 Task: Research Airbnb options in St Austell, United Kingdom from 8th November, 2023 to 12th November, 2023 for 2 adults. Place can be private room with 1  bedroom having 1 bed and 1 bathroom. Property type can be flathotel.
Action: Mouse moved to (416, 56)
Screenshot: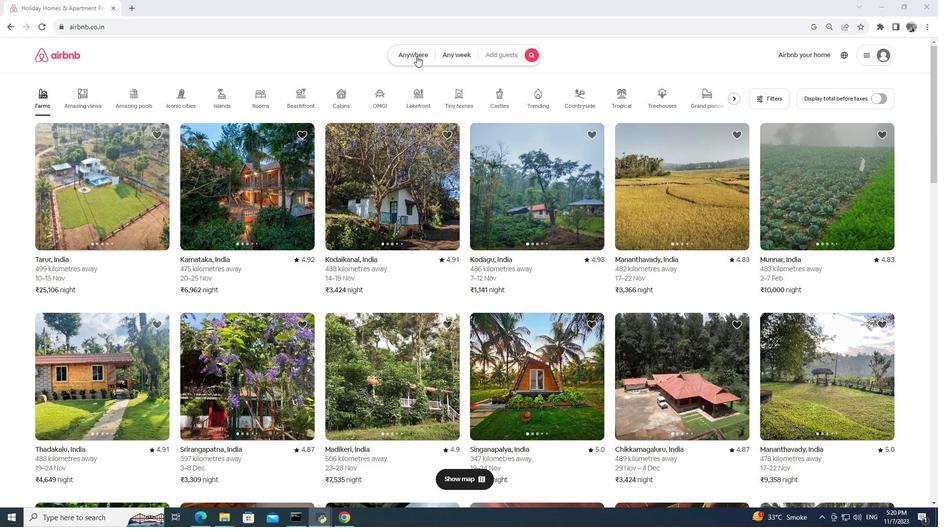 
Action: Mouse pressed left at (416, 56)
Screenshot: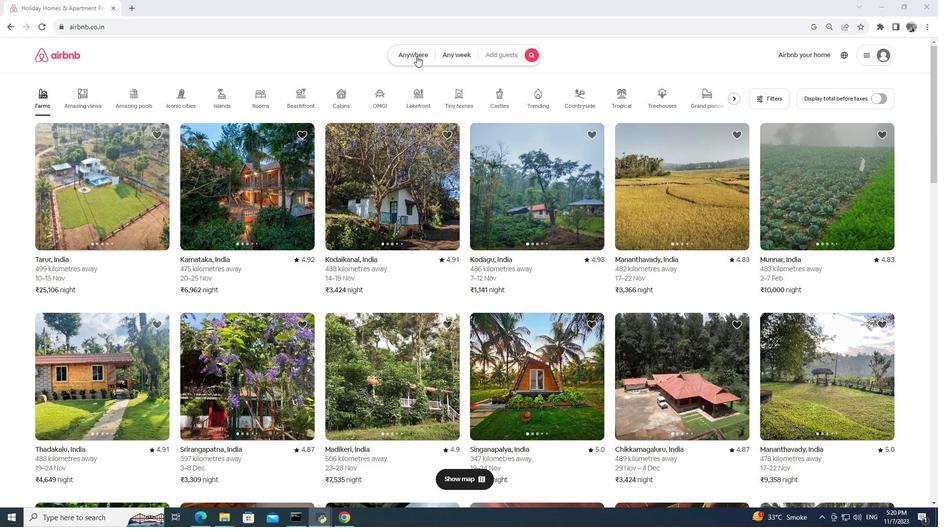 
Action: Mouse moved to (346, 88)
Screenshot: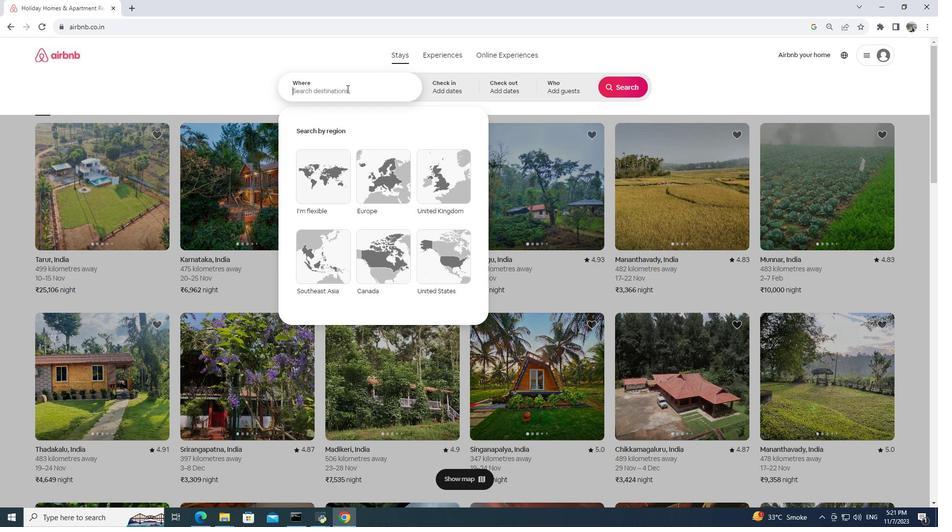 
Action: Mouse pressed left at (346, 88)
Screenshot: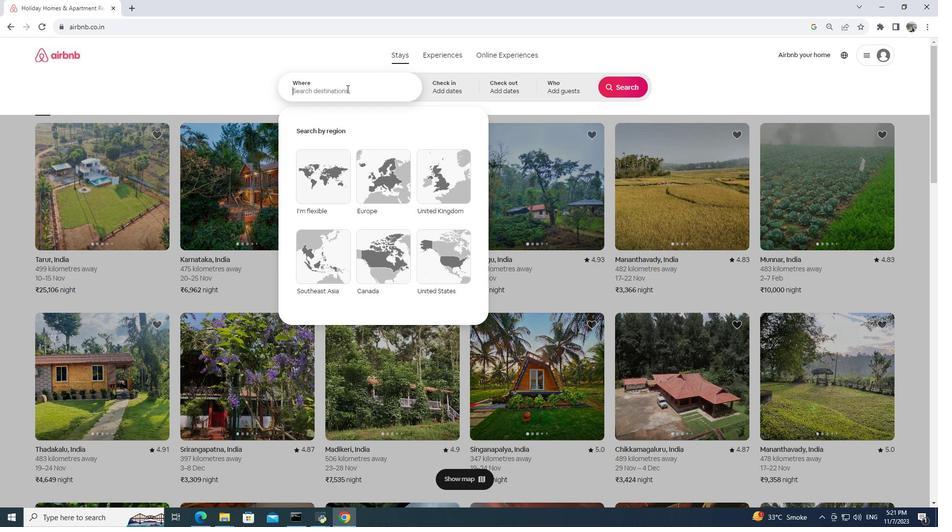 
Action: Key pressed a<Key.backspace>st<Key.space>austell,<Key.space>united<Key.space>kingdom
Screenshot: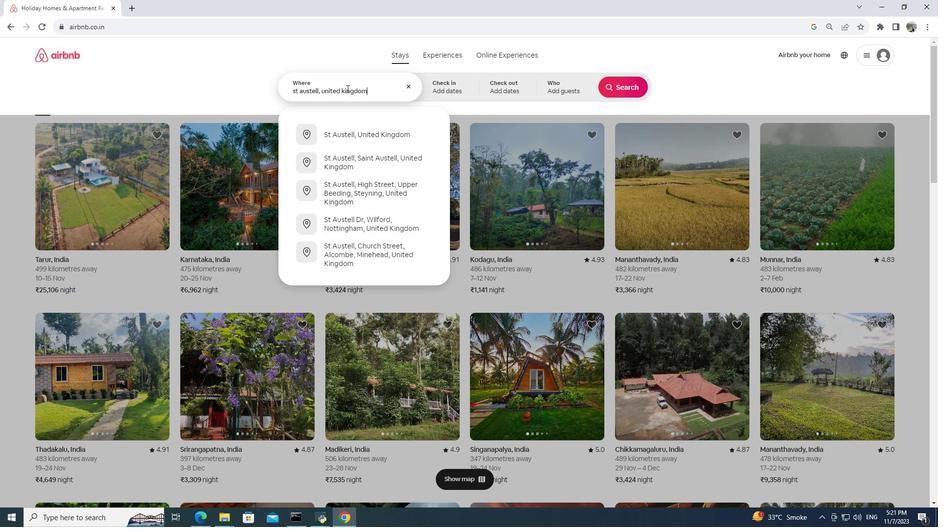 
Action: Mouse moved to (414, 129)
Screenshot: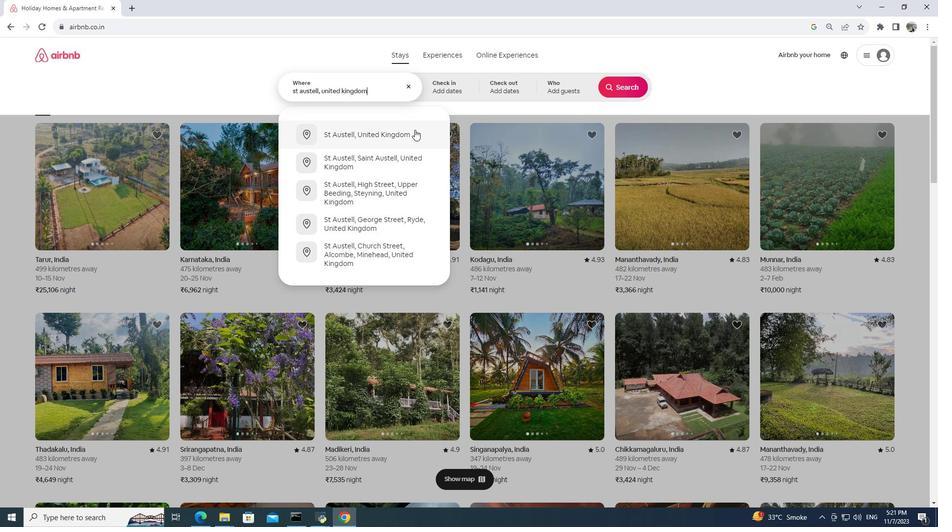 
Action: Mouse pressed left at (414, 129)
Screenshot: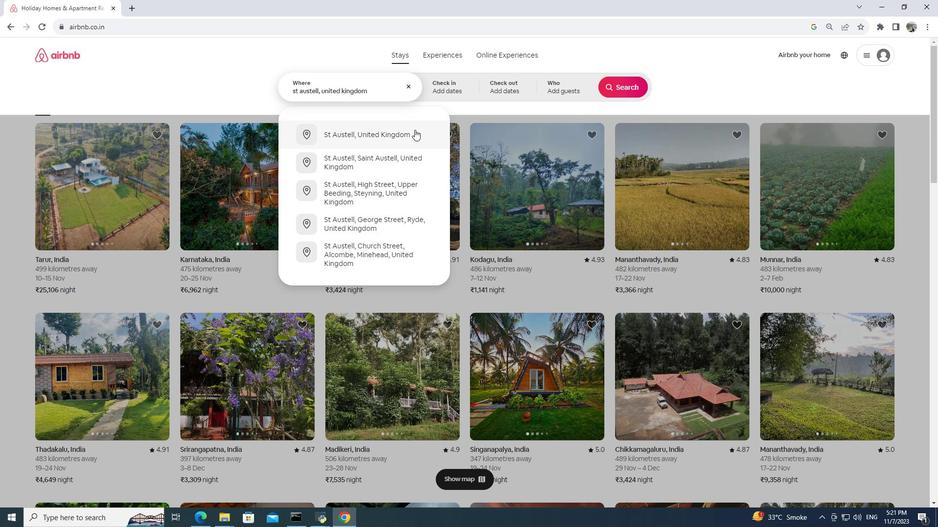
Action: Mouse moved to (381, 215)
Screenshot: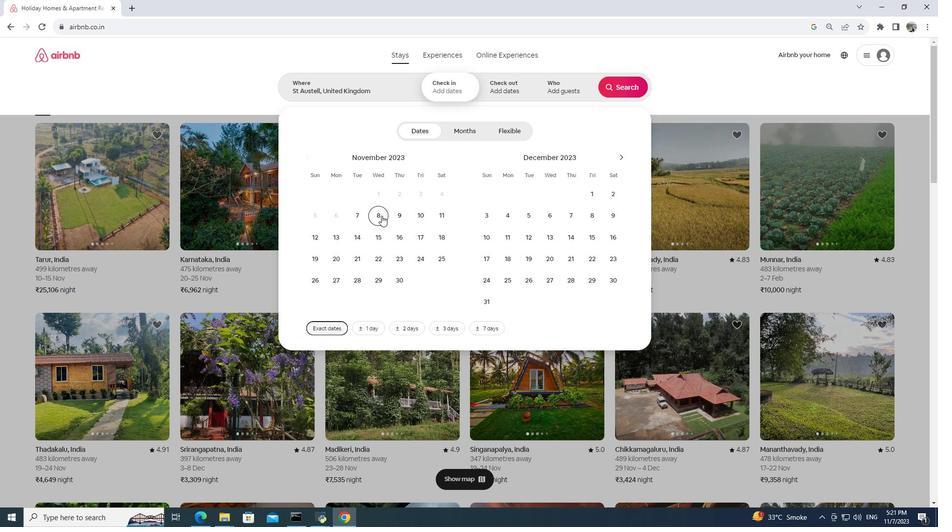 
Action: Mouse pressed left at (381, 215)
Screenshot: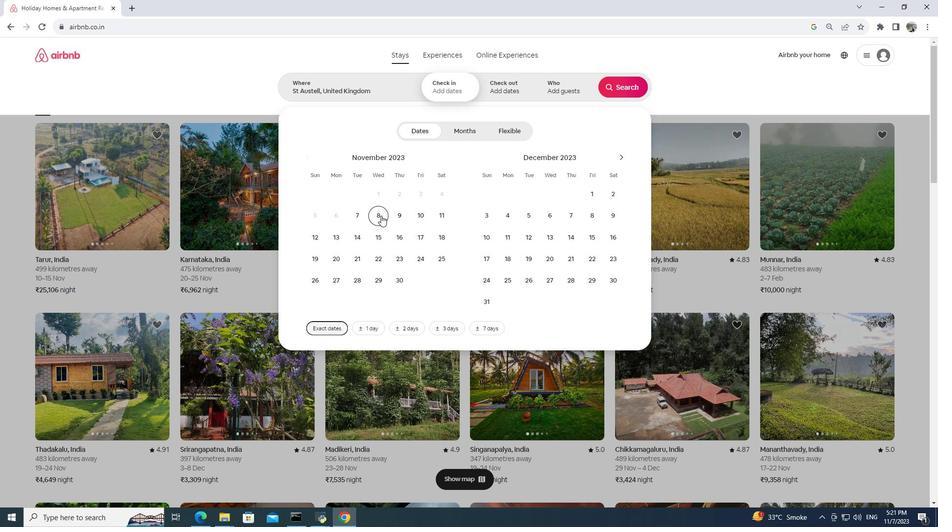 
Action: Mouse moved to (315, 235)
Screenshot: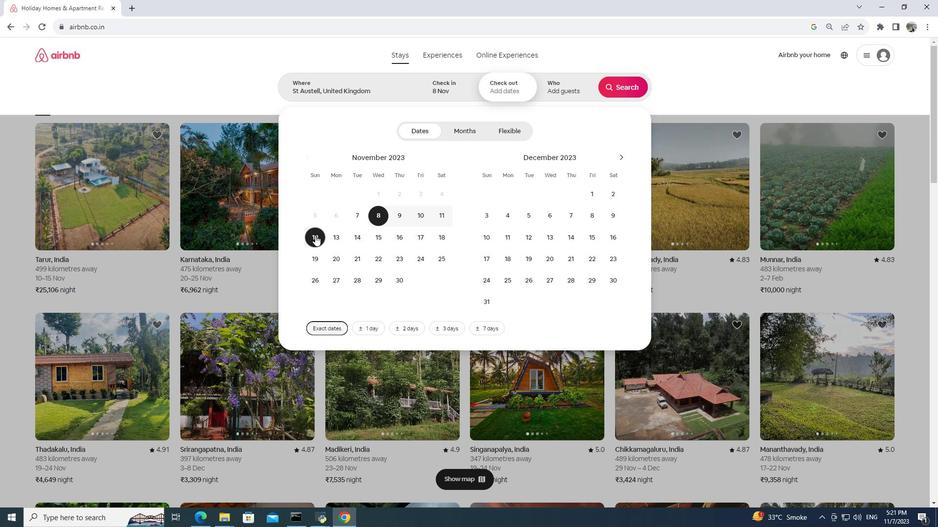 
Action: Mouse pressed left at (315, 235)
Screenshot: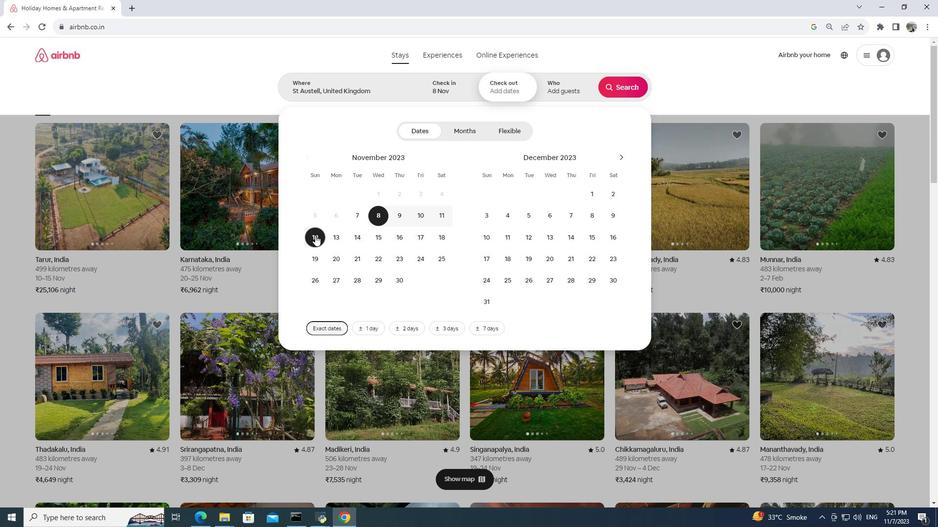 
Action: Mouse moved to (563, 85)
Screenshot: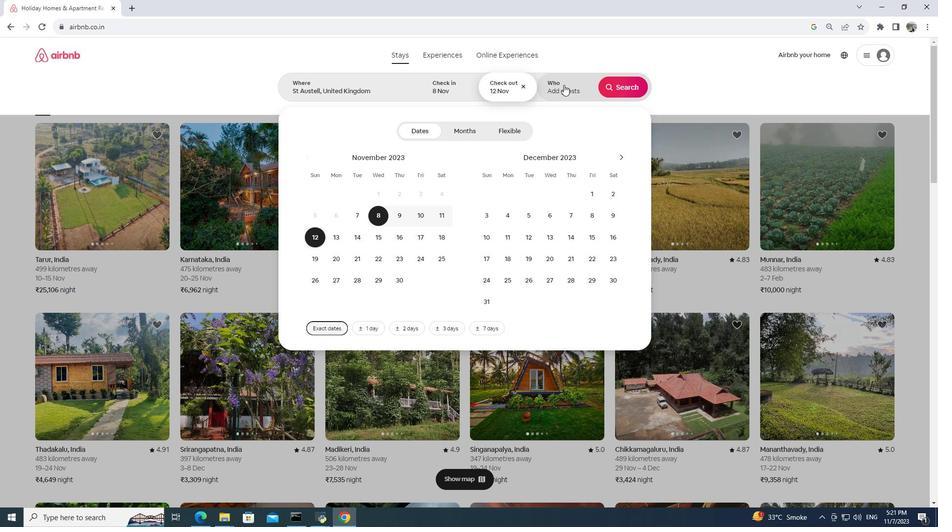 
Action: Mouse pressed left at (563, 85)
Screenshot: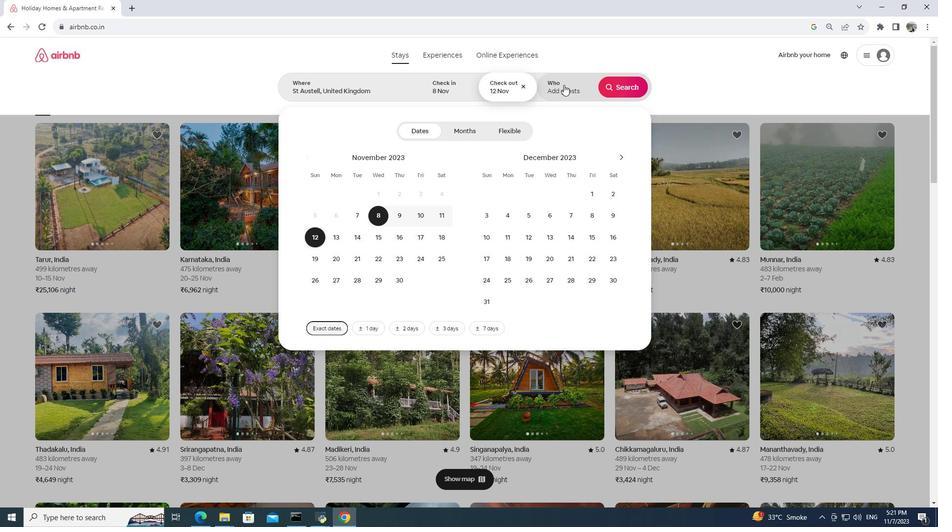 
Action: Mouse moved to (629, 135)
Screenshot: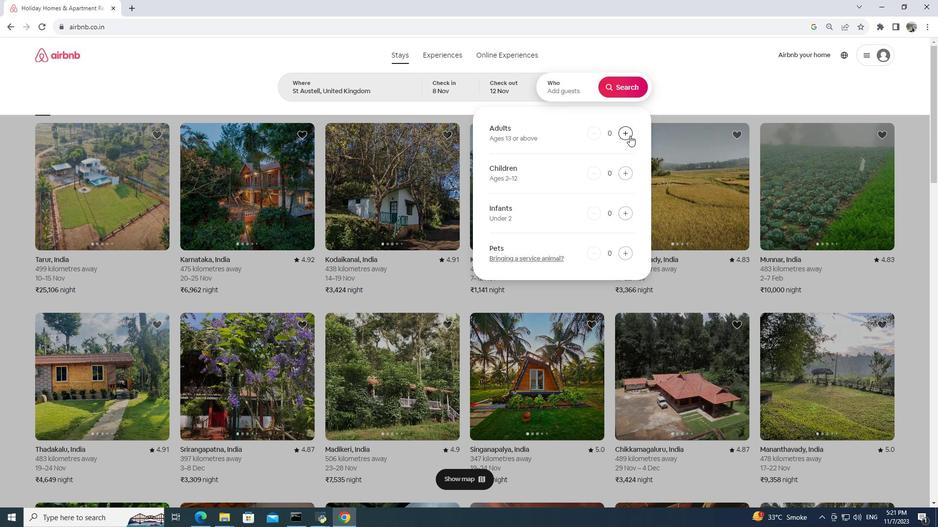 
Action: Mouse pressed left at (629, 135)
Screenshot: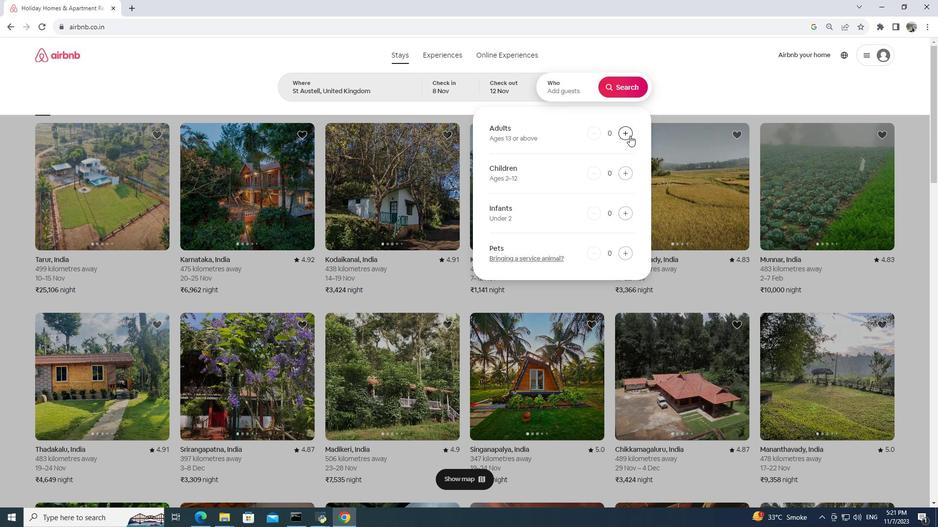 
Action: Mouse moved to (625, 135)
Screenshot: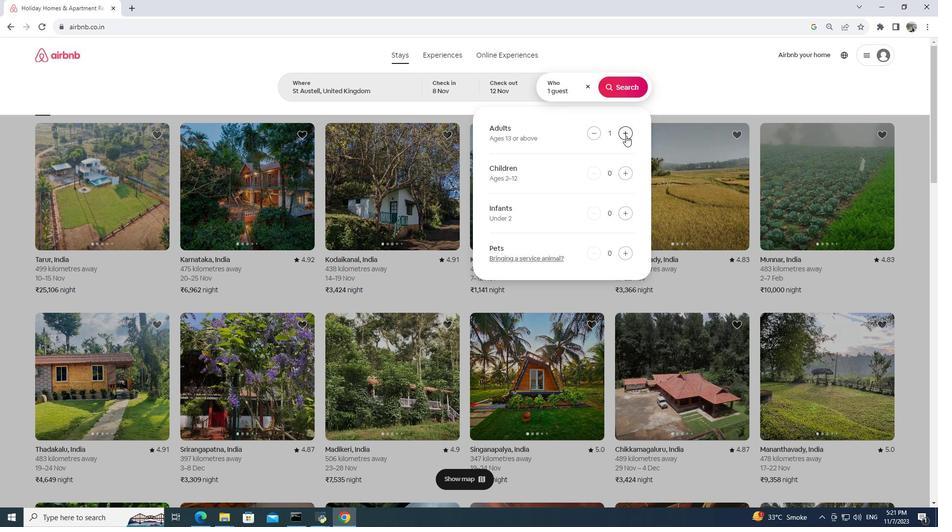 
Action: Mouse pressed left at (625, 135)
Screenshot: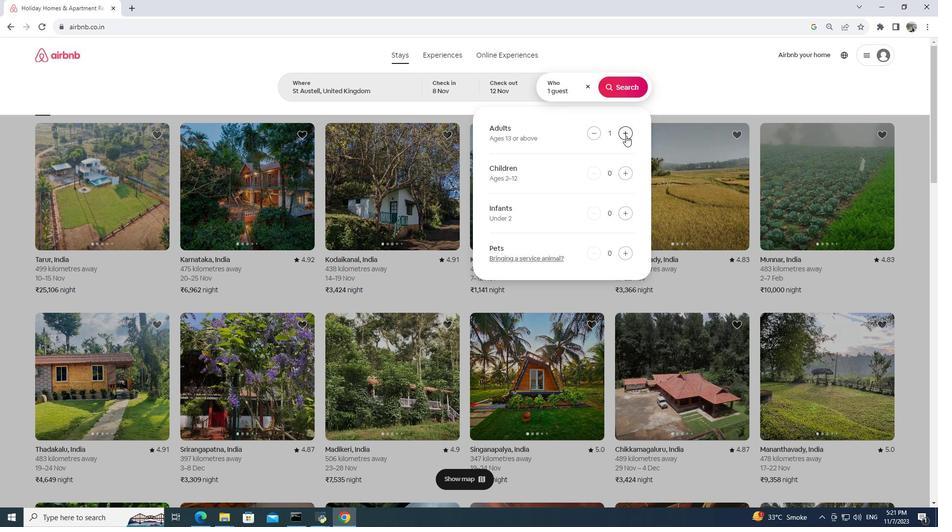 
Action: Mouse moved to (617, 78)
Screenshot: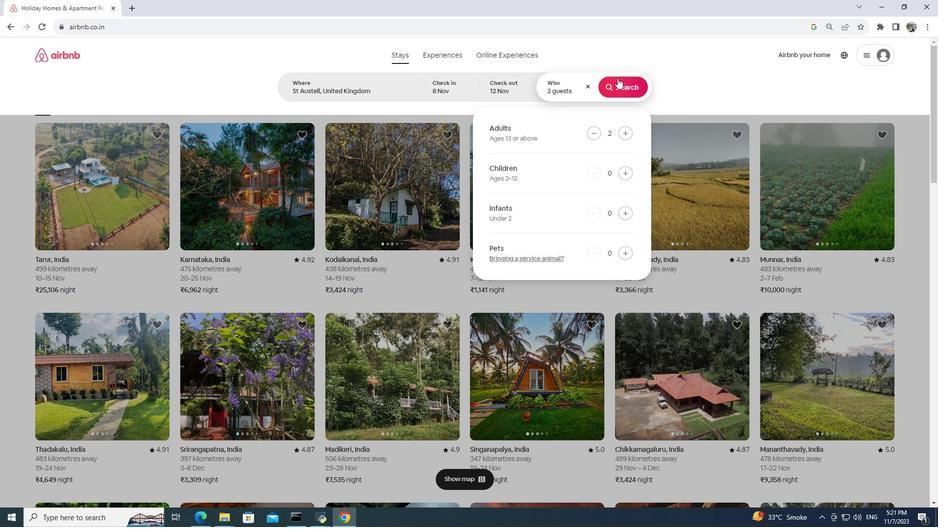 
Action: Mouse pressed left at (617, 78)
Screenshot: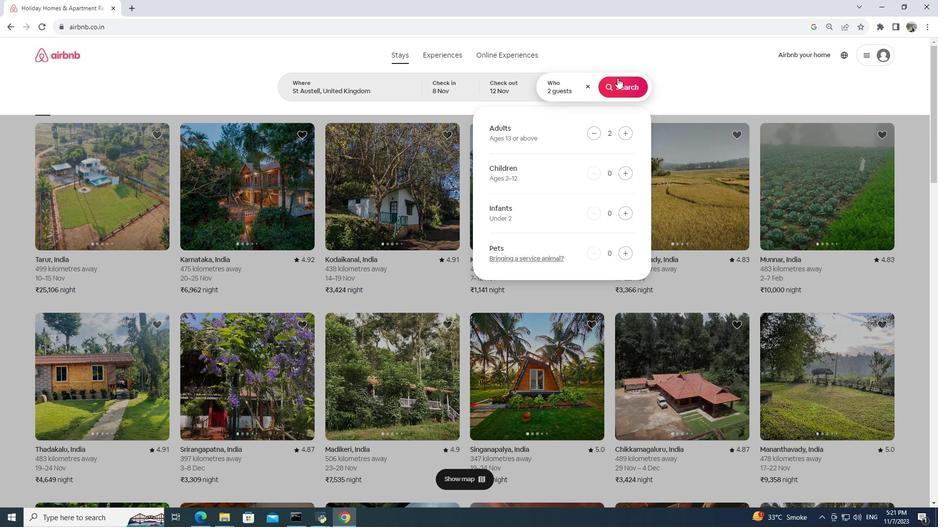 
Action: Mouse moved to (786, 98)
Screenshot: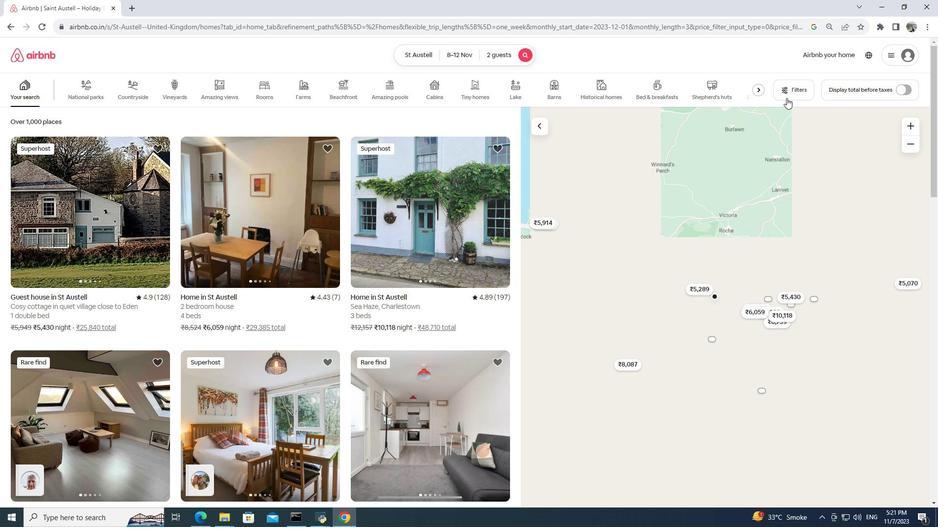 
Action: Mouse pressed left at (786, 98)
Screenshot: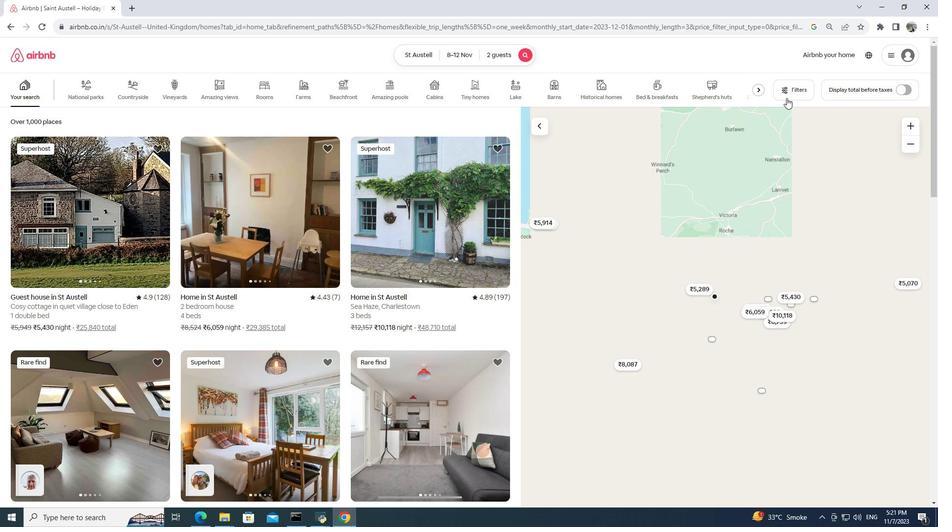 
Action: Mouse moved to (534, 284)
Screenshot: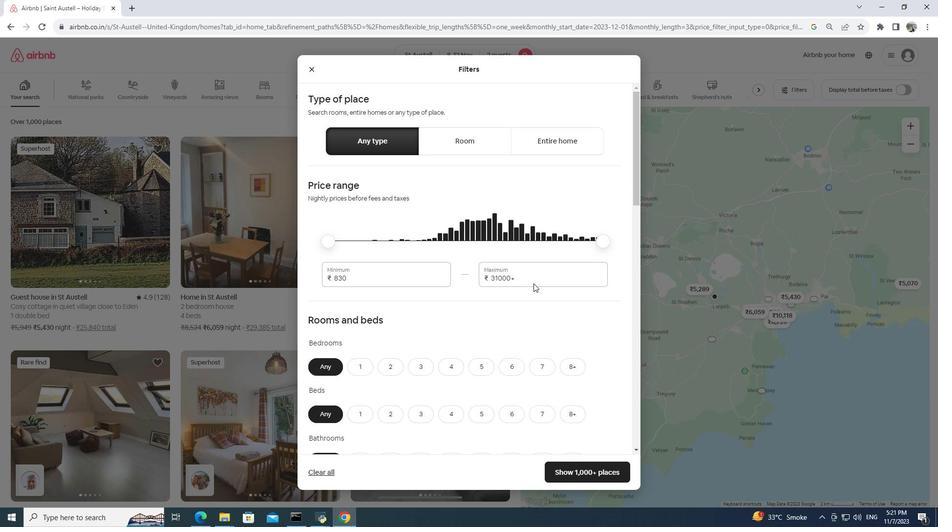 
Action: Mouse scrolled (534, 283) with delta (0, 0)
Screenshot: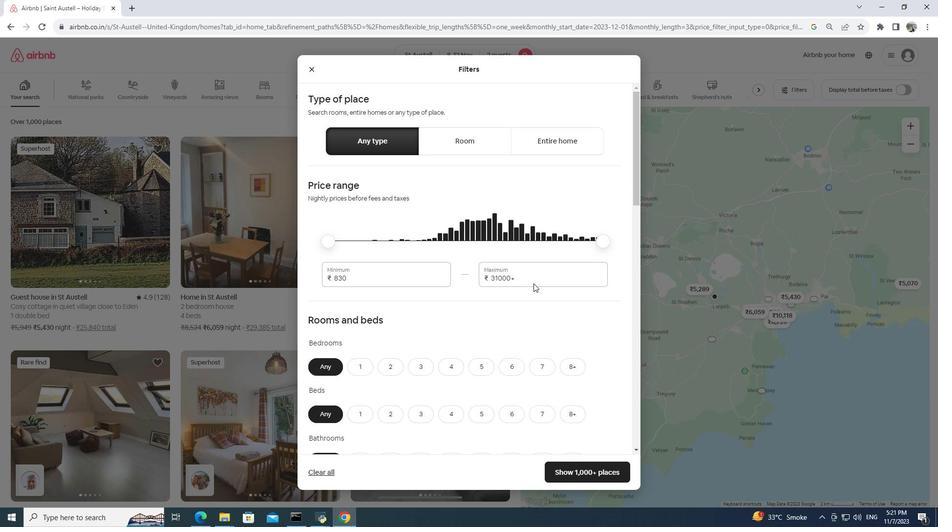 
Action: Mouse moved to (533, 283)
Screenshot: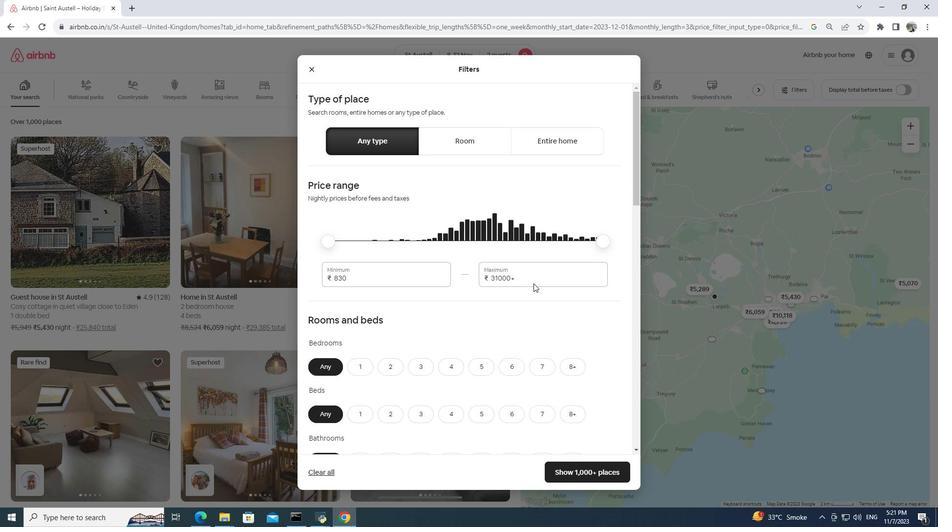
Action: Mouse scrolled (533, 283) with delta (0, 0)
Screenshot: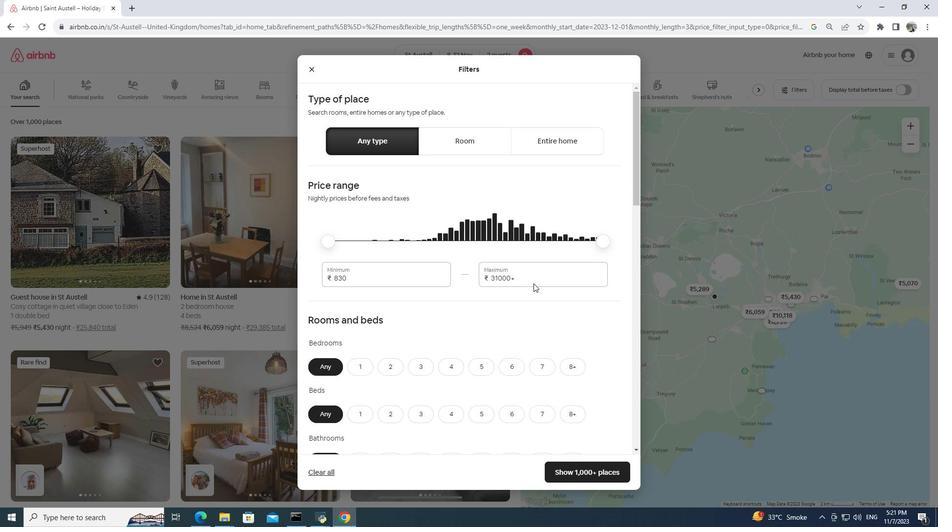 
Action: Mouse moved to (533, 282)
Screenshot: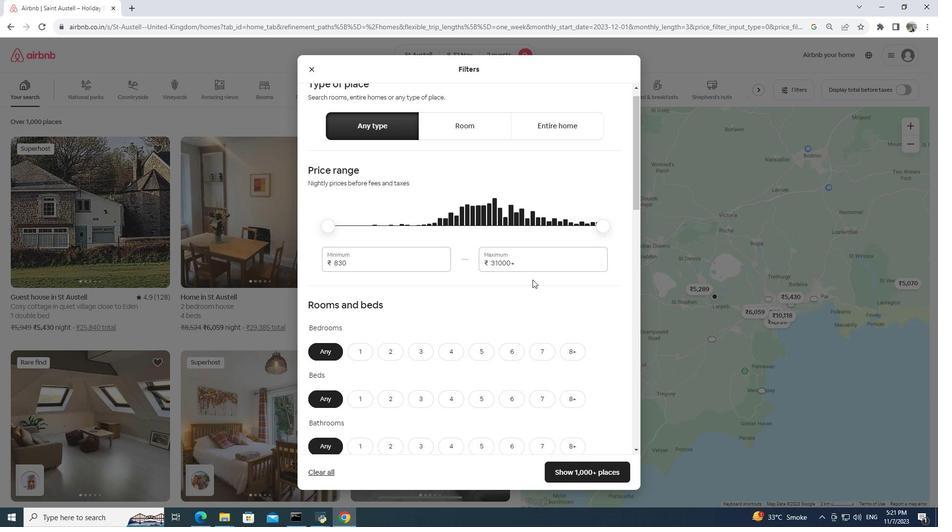 
Action: Mouse scrolled (533, 282) with delta (0, 0)
Screenshot: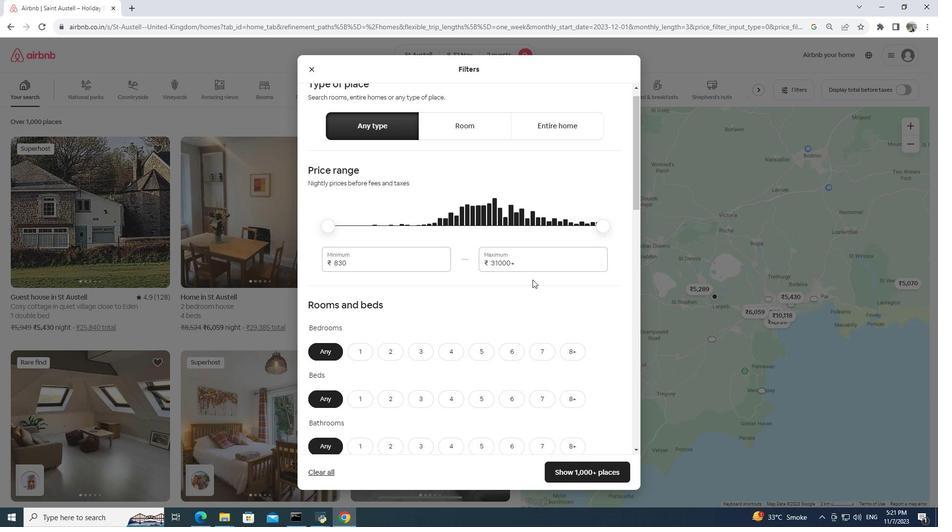 
Action: Mouse moved to (368, 215)
Screenshot: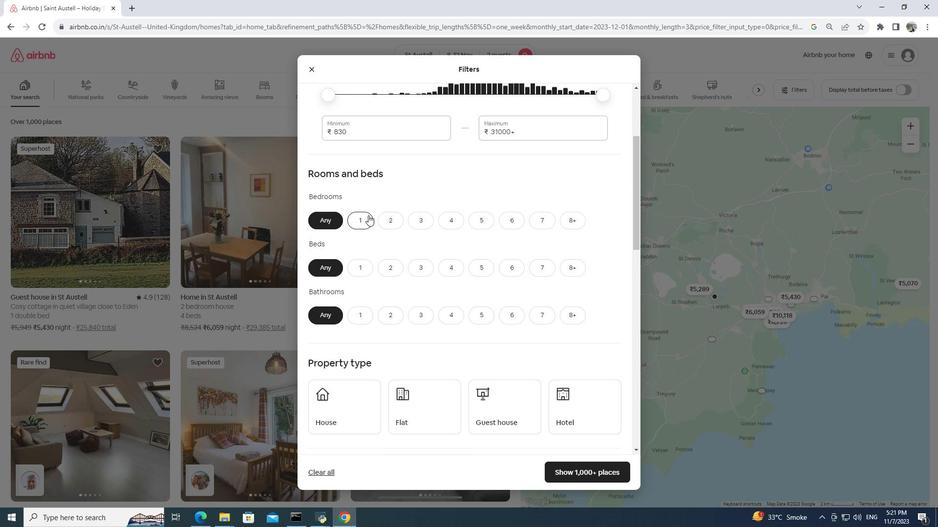 
Action: Mouse pressed left at (368, 215)
Screenshot: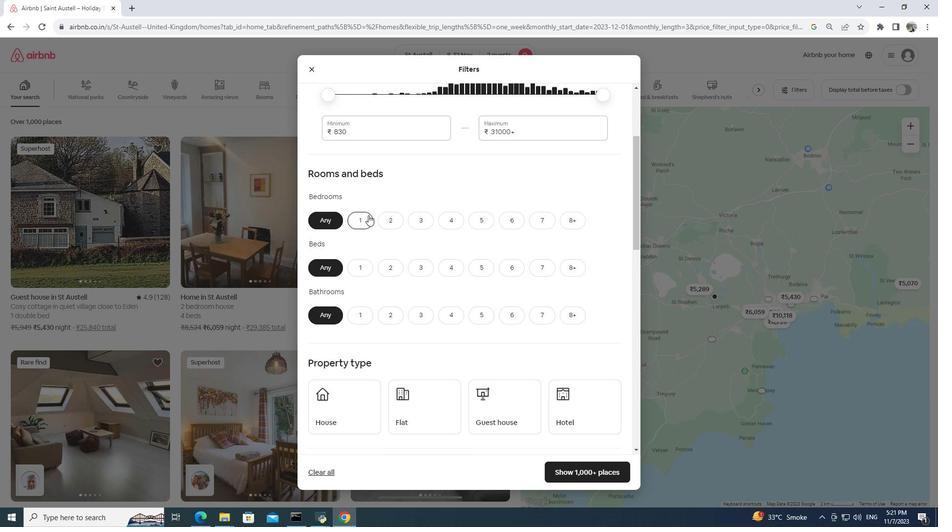 
Action: Mouse moved to (363, 269)
Screenshot: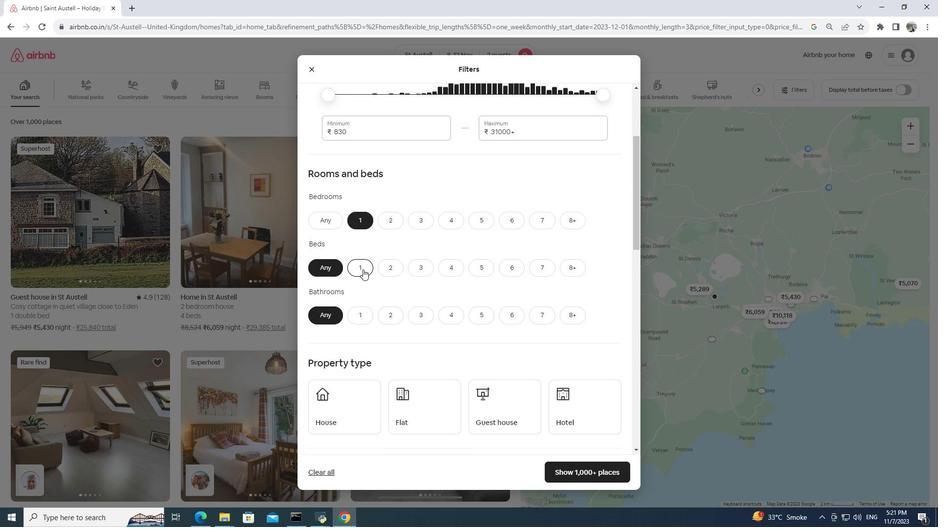 
Action: Mouse pressed left at (363, 269)
Screenshot: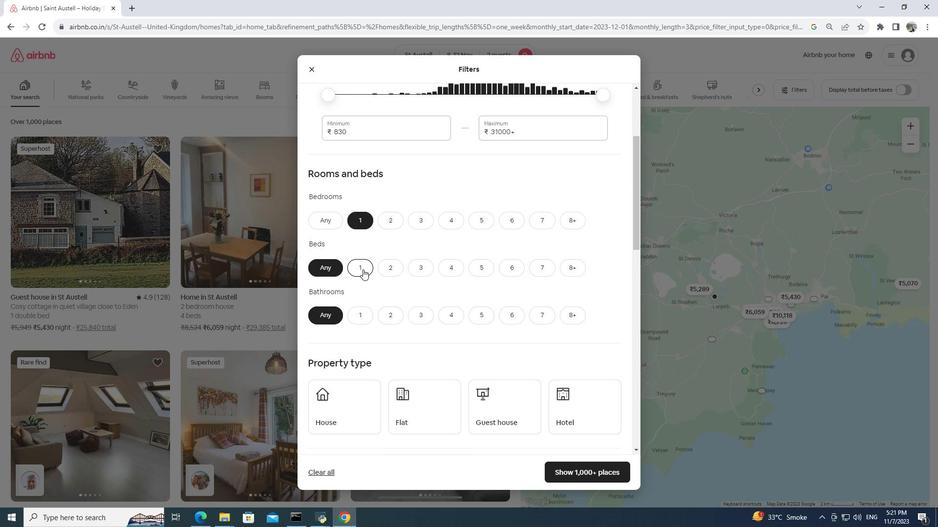 
Action: Mouse moved to (356, 307)
Screenshot: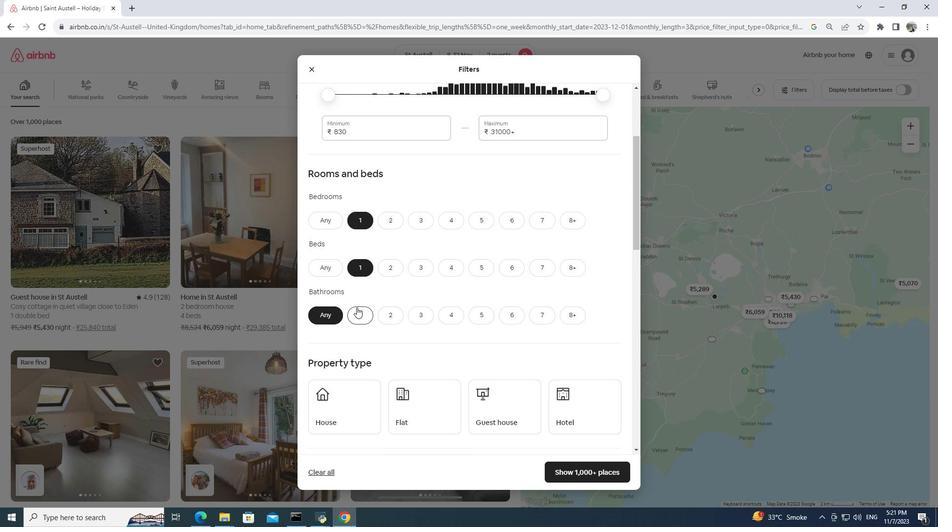 
Action: Mouse pressed left at (356, 307)
Screenshot: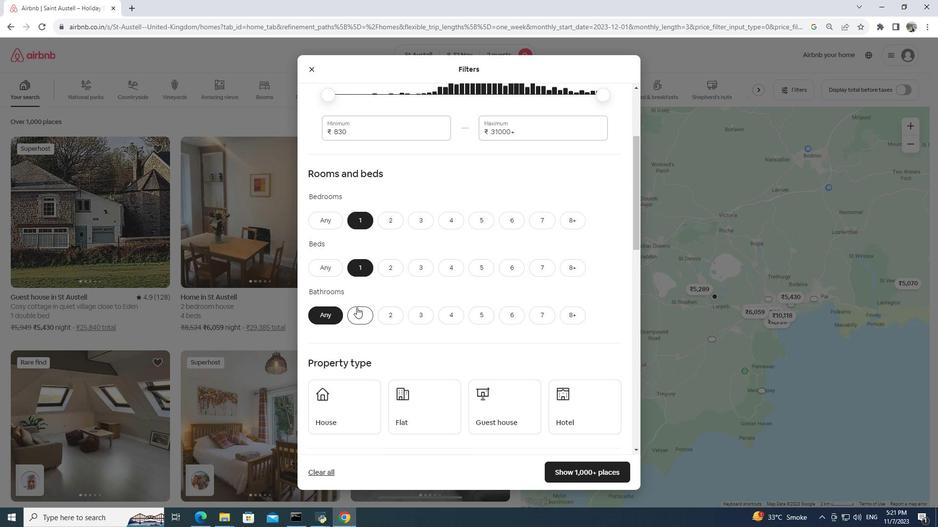 
Action: Mouse moved to (358, 292)
Screenshot: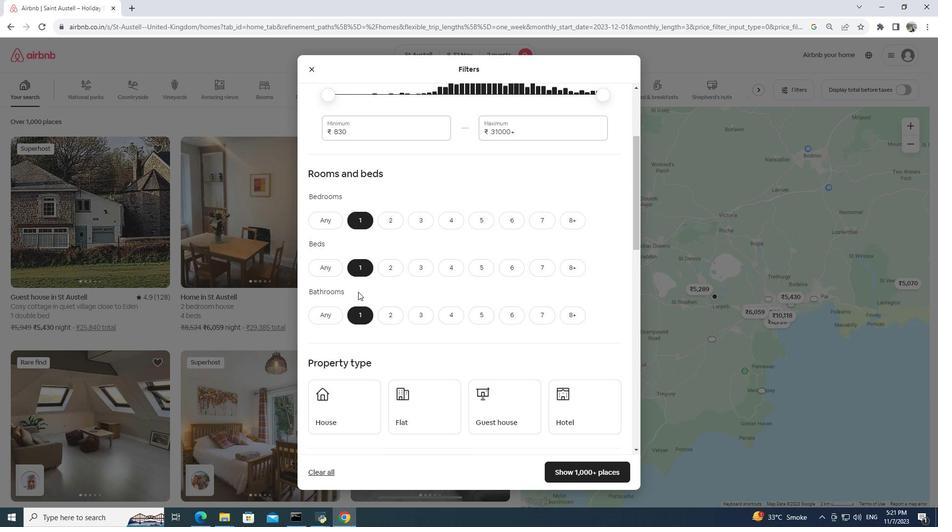 
Action: Mouse scrolled (358, 291) with delta (0, 0)
Screenshot: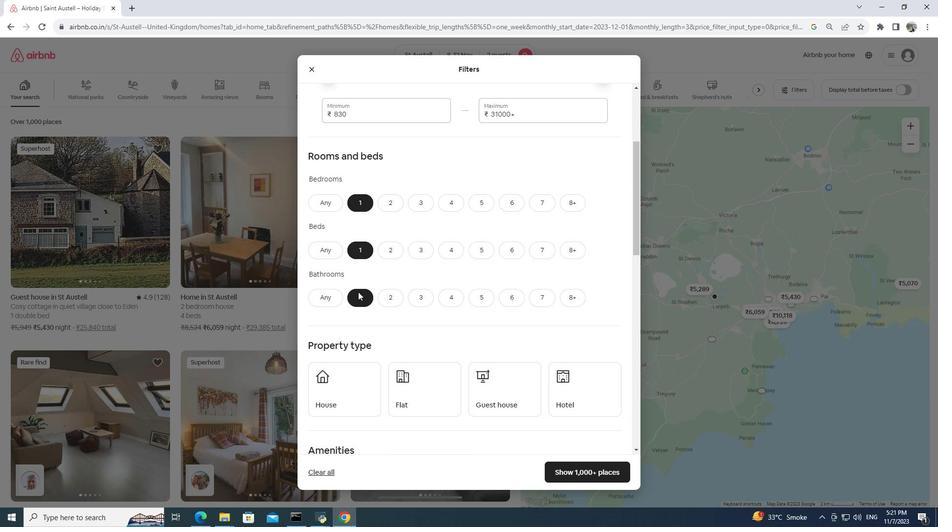
Action: Mouse scrolled (358, 291) with delta (0, 0)
Screenshot: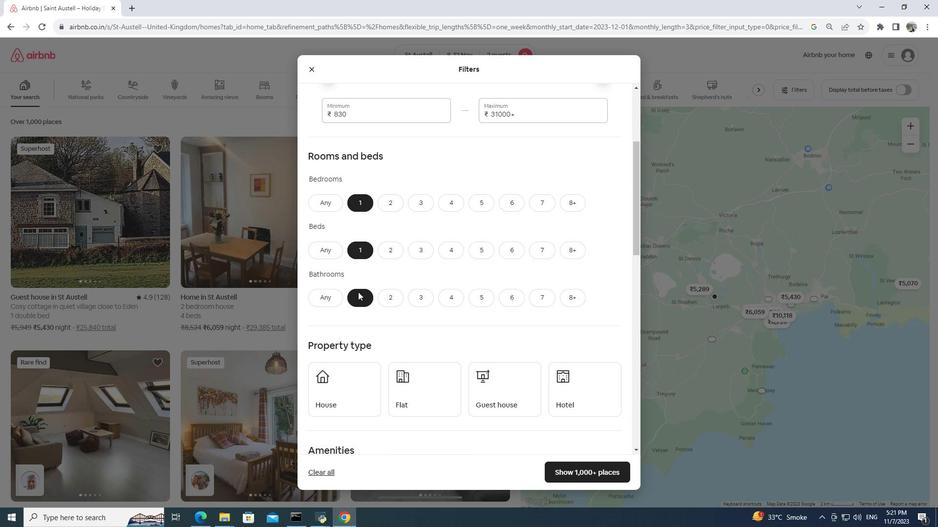 
Action: Mouse moved to (482, 240)
Screenshot: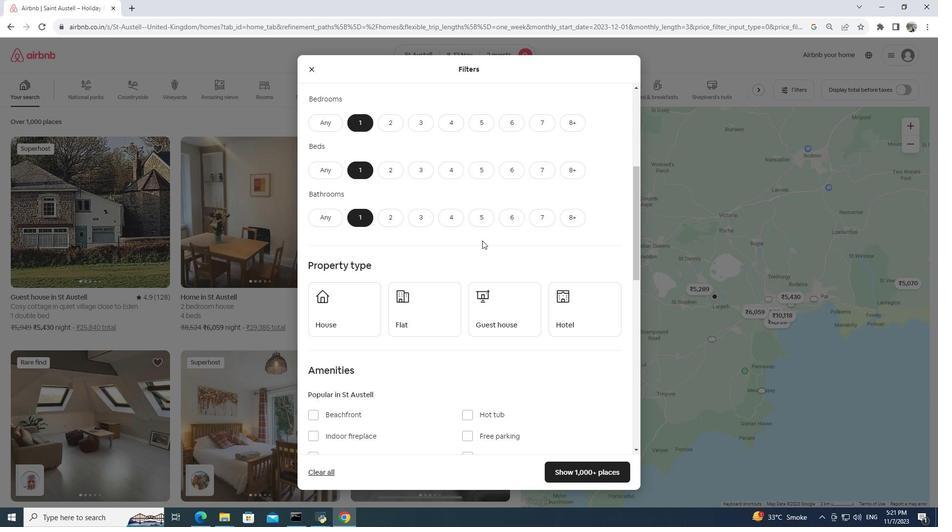 
Action: Mouse scrolled (482, 240) with delta (0, 0)
Screenshot: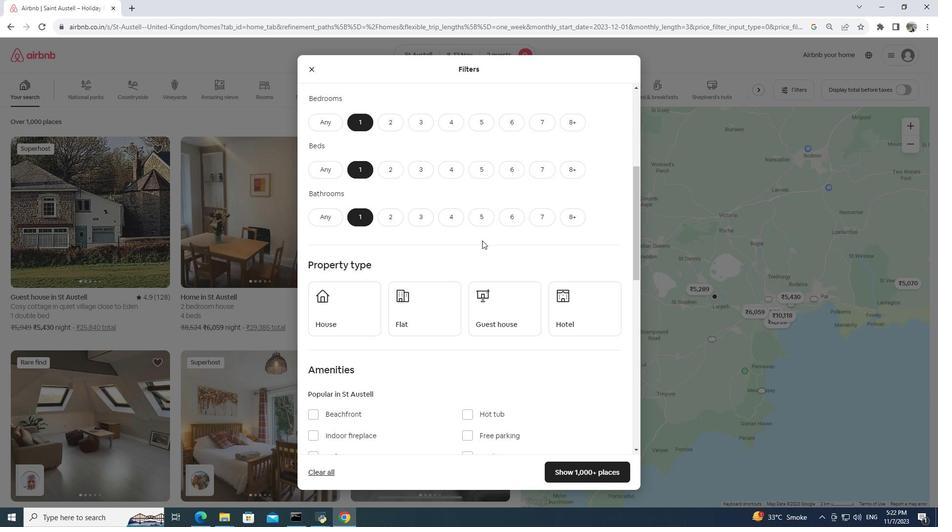 
Action: Mouse moved to (403, 247)
Screenshot: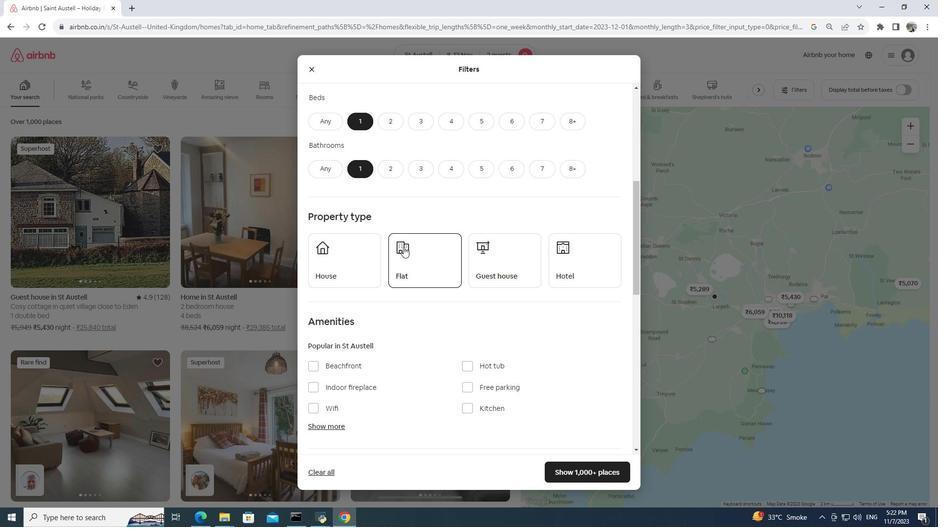 
Action: Mouse pressed left at (403, 247)
Screenshot: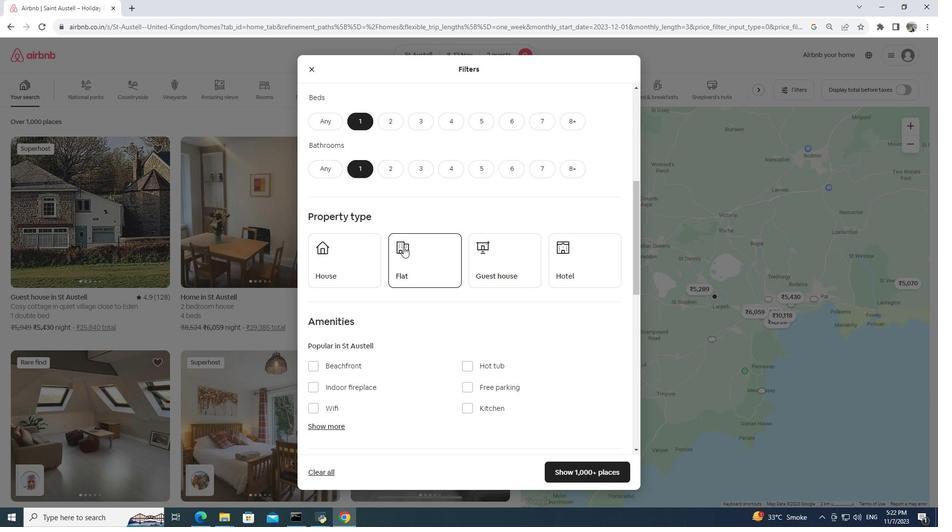 
Action: Mouse moved to (570, 272)
Screenshot: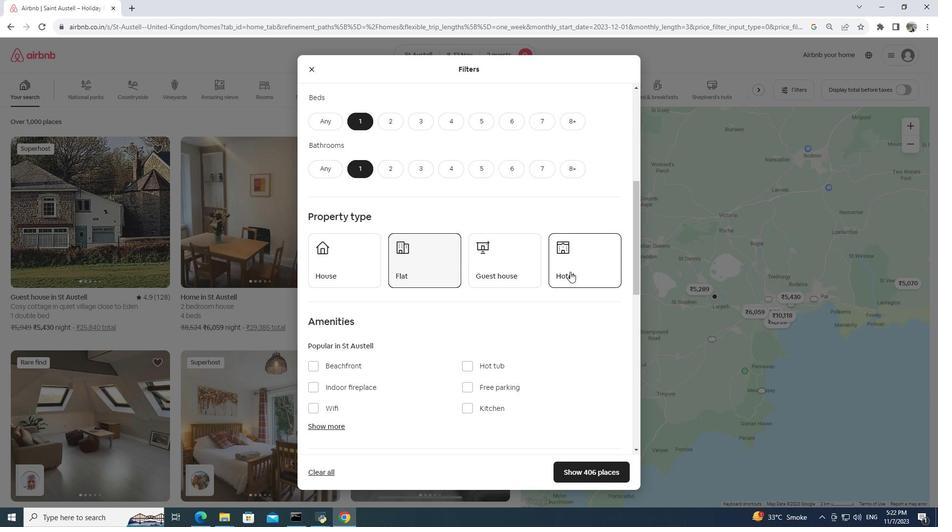 
Action: Mouse pressed left at (570, 272)
Screenshot: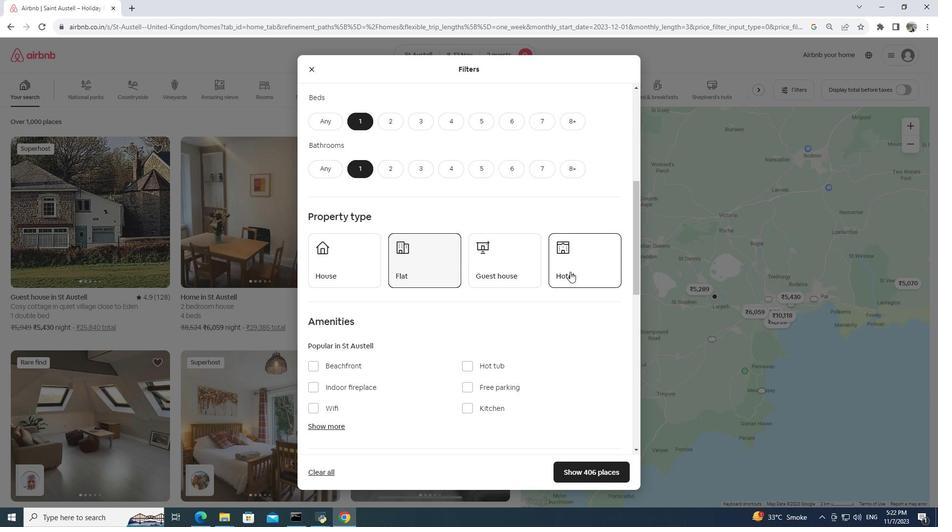 
Action: Mouse moved to (607, 469)
Screenshot: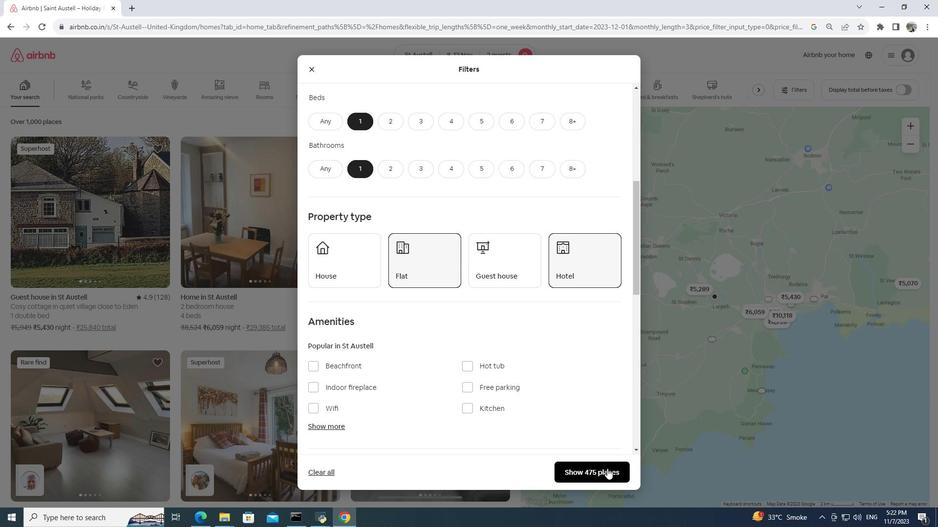 
Action: Mouse pressed left at (607, 469)
Screenshot: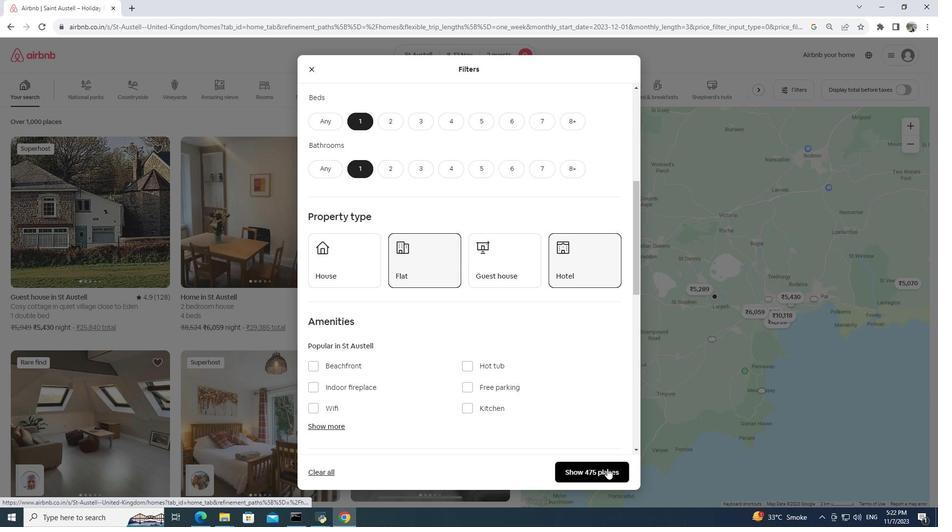 
Action: Mouse moved to (87, 267)
Screenshot: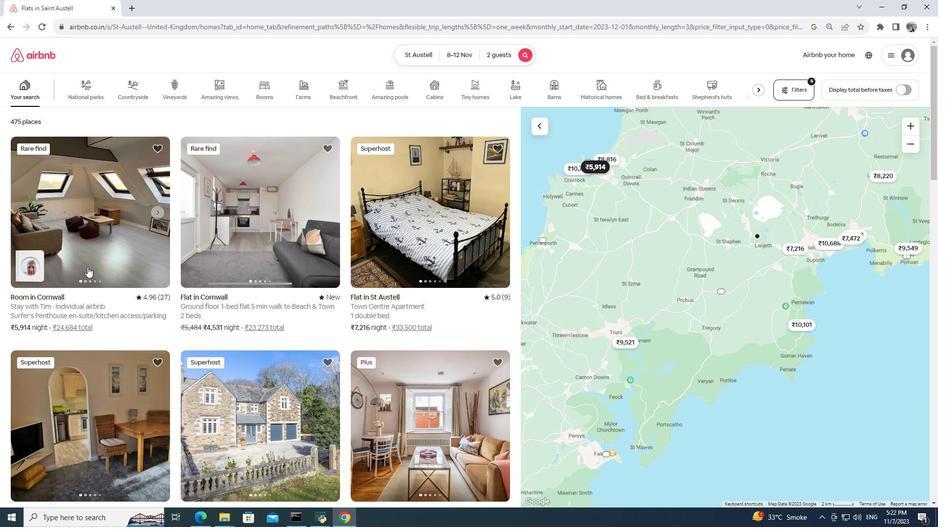 
Action: Mouse pressed left at (87, 267)
Screenshot: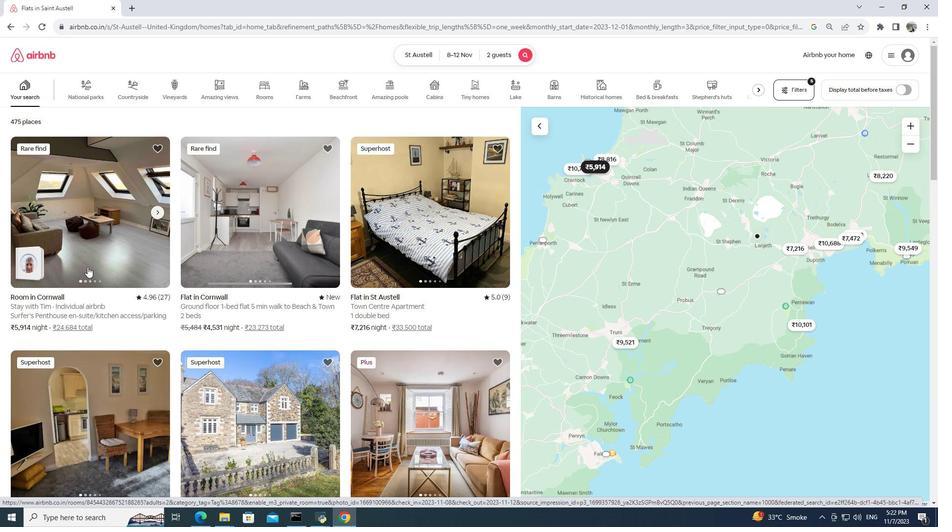 
Action: Mouse moved to (225, 8)
Screenshot: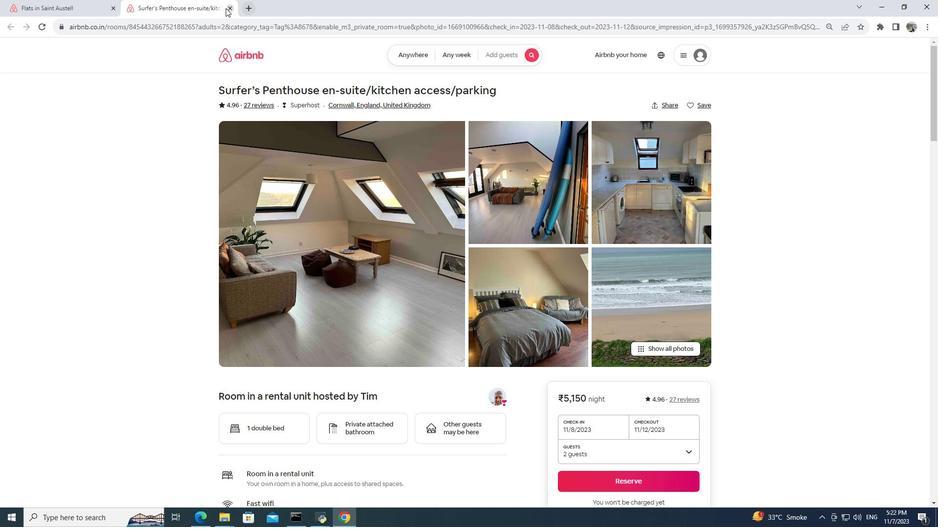 
Action: Mouse pressed left at (225, 8)
Screenshot: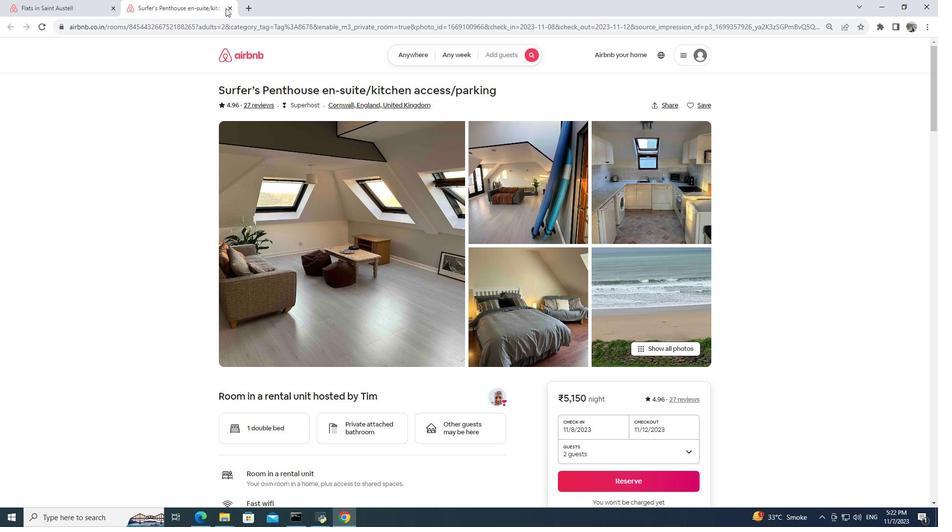 
Action: Mouse moved to (229, 8)
Screenshot: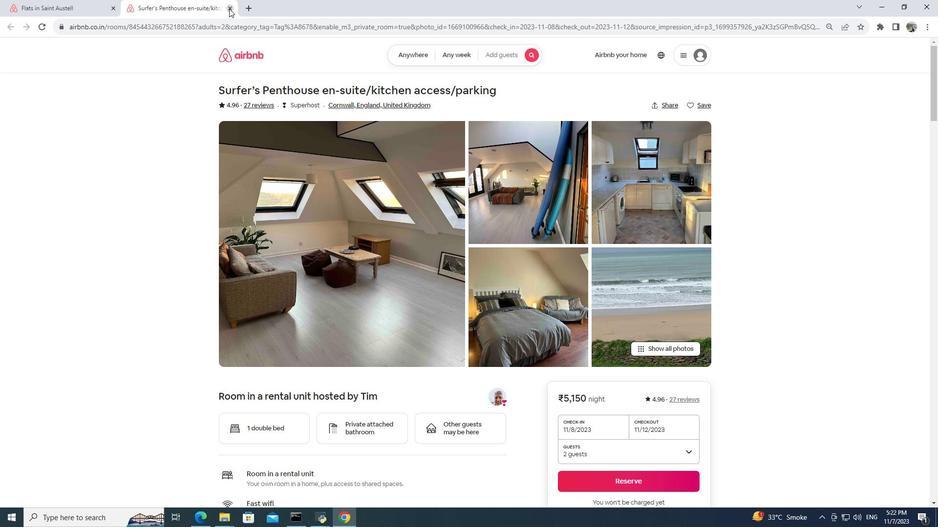 
Action: Mouse pressed left at (229, 8)
Screenshot: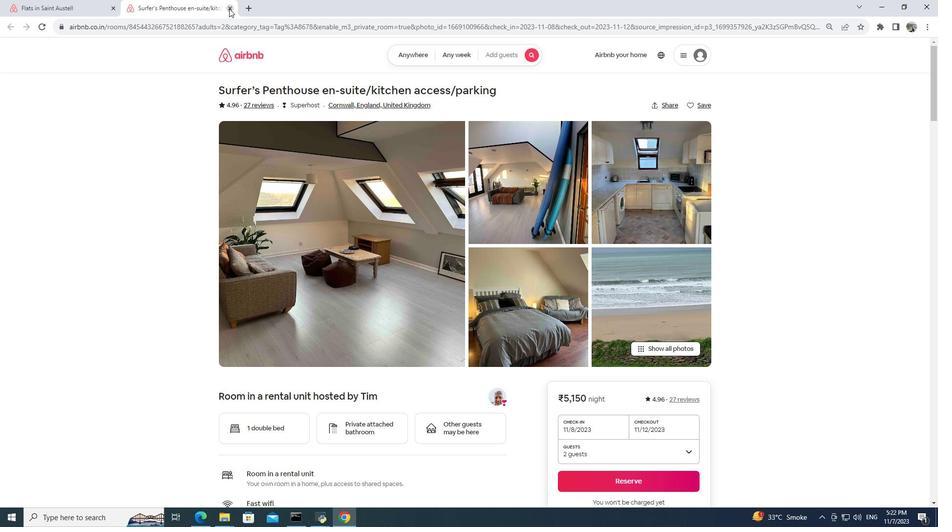 
Action: Mouse moved to (287, 213)
Screenshot: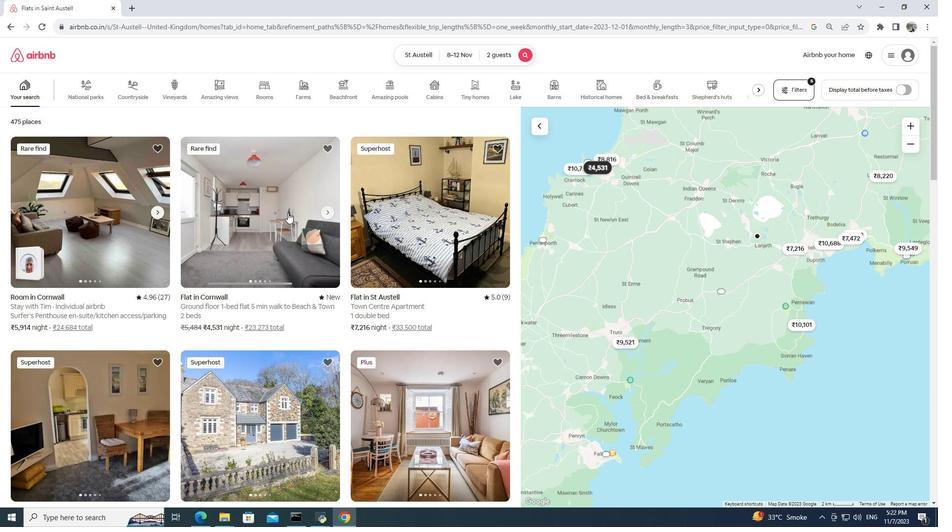 
Action: Mouse pressed left at (287, 213)
Screenshot: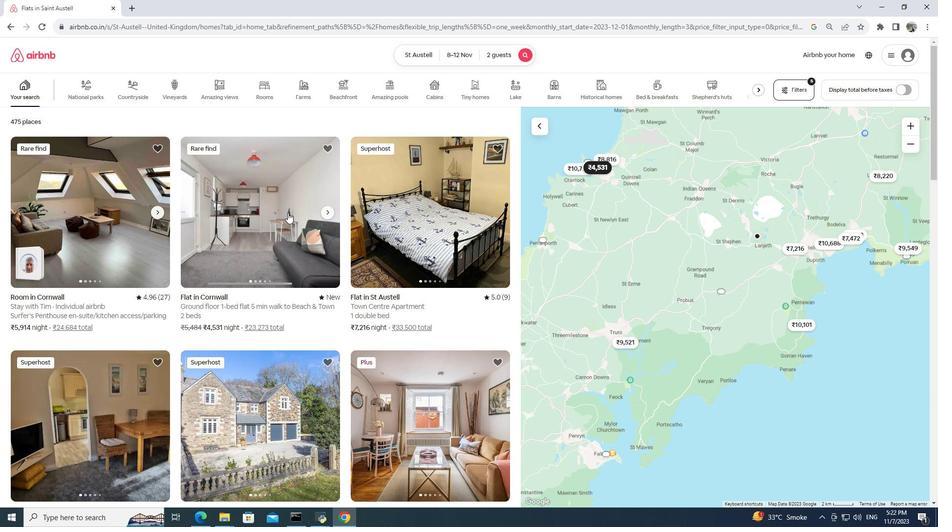 
Action: Mouse pressed left at (287, 213)
Screenshot: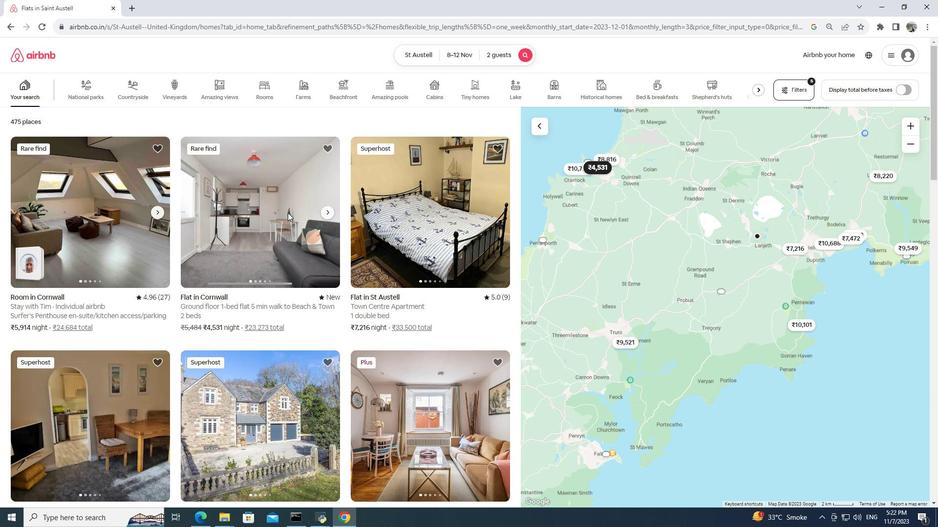 
Action: Mouse moved to (230, 9)
Screenshot: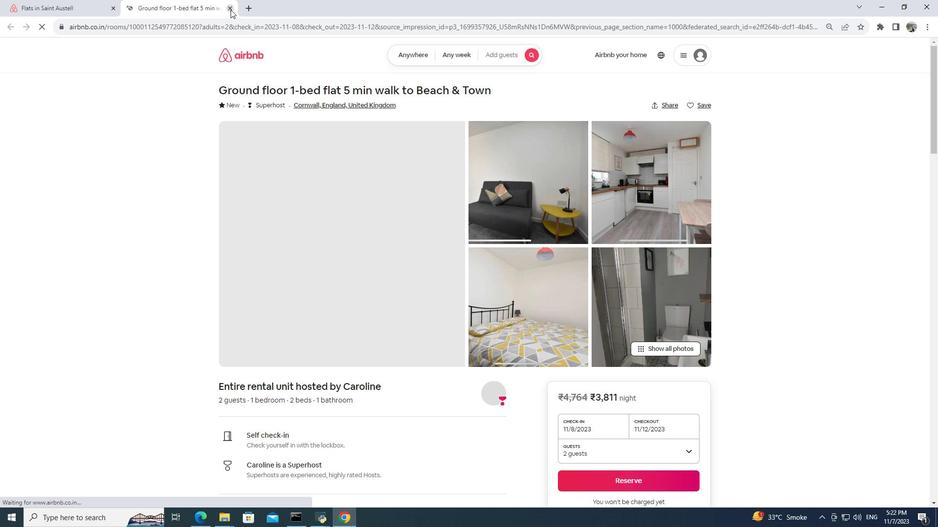 
Action: Mouse pressed left at (230, 9)
Screenshot: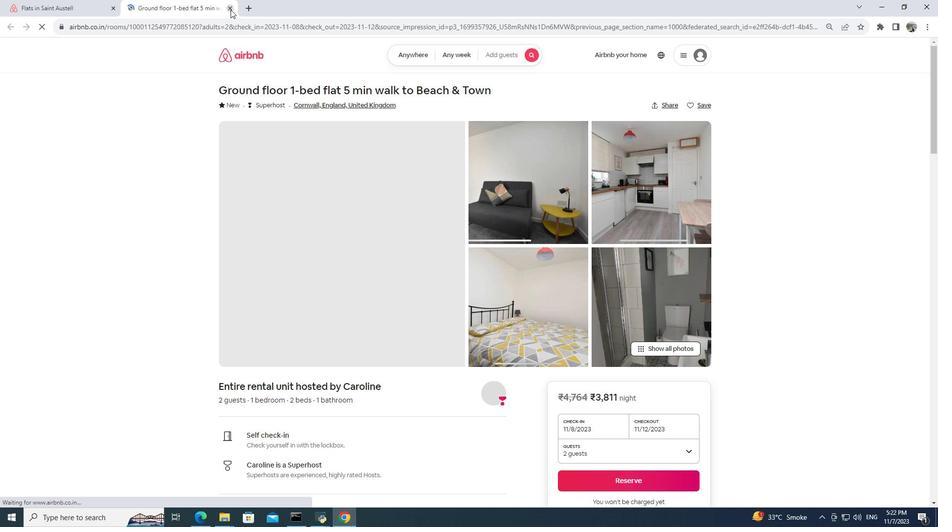 
Action: Mouse moved to (452, 218)
Screenshot: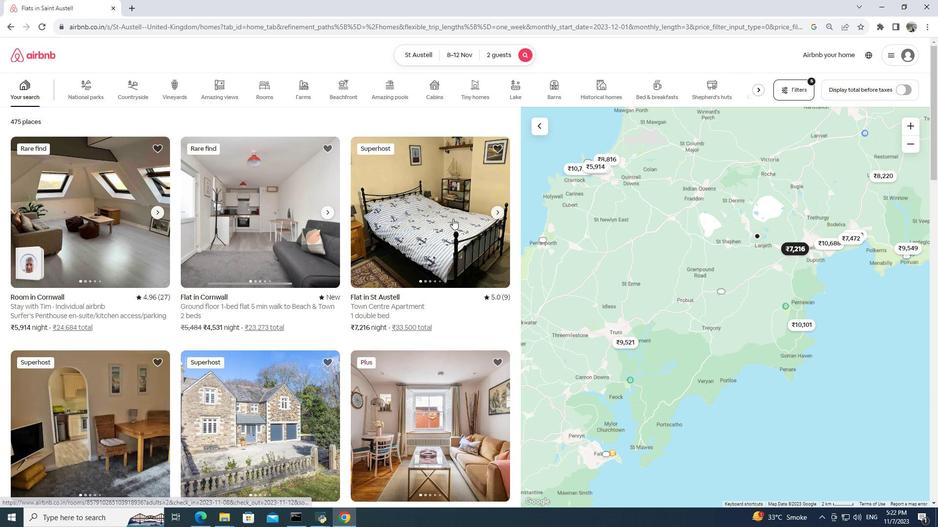 
Action: Mouse pressed left at (452, 218)
Screenshot: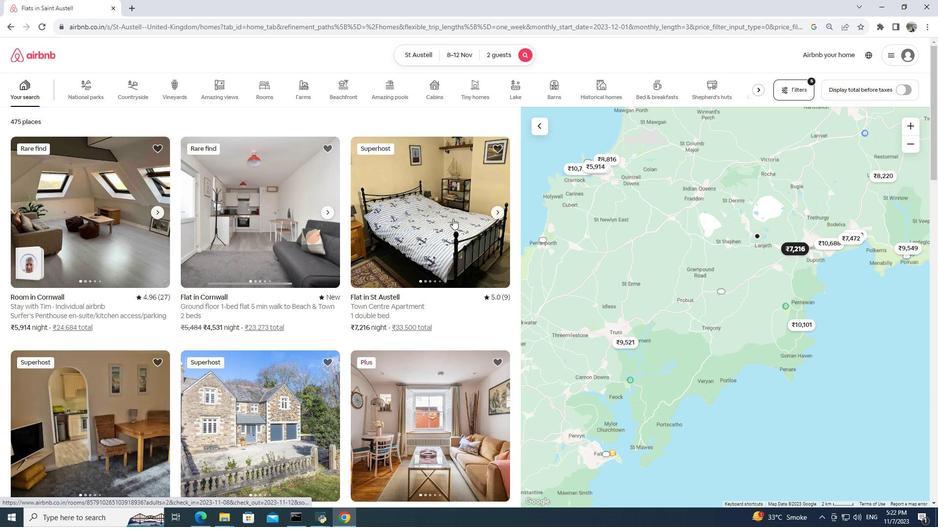 
Action: Mouse pressed left at (452, 218)
Screenshot: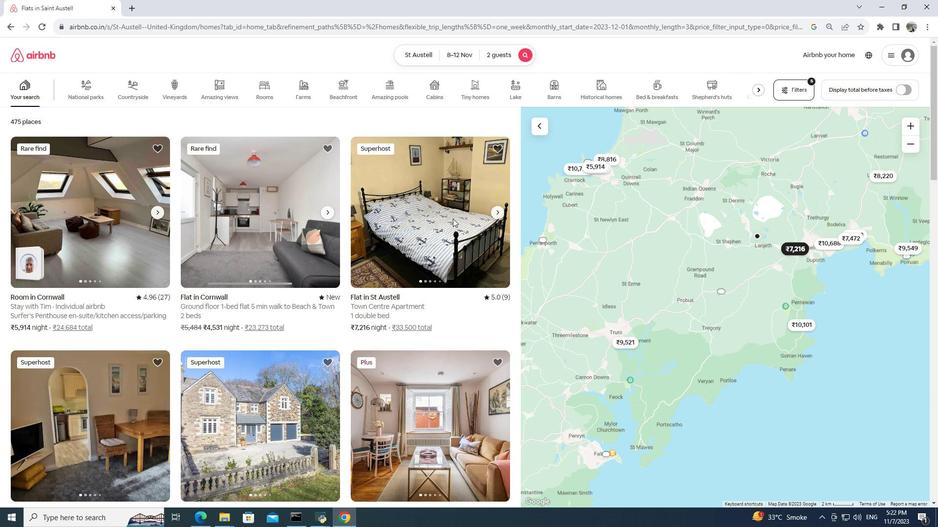 
Action: Mouse moved to (662, 345)
Screenshot: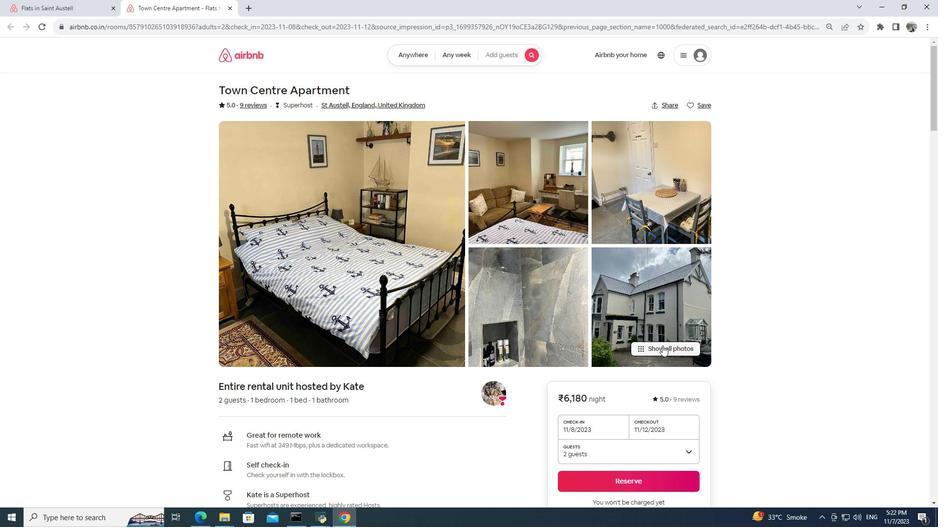 
Action: Mouse pressed left at (662, 345)
Screenshot: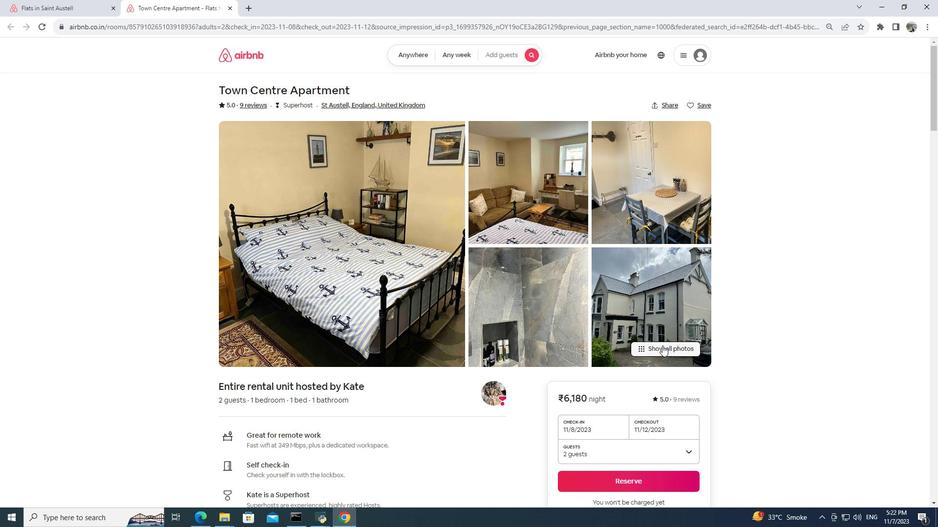 
Action: Mouse moved to (536, 324)
Screenshot: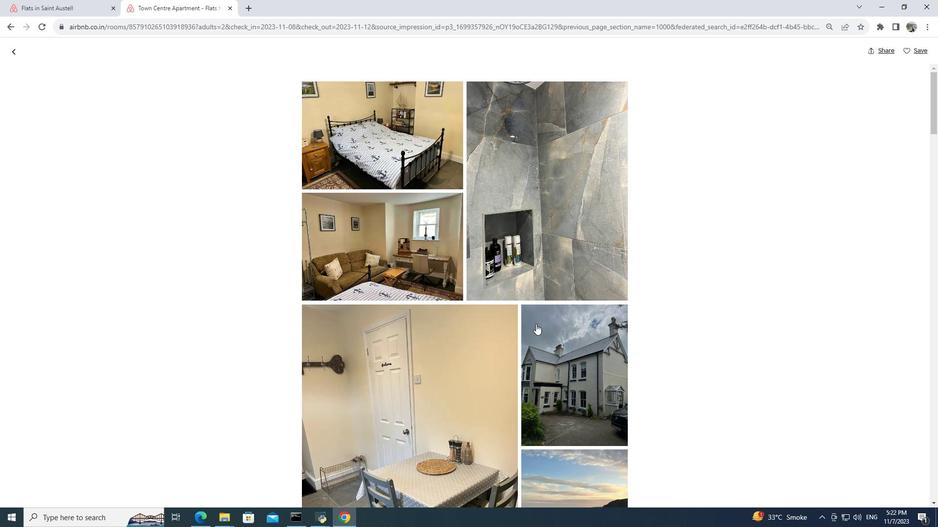 
Action: Mouse scrolled (536, 323) with delta (0, 0)
Screenshot: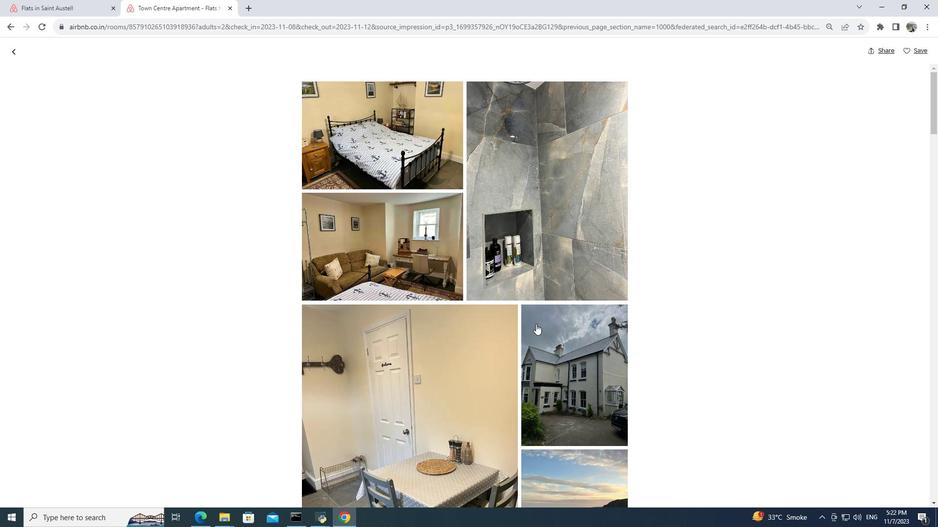 
Action: Mouse scrolled (536, 323) with delta (0, 0)
Screenshot: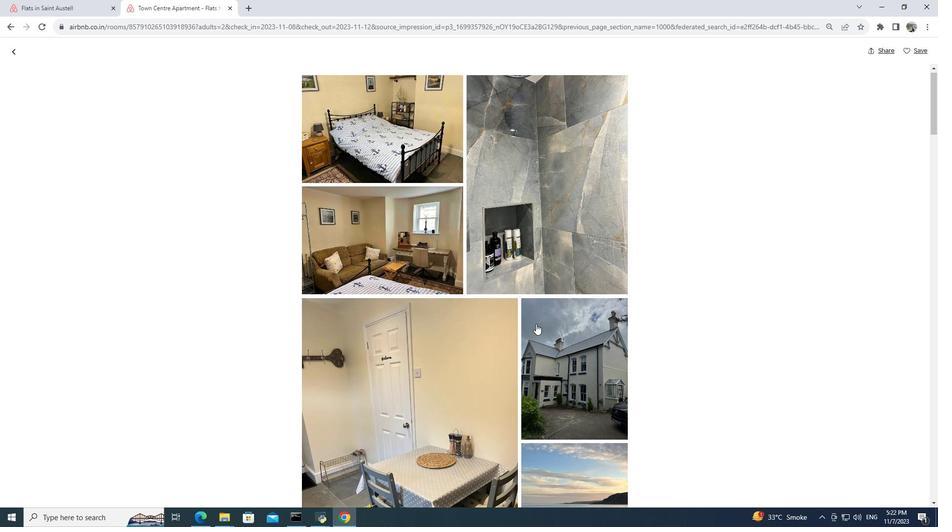 
Action: Mouse moved to (534, 323)
Screenshot: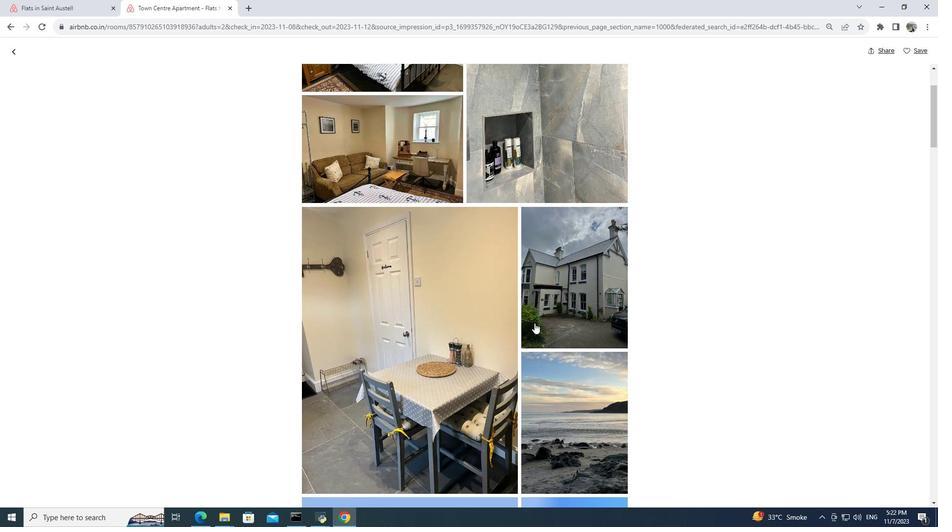 
Action: Mouse scrolled (534, 323) with delta (0, 0)
Screenshot: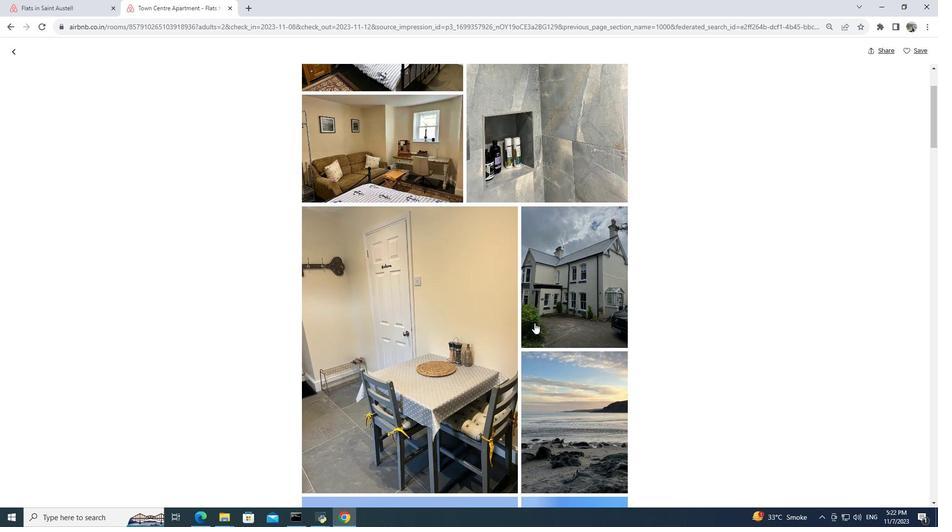 
Action: Mouse moved to (533, 323)
Screenshot: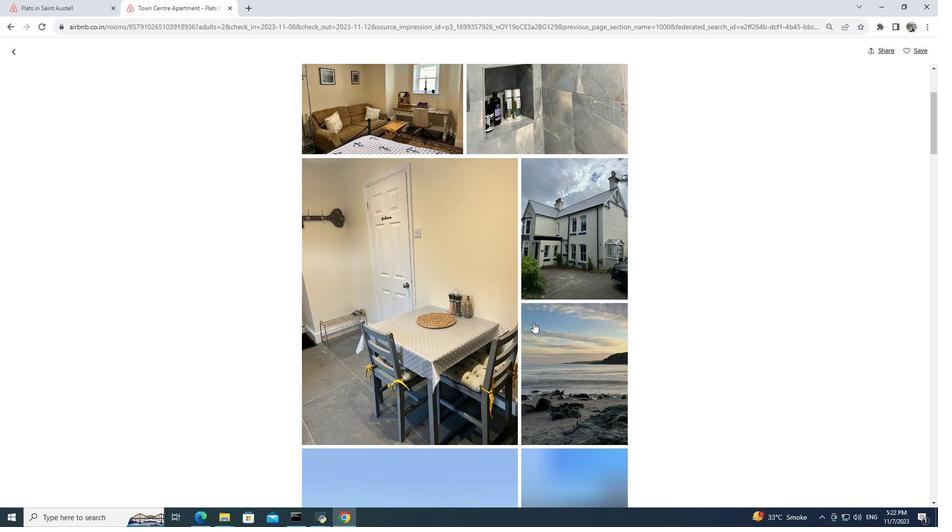 
Action: Mouse scrolled (533, 322) with delta (0, 0)
Screenshot: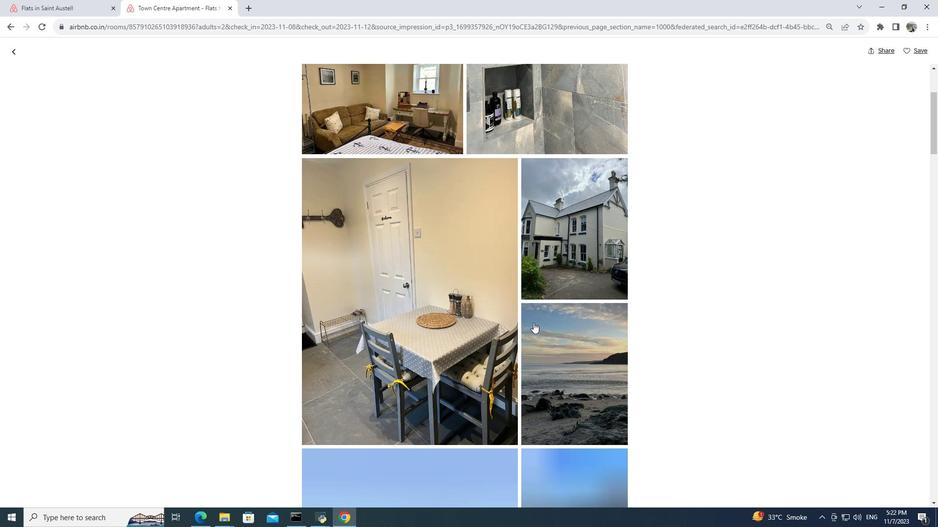 
Action: Mouse scrolled (533, 322) with delta (0, 0)
Screenshot: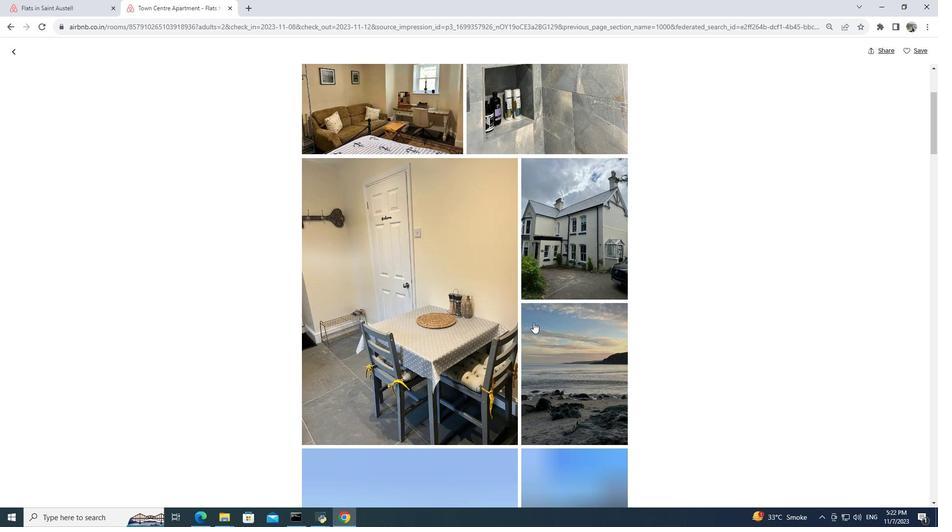 
Action: Mouse scrolled (533, 322) with delta (0, 0)
Screenshot: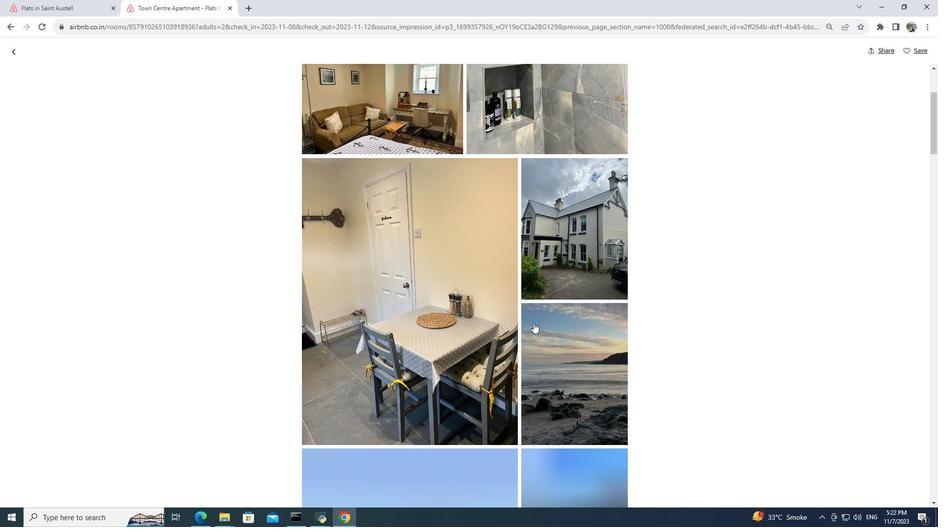 
Action: Mouse moved to (529, 320)
Screenshot: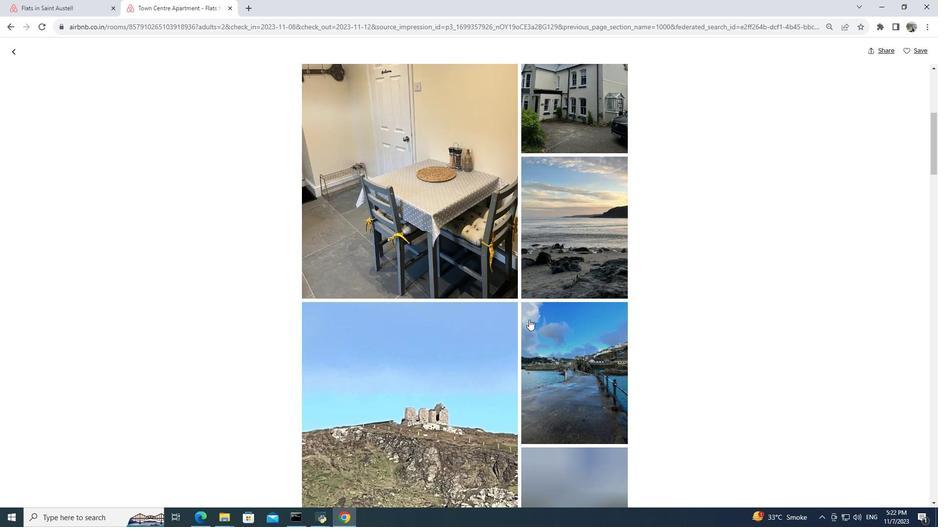 
Action: Mouse scrolled (529, 319) with delta (0, 0)
Screenshot: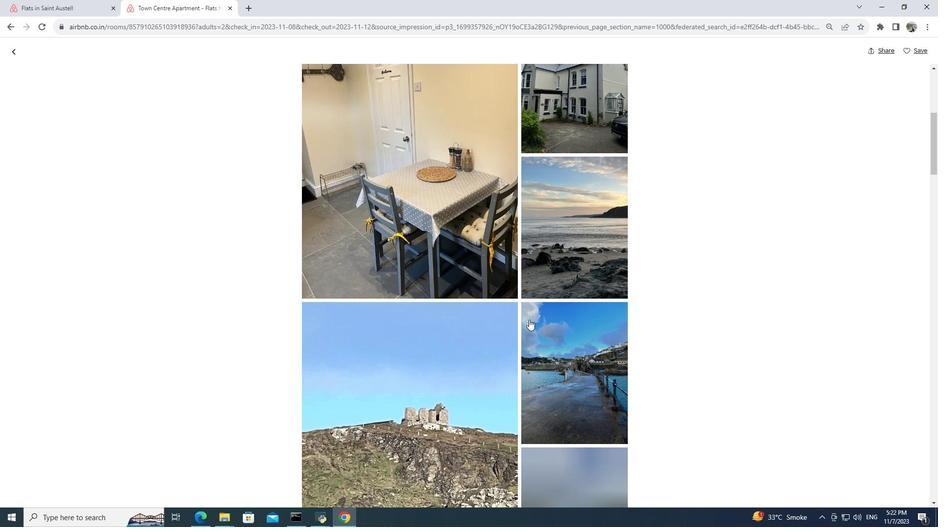 
Action: Mouse scrolled (529, 319) with delta (0, 0)
Screenshot: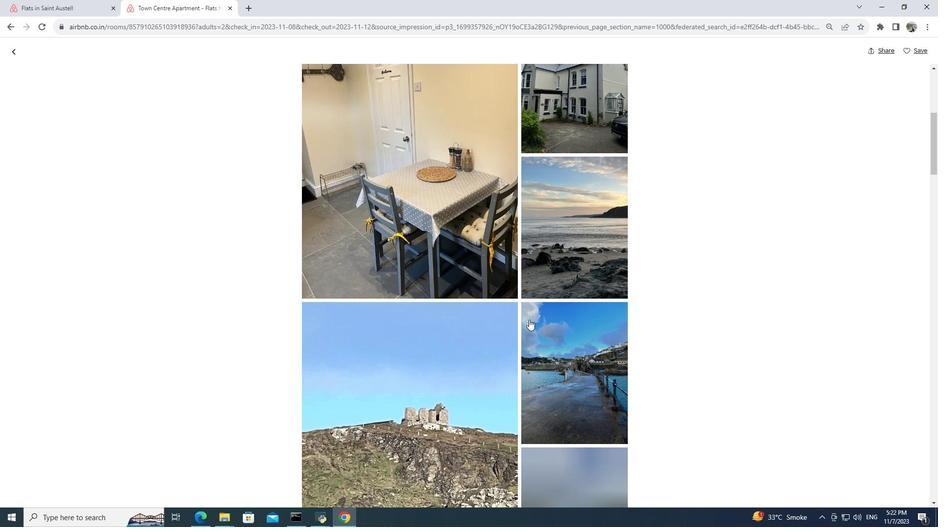 
Action: Mouse scrolled (529, 319) with delta (0, 0)
Screenshot: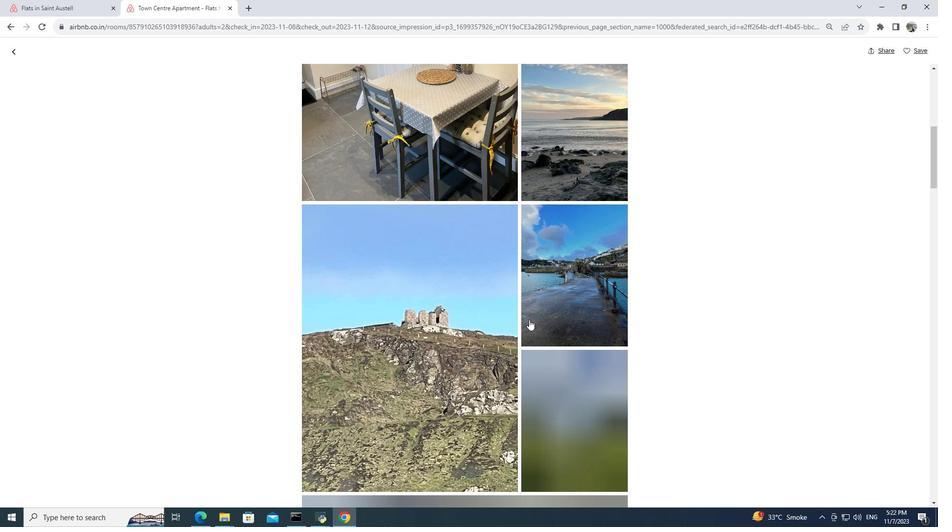 
Action: Mouse scrolled (529, 319) with delta (0, 0)
Screenshot: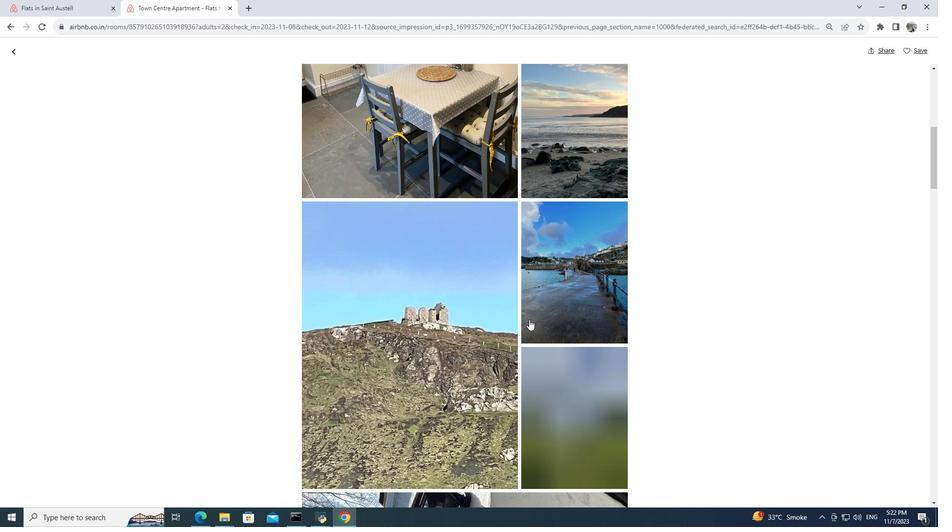 
Action: Mouse scrolled (529, 319) with delta (0, 0)
Screenshot: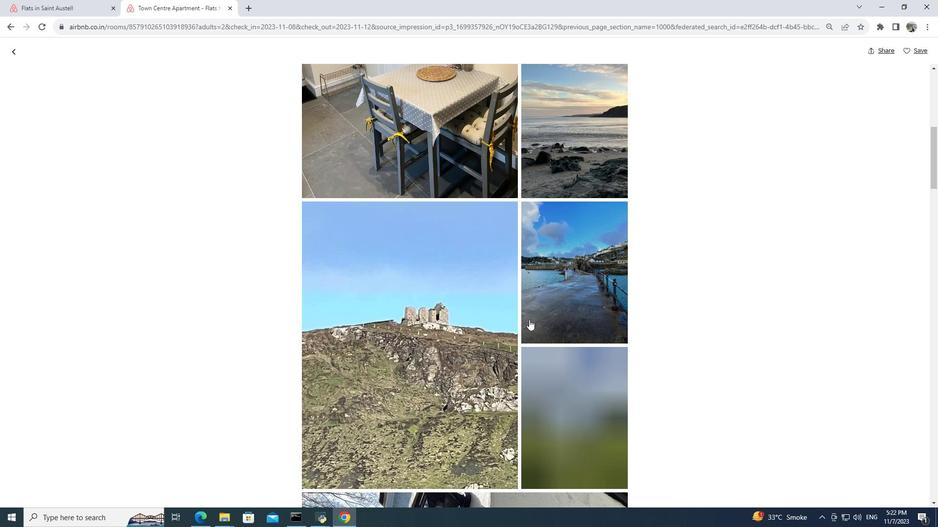 
Action: Mouse moved to (529, 320)
Screenshot: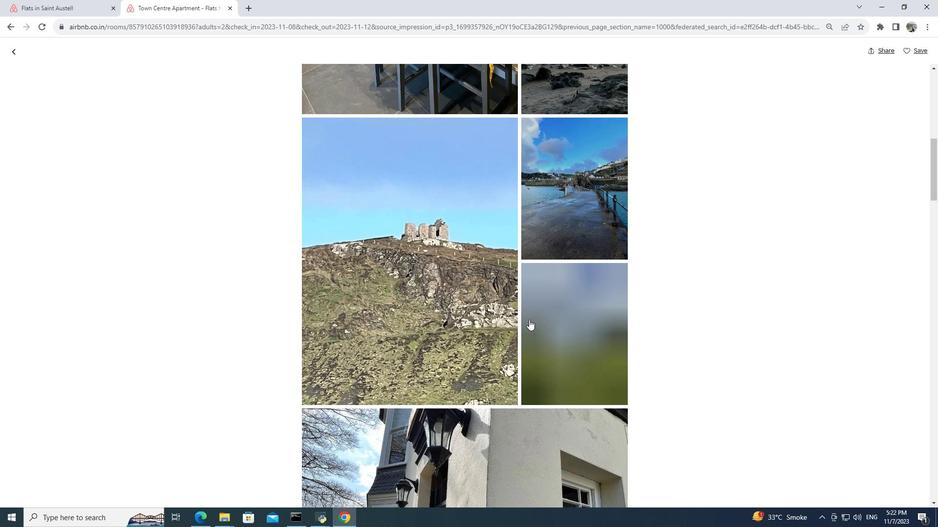 
Action: Mouse scrolled (529, 319) with delta (0, 0)
Screenshot: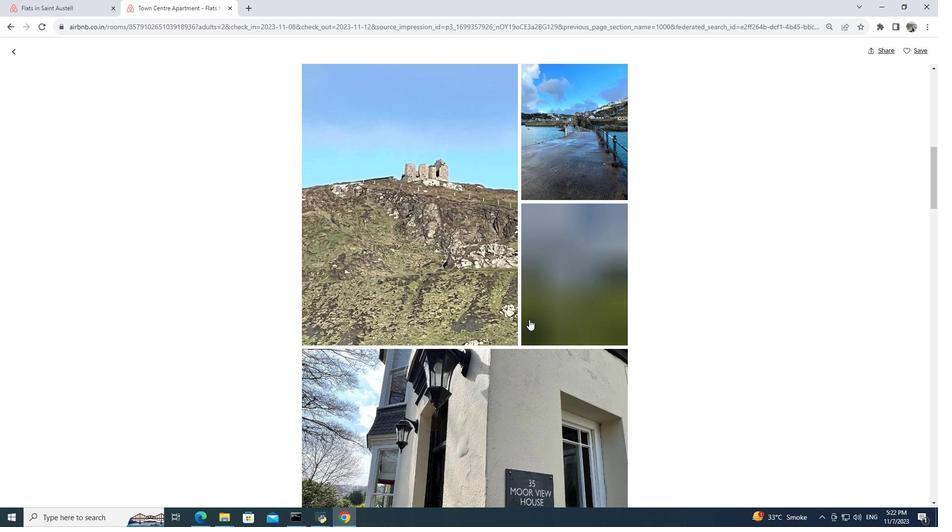 
Action: Mouse scrolled (529, 319) with delta (0, 0)
Screenshot: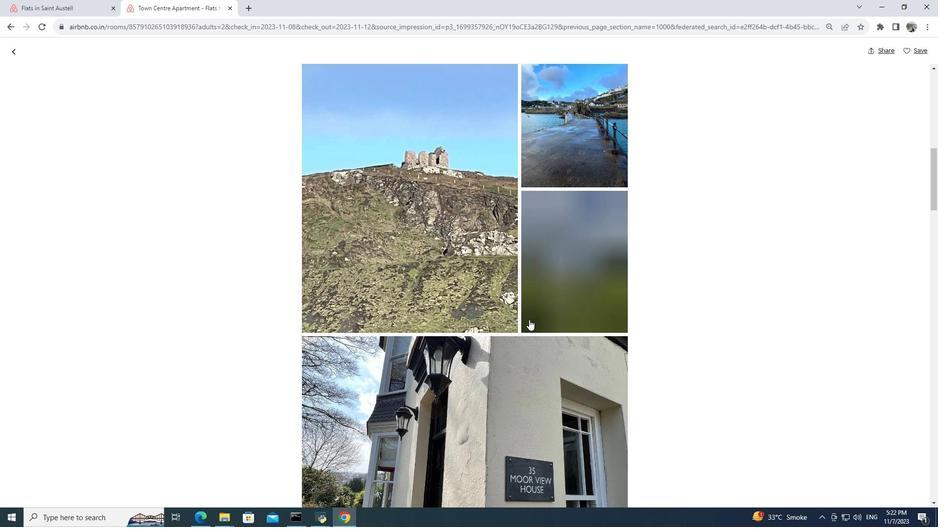 
Action: Mouse moved to (477, 260)
Screenshot: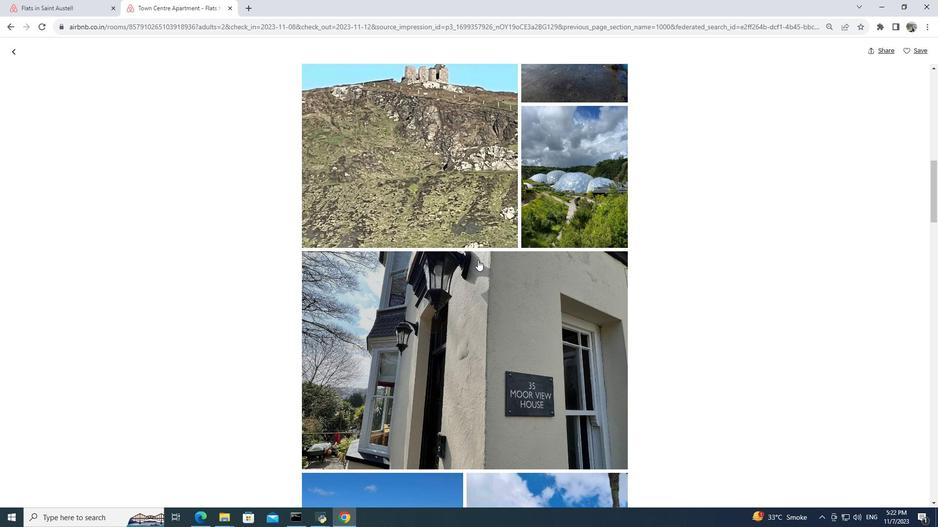 
Action: Mouse scrolled (477, 259) with delta (0, 0)
Screenshot: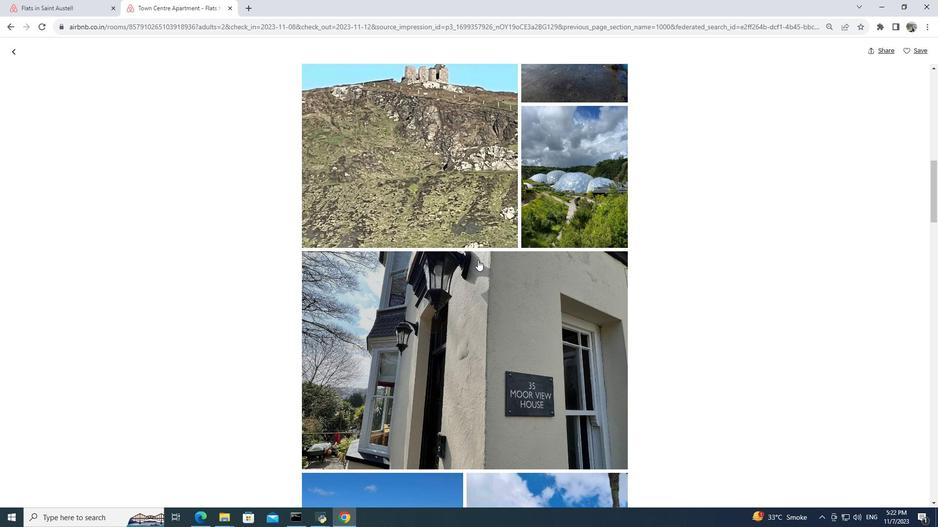 
Action: Mouse scrolled (477, 259) with delta (0, 0)
Screenshot: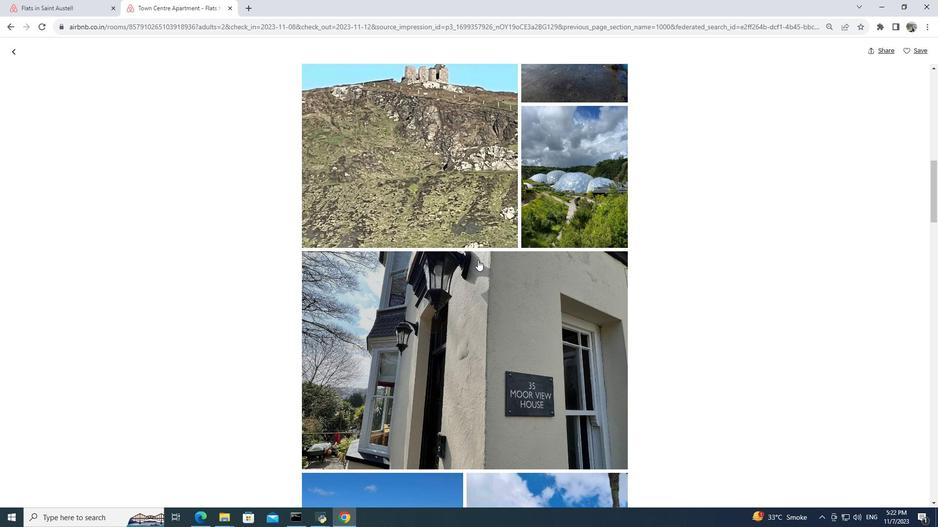 
Action: Mouse scrolled (477, 259) with delta (0, 0)
Screenshot: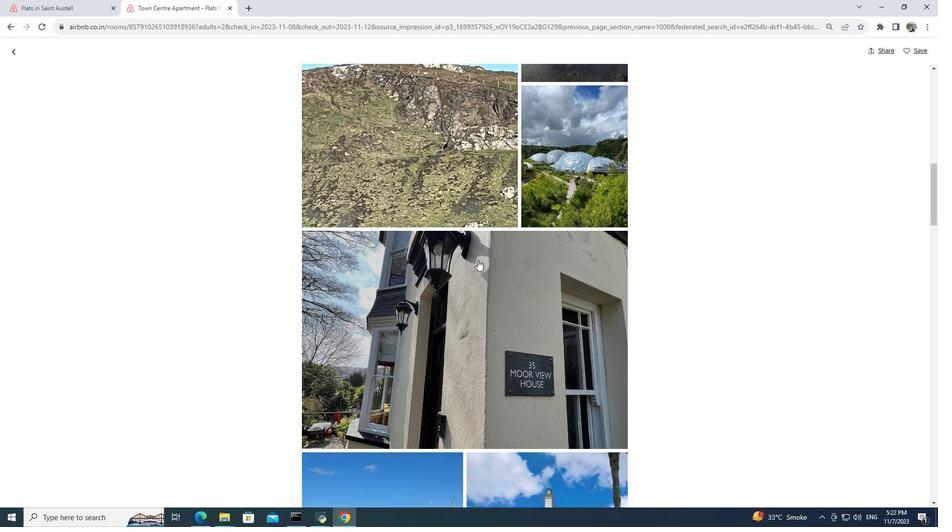 
Action: Mouse scrolled (477, 259) with delta (0, 0)
Screenshot: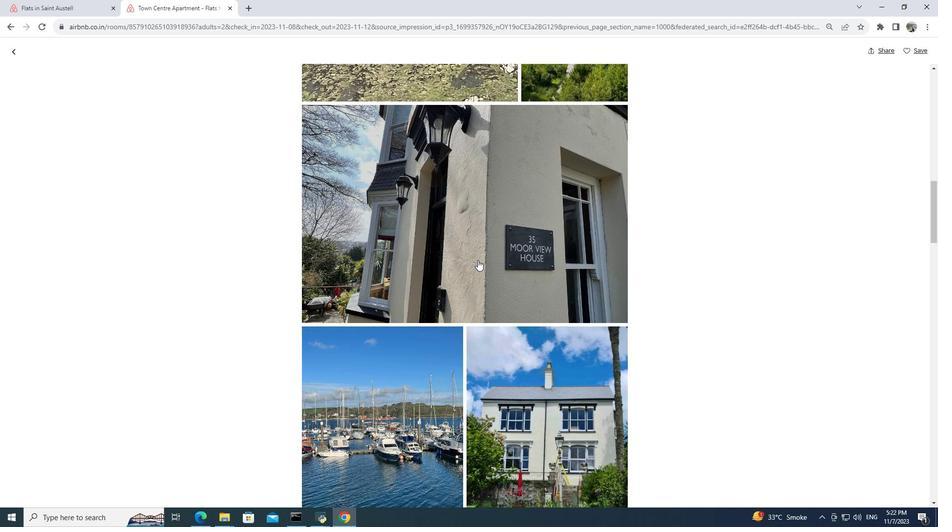 
Action: Mouse scrolled (477, 259) with delta (0, 0)
Screenshot: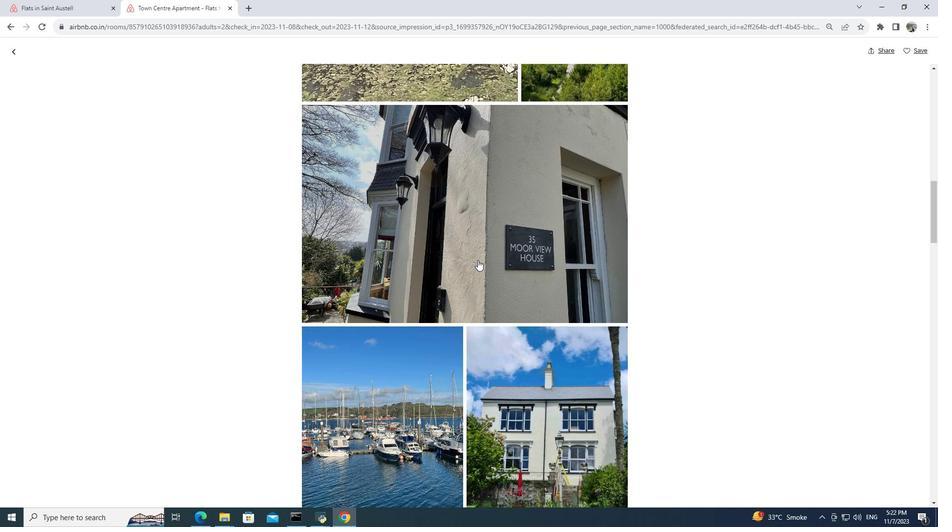
Action: Mouse scrolled (477, 259) with delta (0, 0)
Screenshot: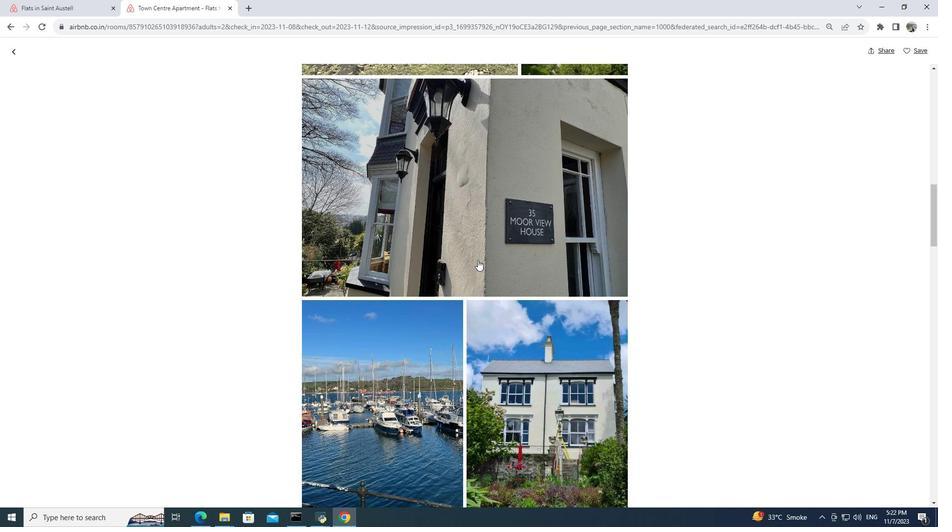 
Action: Mouse scrolled (477, 259) with delta (0, 0)
Screenshot: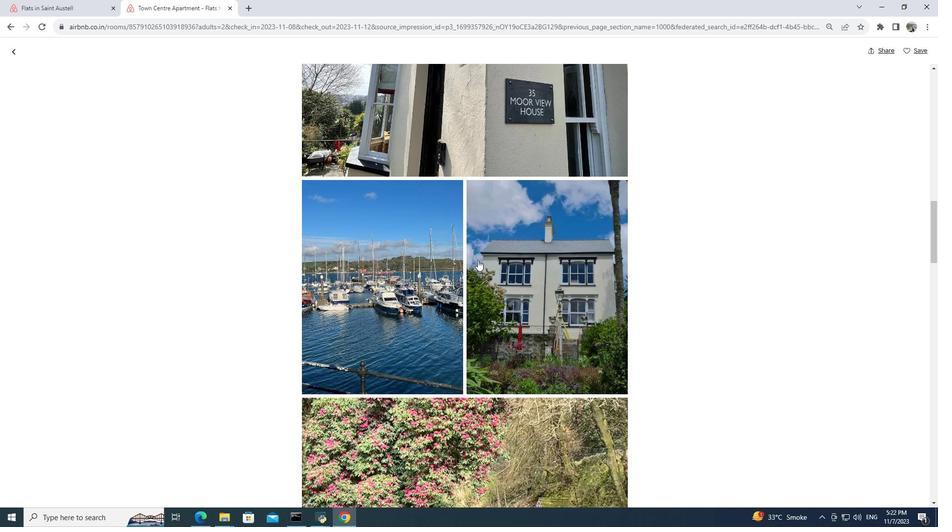 
Action: Mouse scrolled (477, 259) with delta (0, 0)
Screenshot: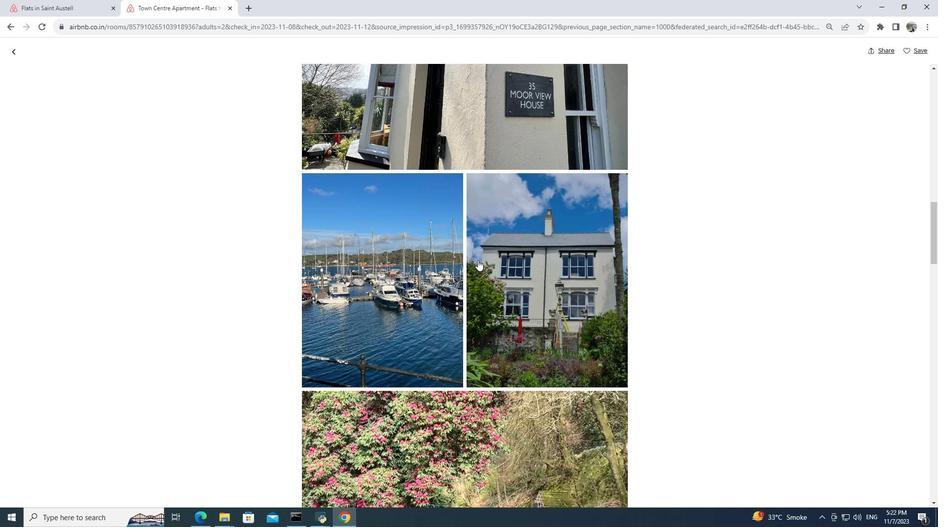 
Action: Mouse scrolled (477, 259) with delta (0, 0)
Screenshot: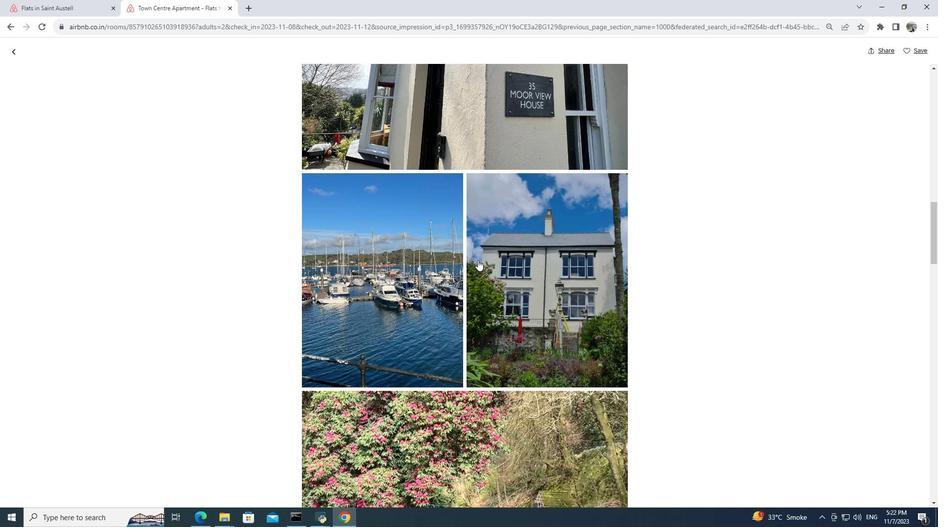 
Action: Mouse scrolled (477, 259) with delta (0, 0)
Screenshot: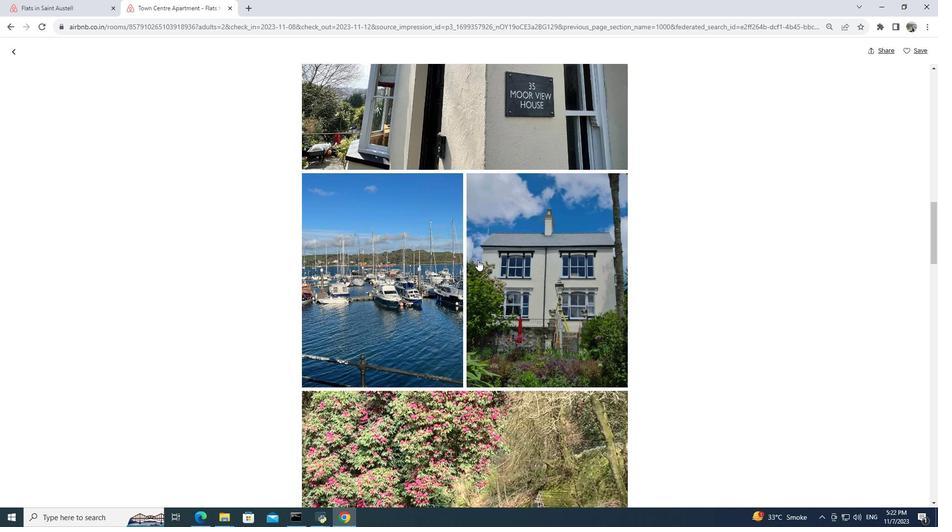 
Action: Mouse scrolled (477, 259) with delta (0, 0)
Screenshot: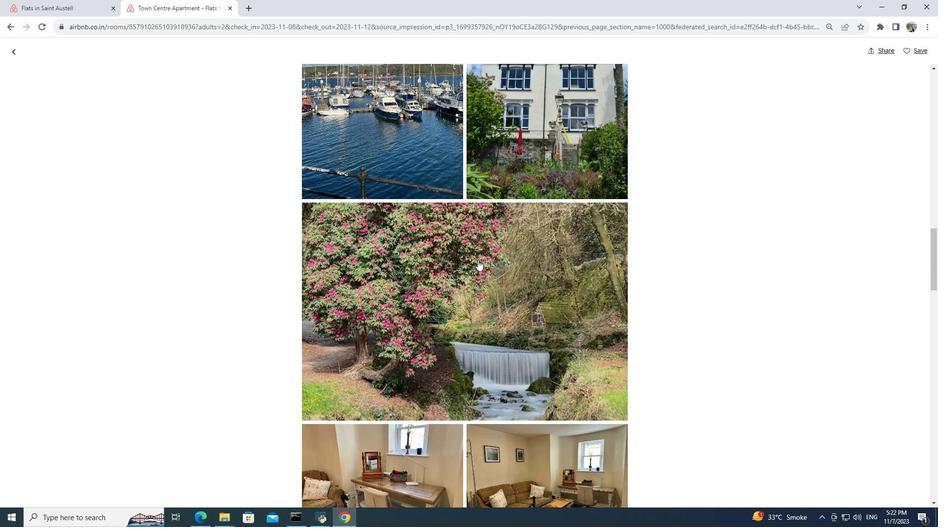 
Action: Mouse scrolled (477, 259) with delta (0, 0)
Screenshot: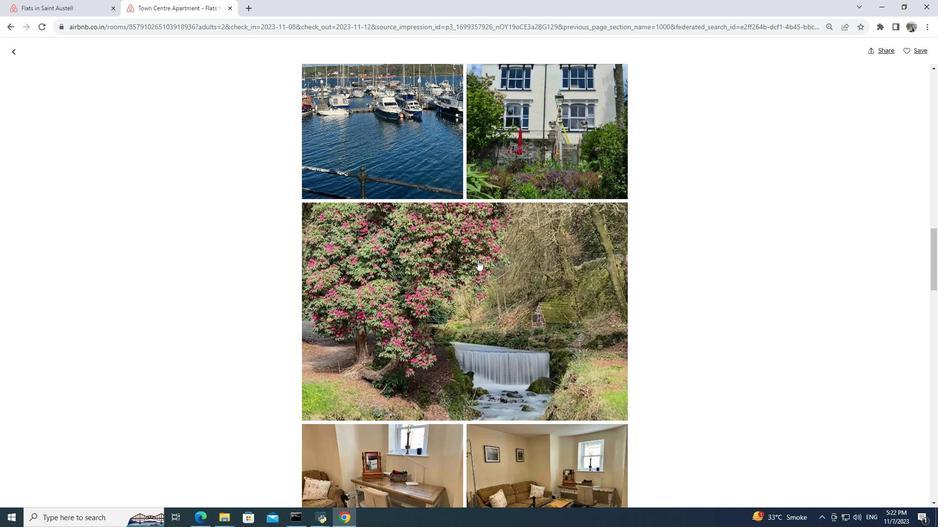 
Action: Mouse scrolled (477, 259) with delta (0, 0)
Screenshot: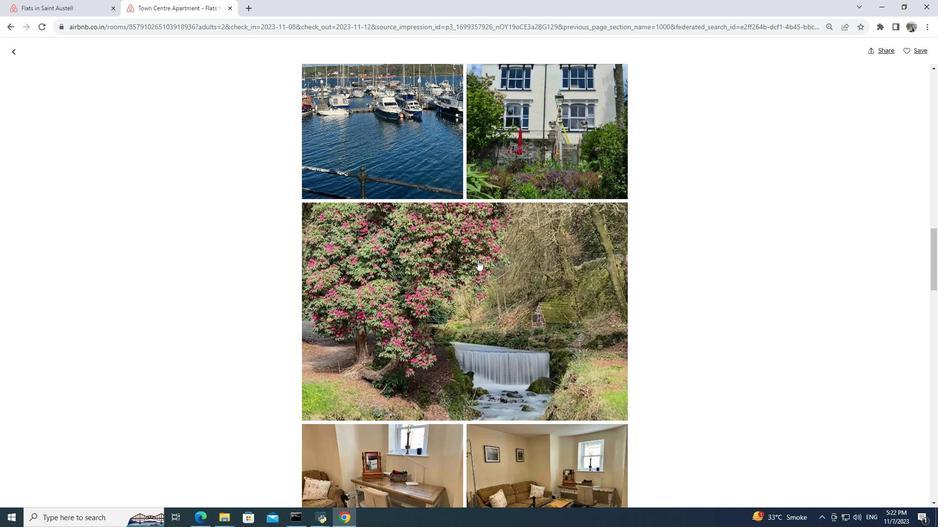 
Action: Mouse scrolled (477, 259) with delta (0, 0)
Screenshot: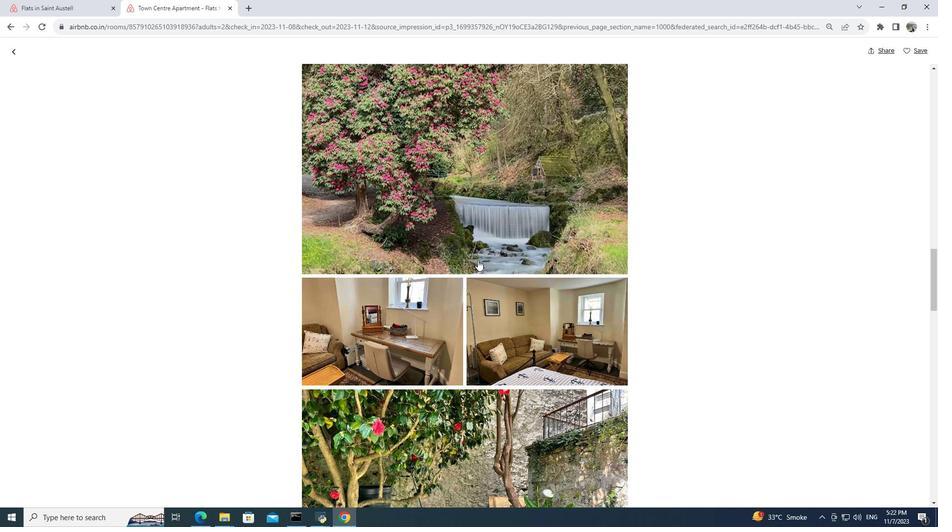 
Action: Mouse scrolled (477, 259) with delta (0, 0)
Screenshot: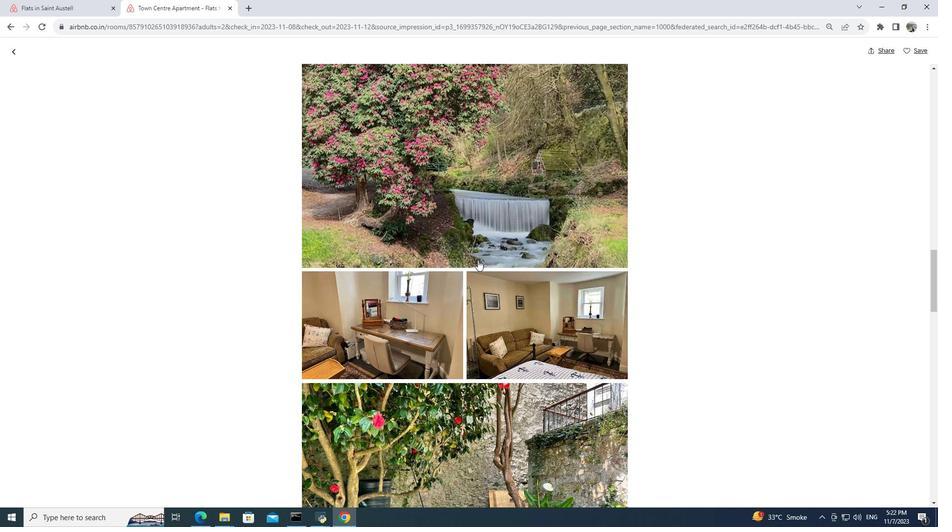 
Action: Mouse scrolled (477, 259) with delta (0, 0)
Screenshot: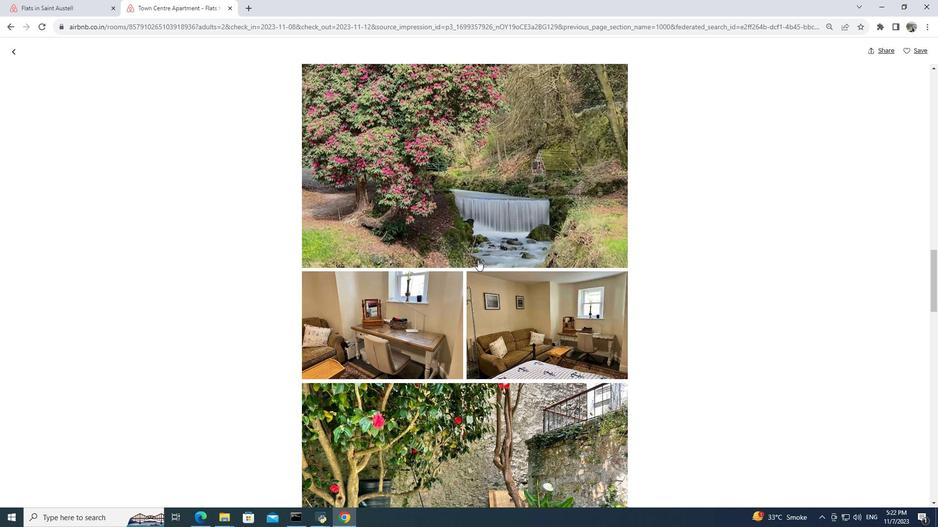 
Action: Mouse scrolled (477, 259) with delta (0, 0)
Screenshot: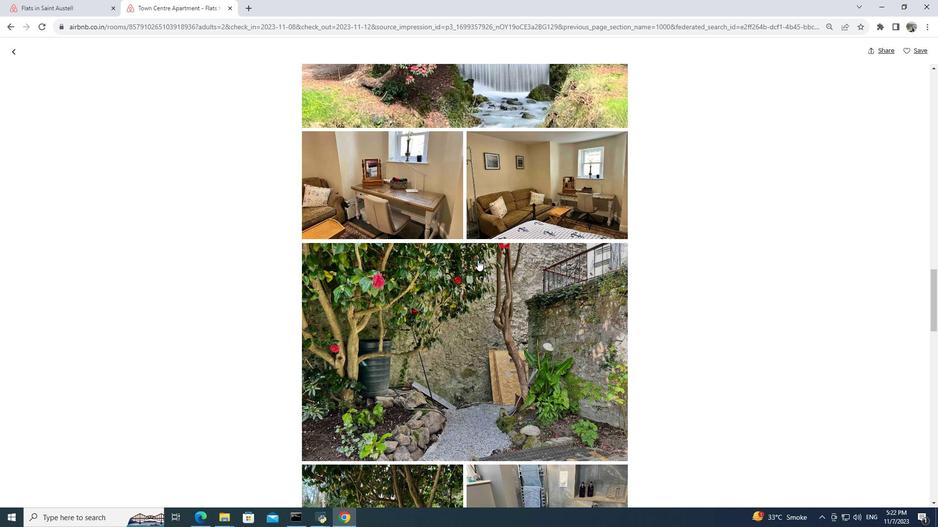 
Action: Mouse scrolled (477, 259) with delta (0, 0)
Screenshot: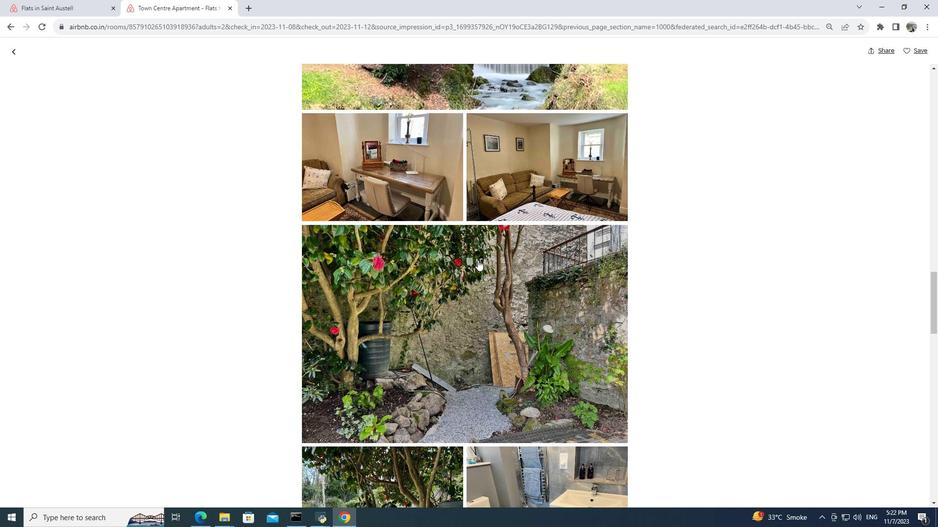 
Action: Mouse scrolled (477, 259) with delta (0, 0)
Screenshot: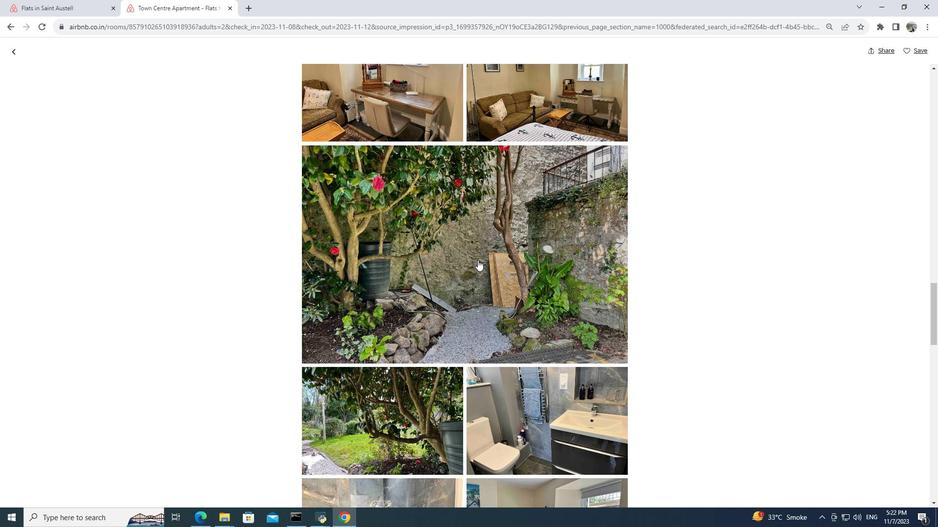 
Action: Mouse scrolled (477, 259) with delta (0, 0)
Screenshot: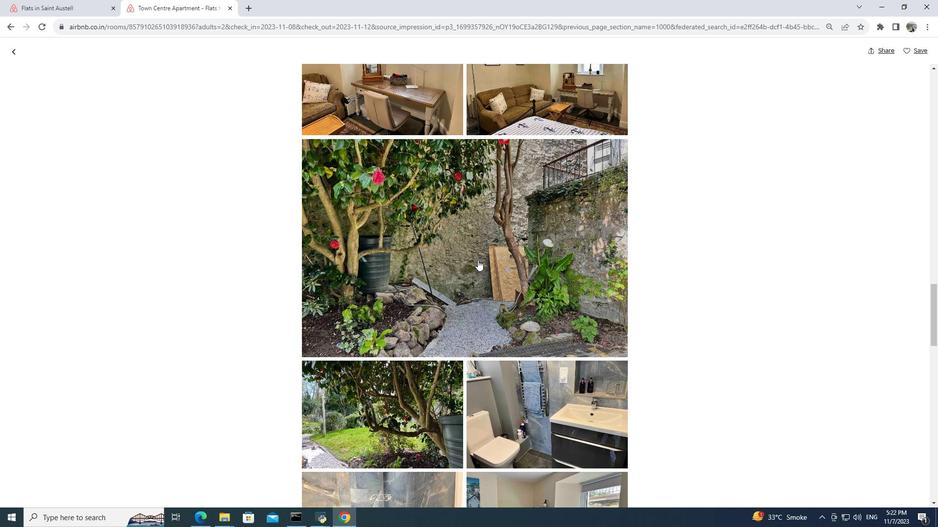 
Action: Mouse scrolled (477, 259) with delta (0, 0)
Screenshot: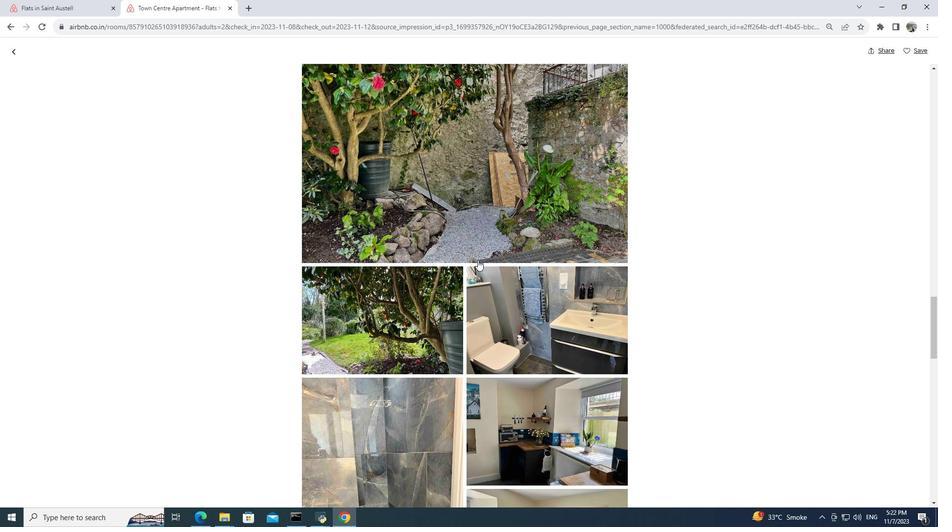 
Action: Mouse scrolled (477, 259) with delta (0, 0)
Screenshot: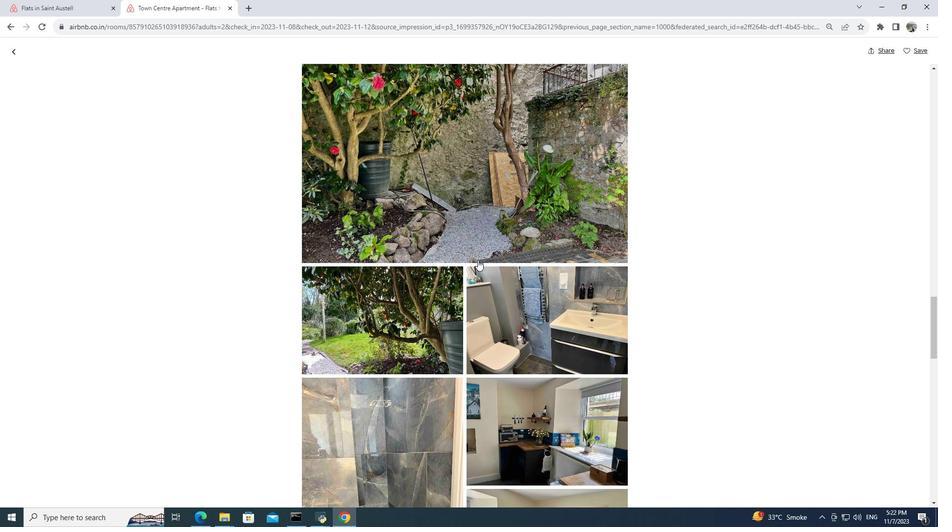 
Action: Mouse scrolled (477, 259) with delta (0, 0)
Screenshot: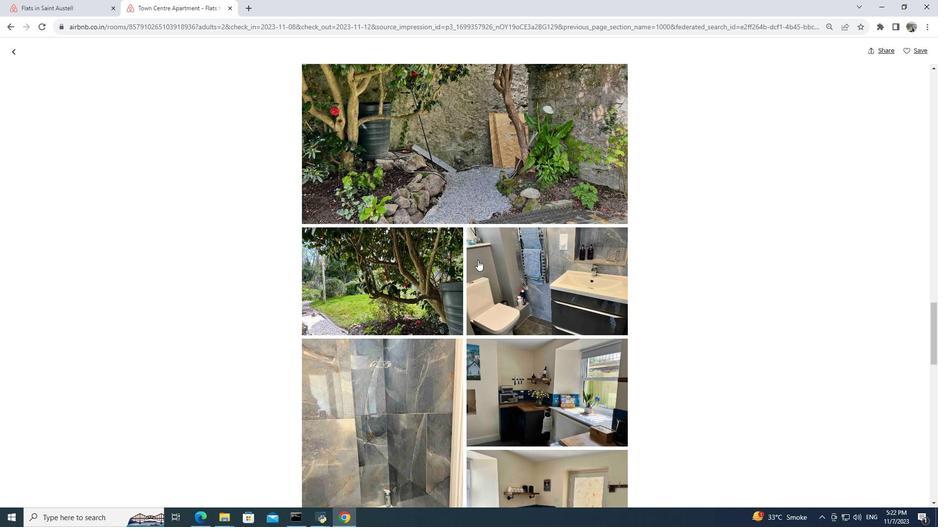 
Action: Mouse scrolled (477, 259) with delta (0, 0)
Screenshot: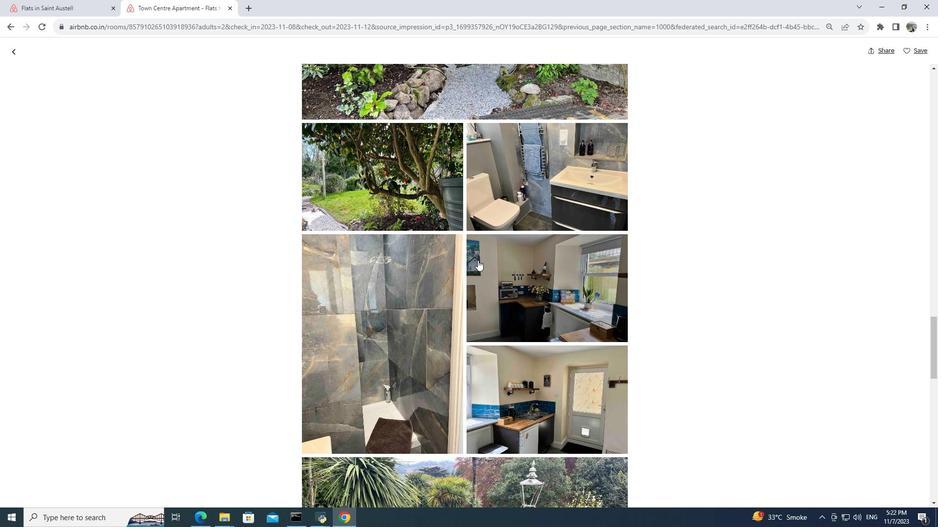 
Action: Mouse scrolled (477, 259) with delta (0, 0)
Screenshot: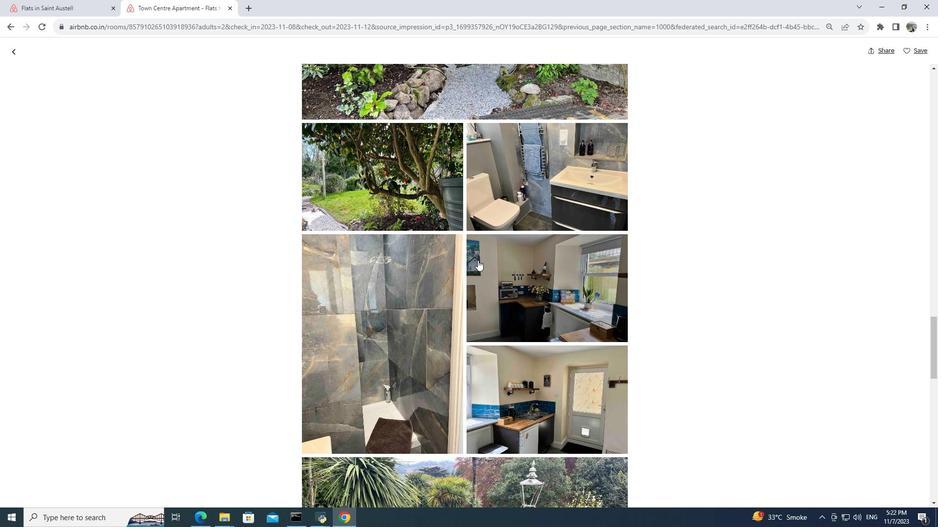 
Action: Mouse scrolled (477, 259) with delta (0, 0)
Screenshot: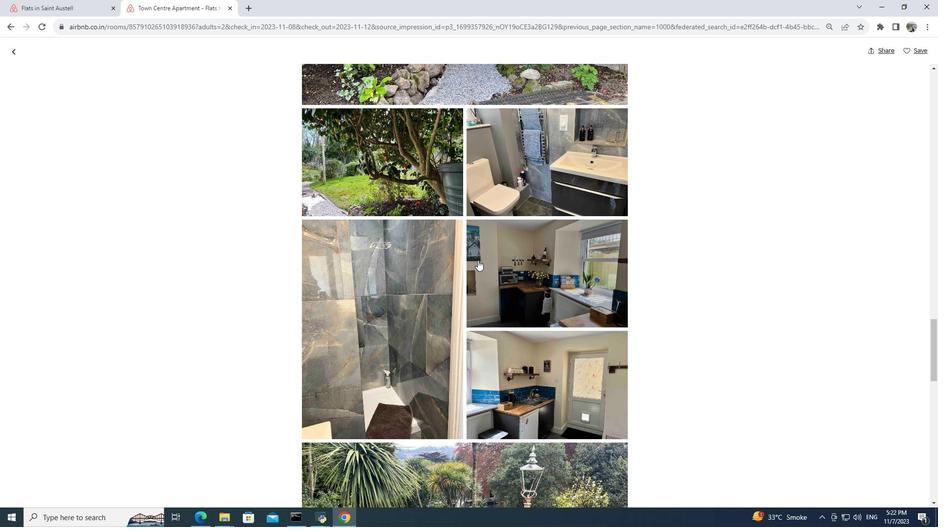 
Action: Mouse scrolled (477, 259) with delta (0, 0)
Screenshot: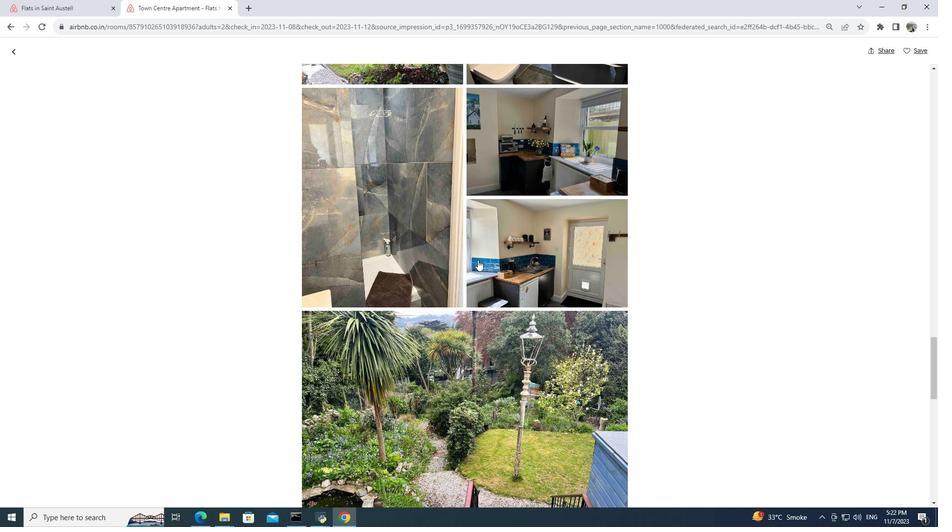 
Action: Mouse scrolled (477, 259) with delta (0, 0)
Screenshot: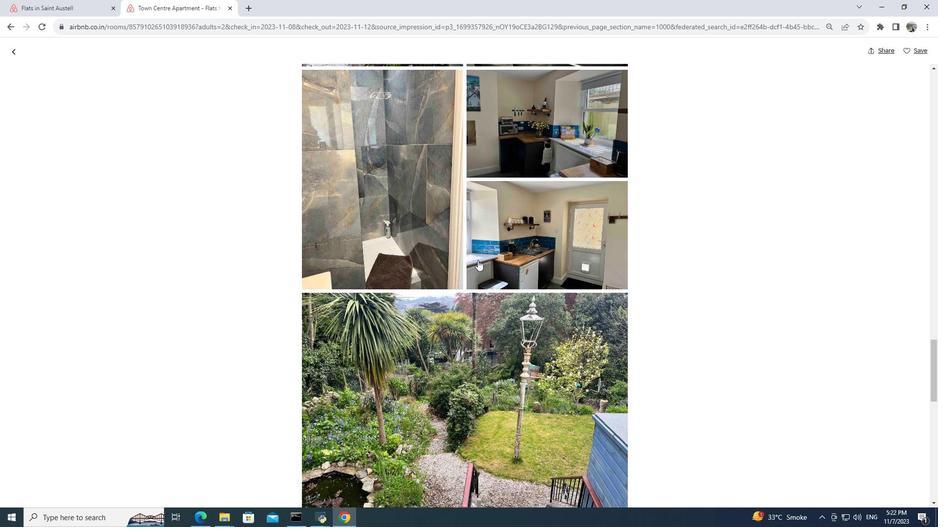 
Action: Mouse scrolled (477, 259) with delta (0, 0)
Screenshot: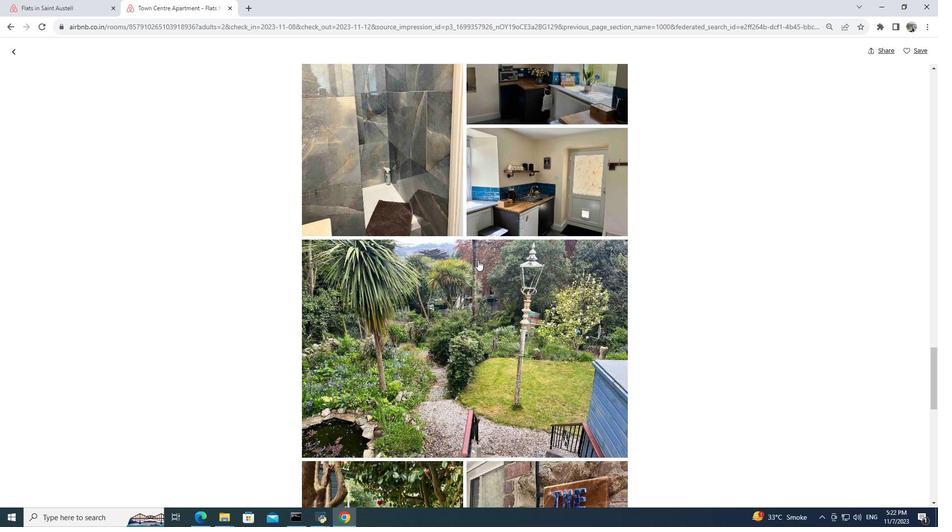 
Action: Mouse scrolled (477, 259) with delta (0, 0)
Screenshot: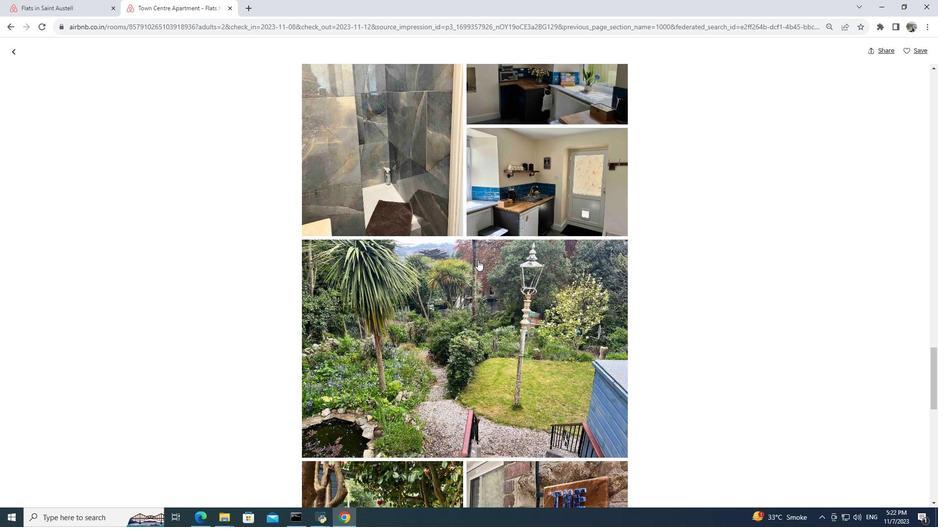 
Action: Mouse scrolled (477, 259) with delta (0, 0)
Screenshot: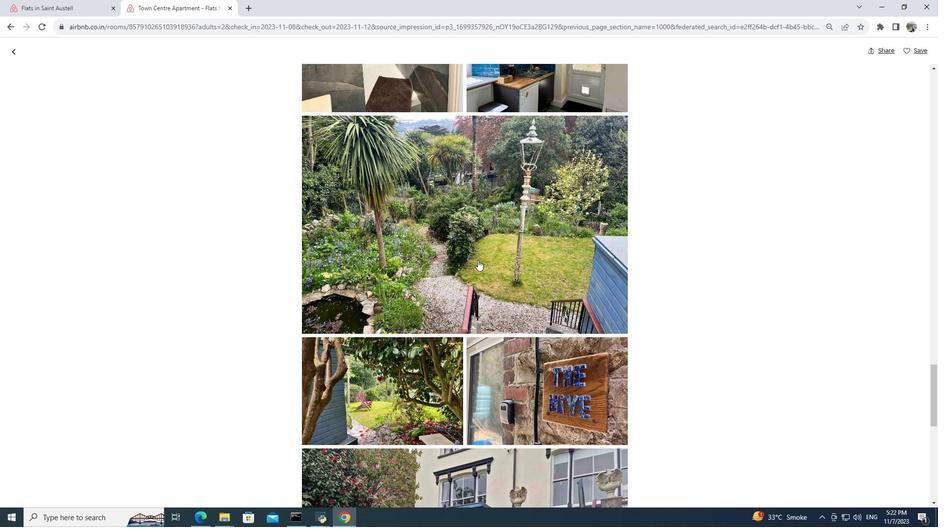 
Action: Mouse scrolled (477, 259) with delta (0, 0)
Screenshot: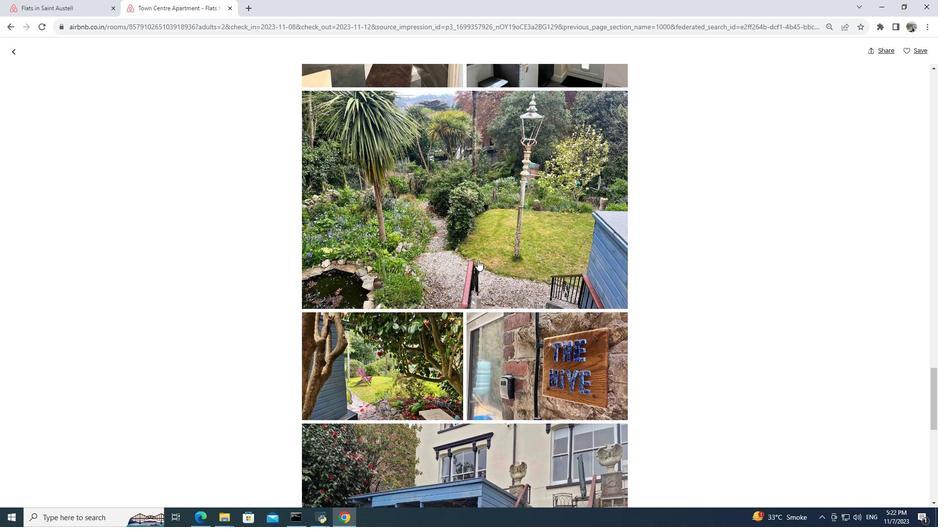 
Action: Mouse scrolled (477, 260) with delta (0, 0)
Screenshot: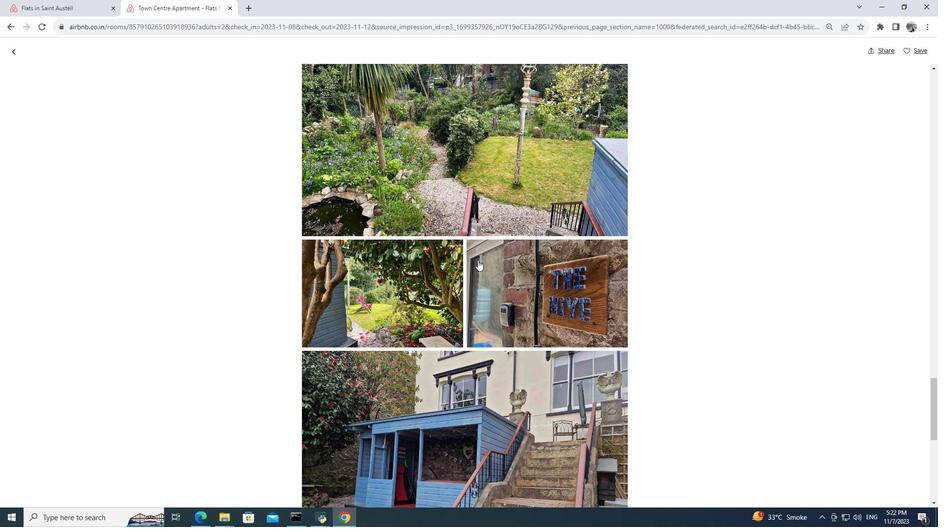 
Action: Mouse scrolled (477, 259) with delta (0, 0)
Screenshot: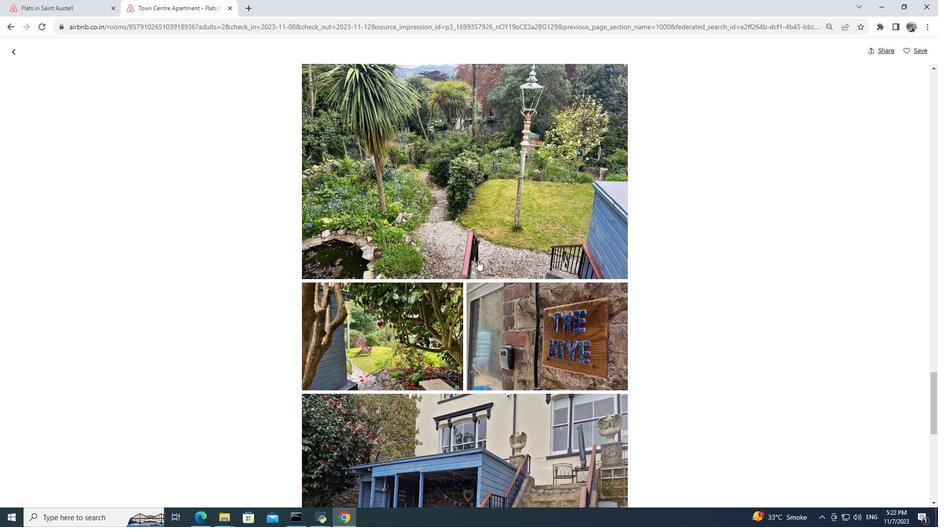 
Action: Mouse scrolled (477, 259) with delta (0, 0)
Screenshot: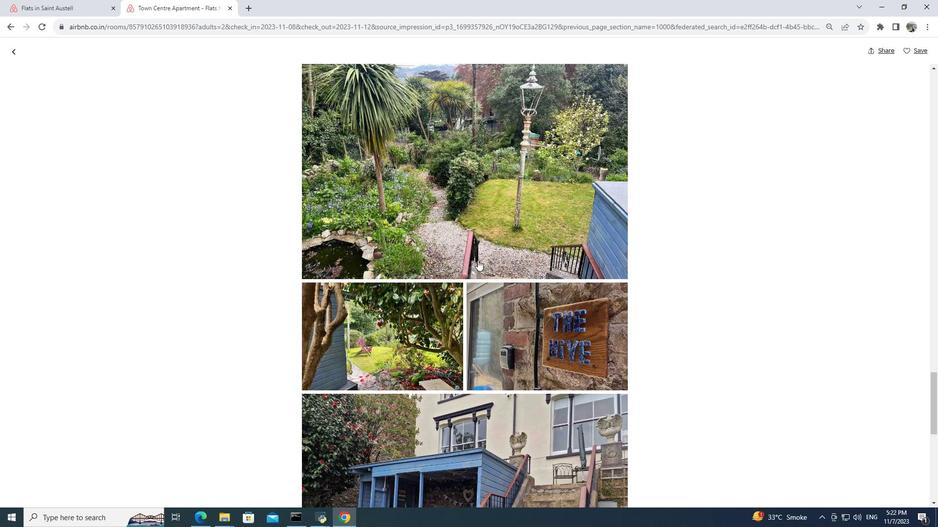 
Action: Mouse scrolled (477, 259) with delta (0, 0)
Screenshot: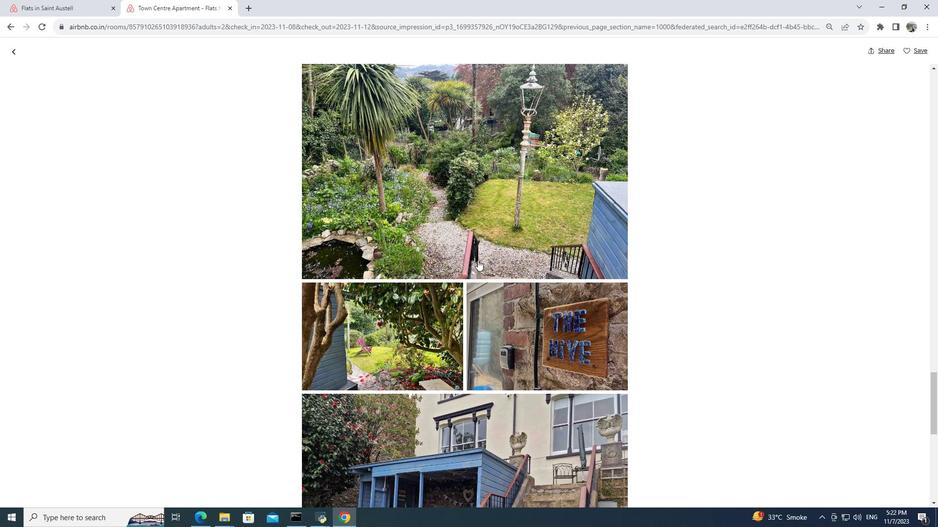 
Action: Mouse scrolled (477, 259) with delta (0, 0)
Screenshot: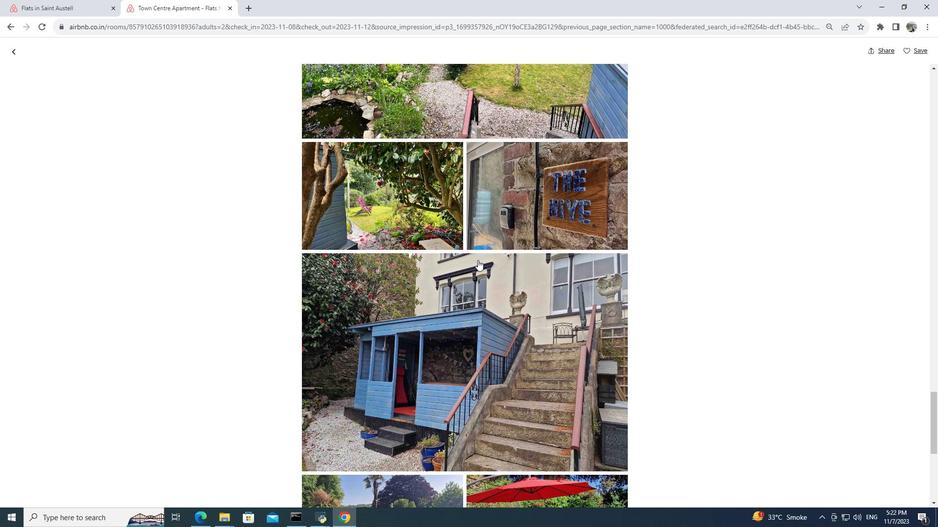 
Action: Mouse scrolled (477, 259) with delta (0, 0)
Screenshot: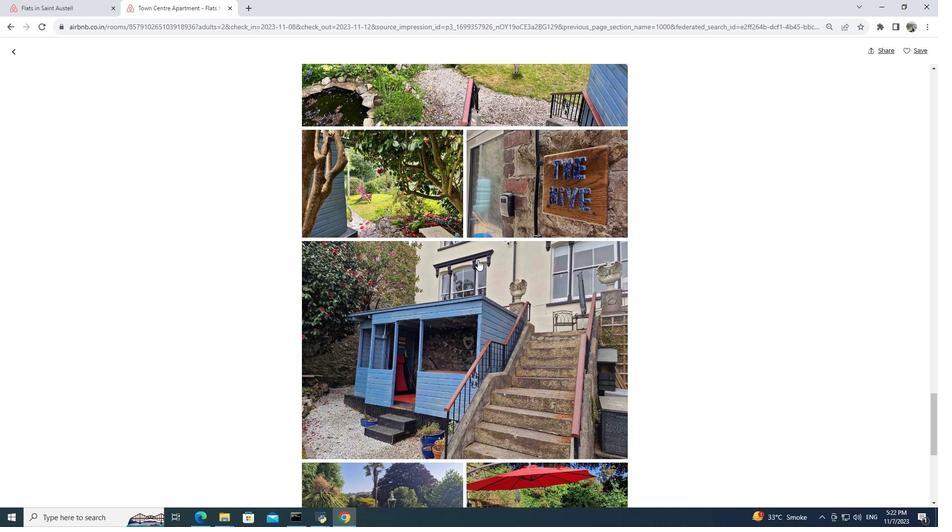 
Action: Mouse scrolled (477, 259) with delta (0, 0)
Screenshot: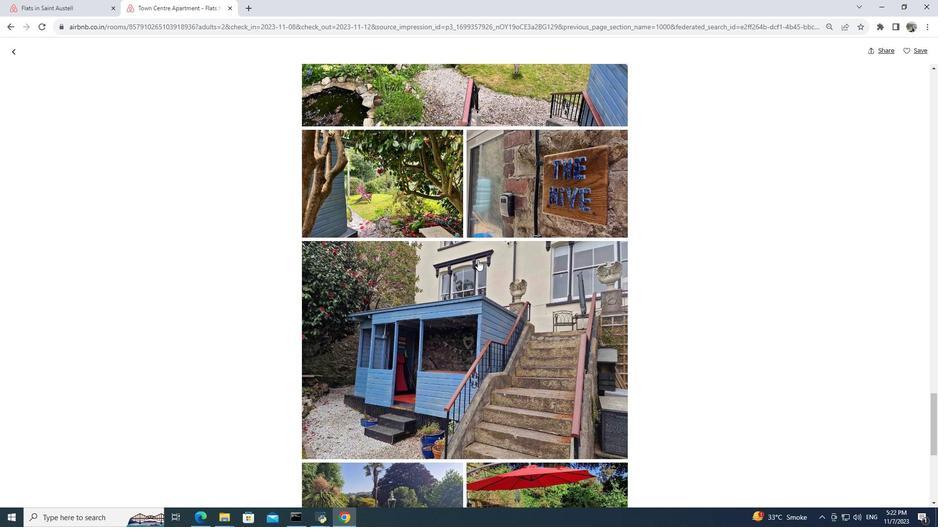 
Action: Mouse scrolled (477, 260) with delta (0, 0)
Screenshot: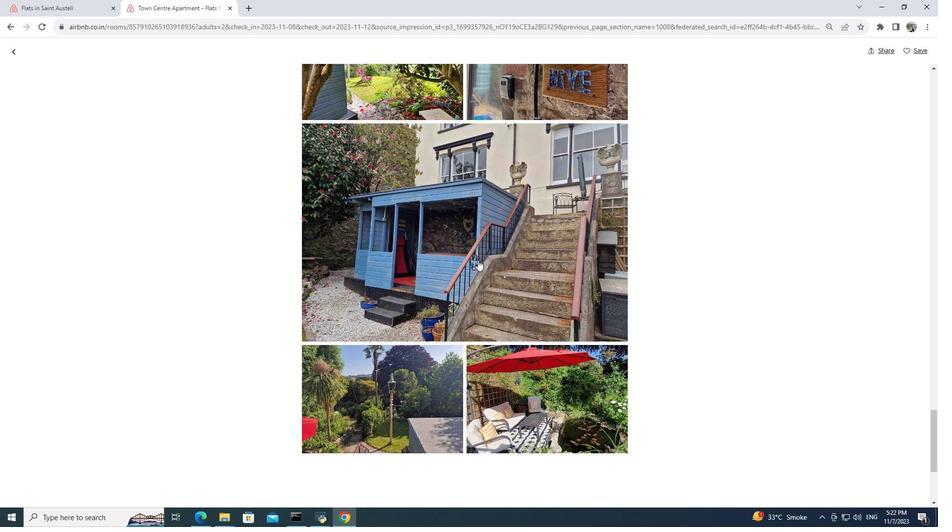 
Action: Mouse scrolled (477, 259) with delta (0, 0)
Screenshot: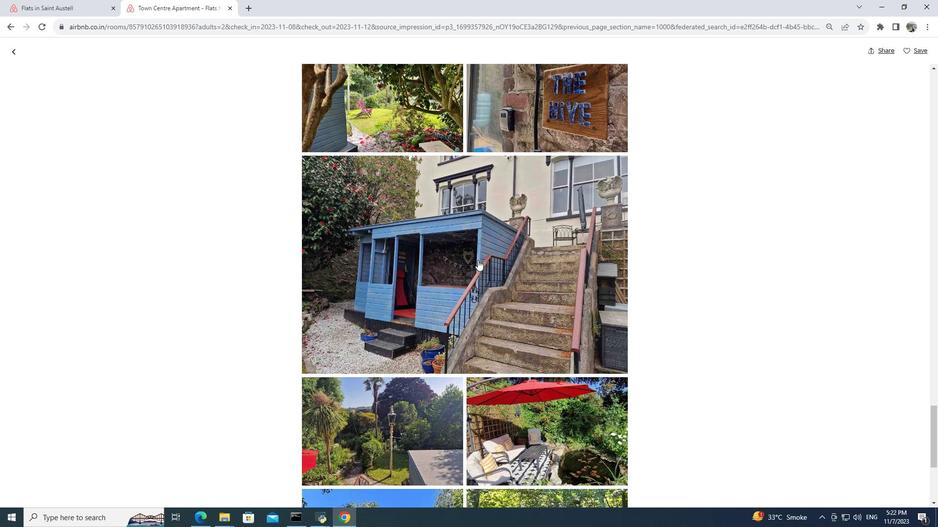 
Action: Mouse scrolled (477, 259) with delta (0, 0)
Screenshot: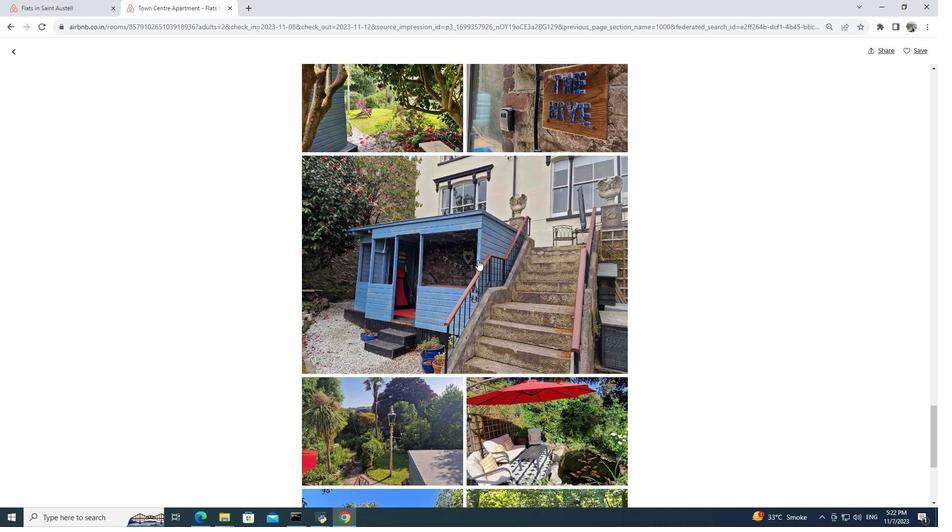 
Action: Mouse scrolled (477, 259) with delta (0, 0)
Screenshot: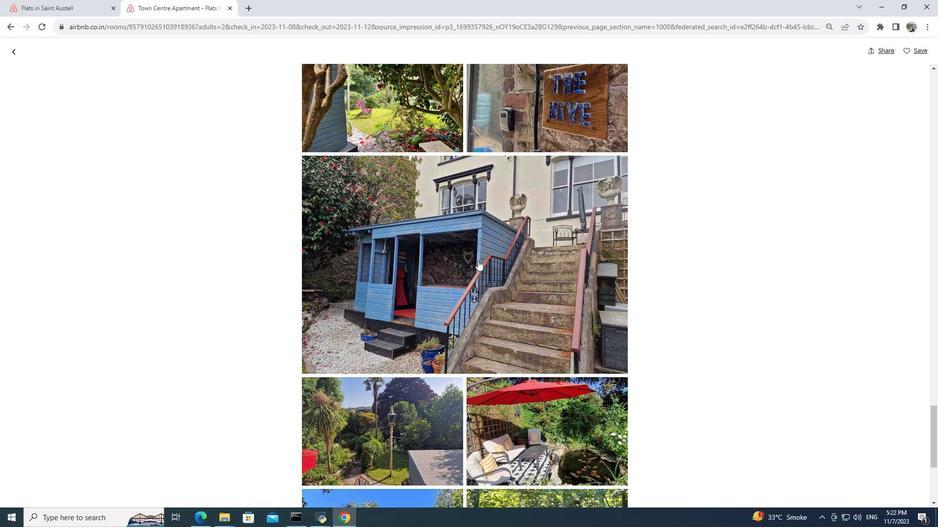 
Action: Mouse scrolled (477, 259) with delta (0, 0)
Screenshot: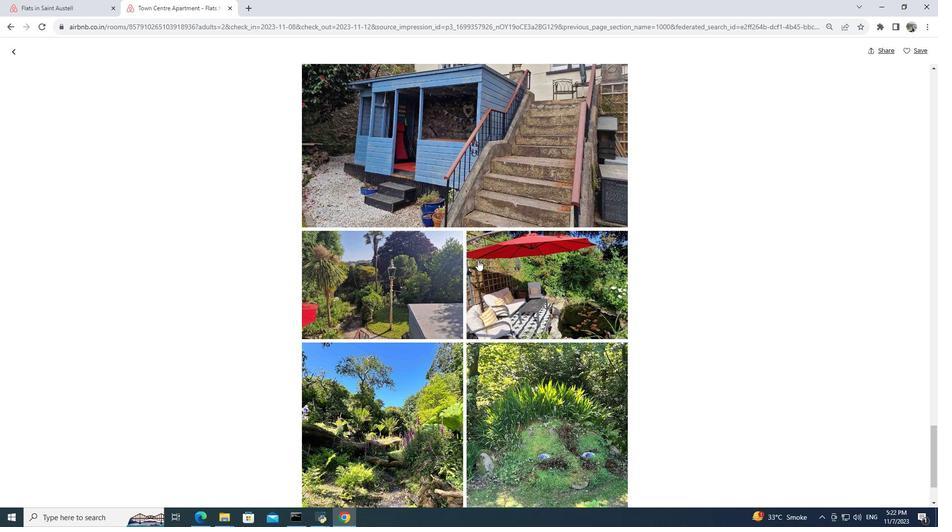 
Action: Mouse scrolled (477, 259) with delta (0, 0)
Screenshot: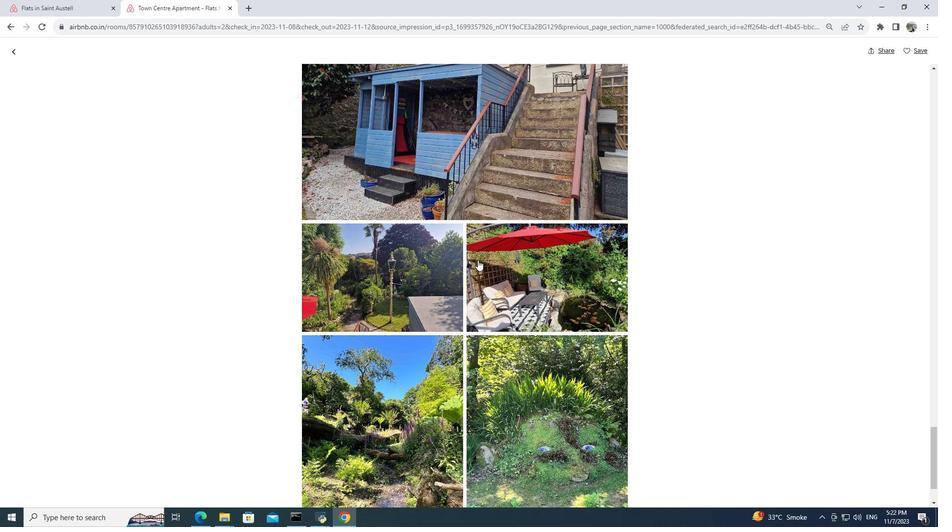 
Action: Mouse scrolled (477, 259) with delta (0, 0)
Screenshot: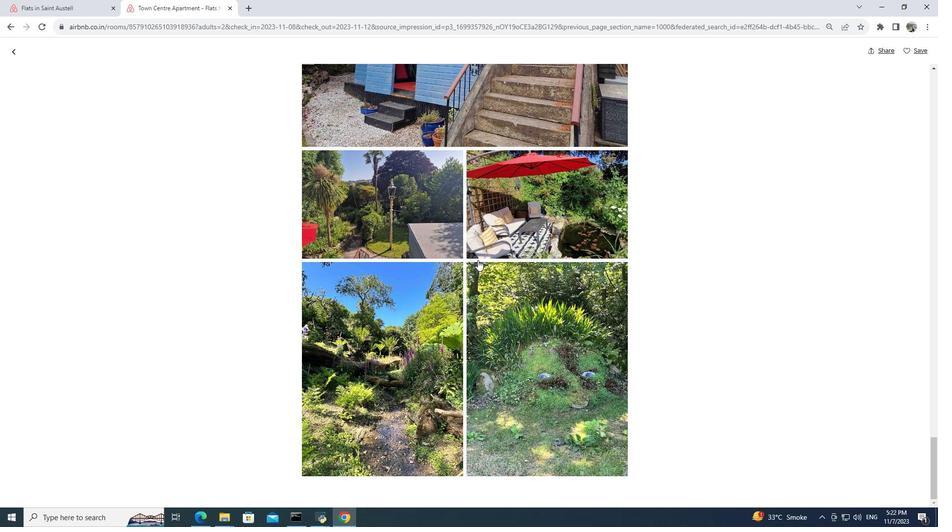 
Action: Mouse scrolled (477, 259) with delta (0, 0)
Screenshot: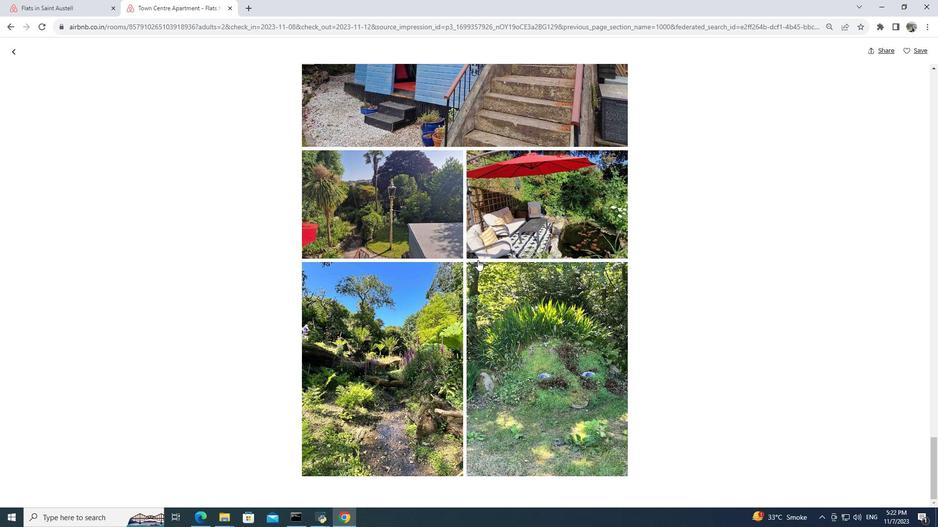
Action: Mouse scrolled (477, 259) with delta (0, 0)
Screenshot: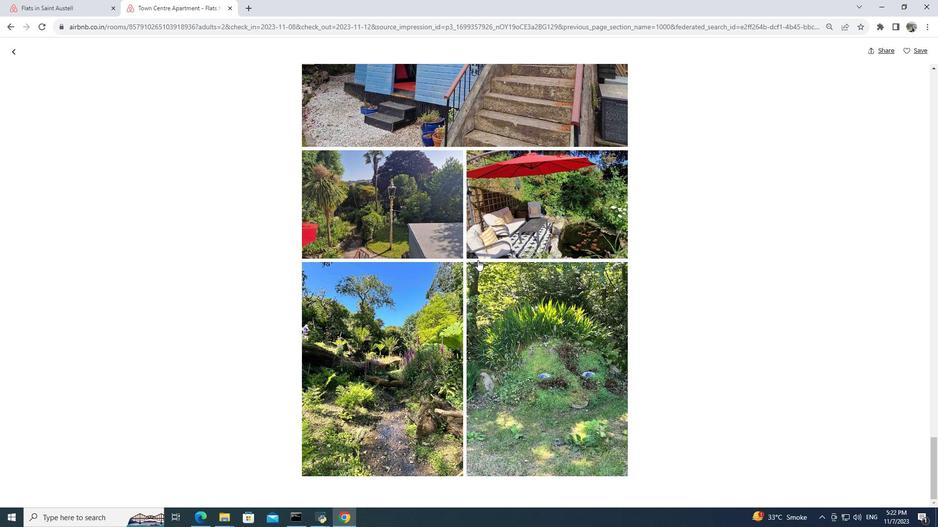 
Action: Mouse scrolled (477, 259) with delta (0, 0)
Screenshot: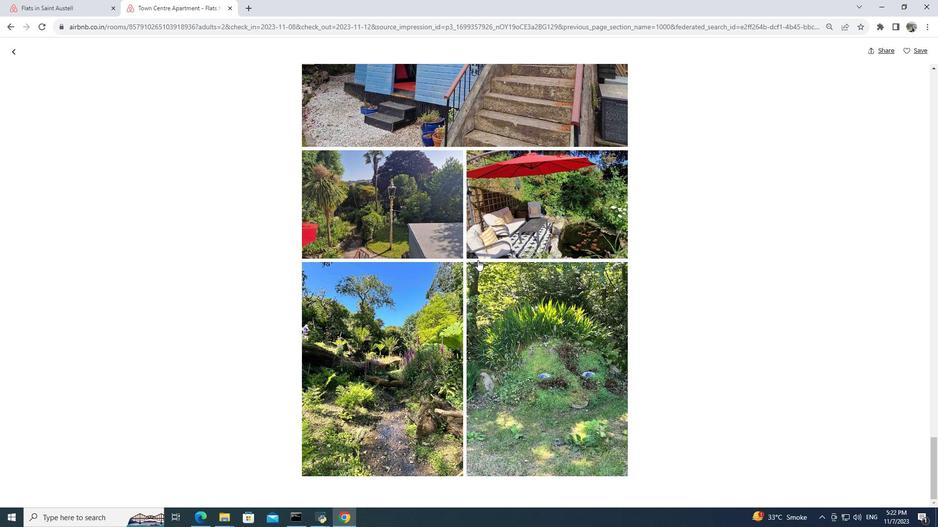 
Action: Mouse scrolled (477, 259) with delta (0, 0)
Screenshot: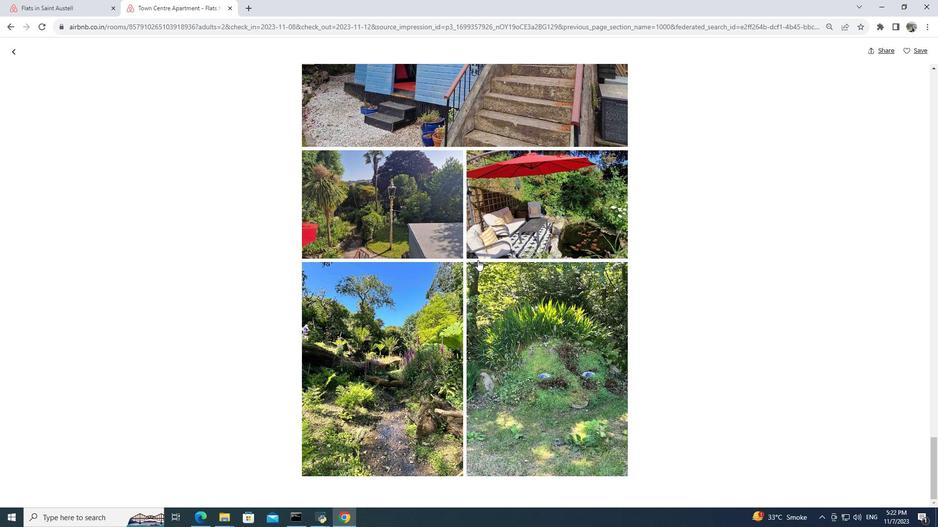 
Action: Mouse scrolled (477, 259) with delta (0, 0)
Screenshot: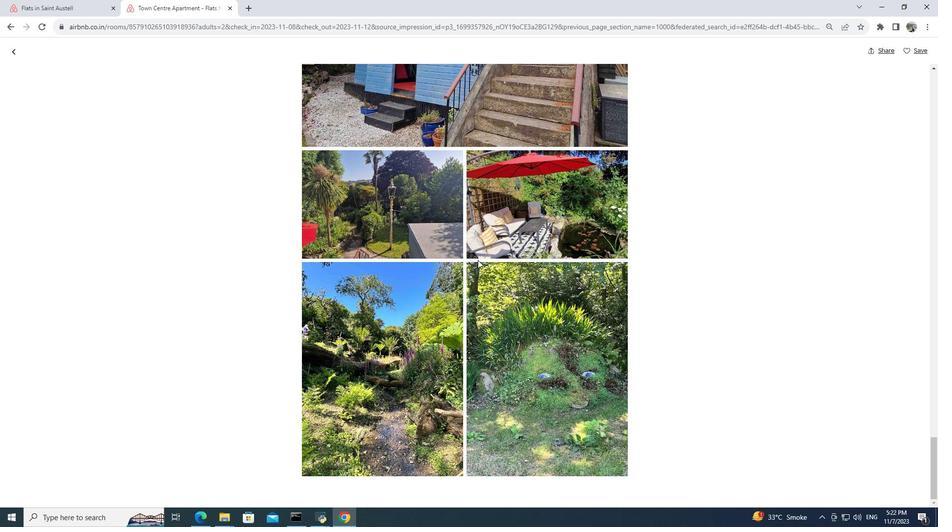 
Action: Mouse scrolled (477, 259) with delta (0, 0)
Screenshot: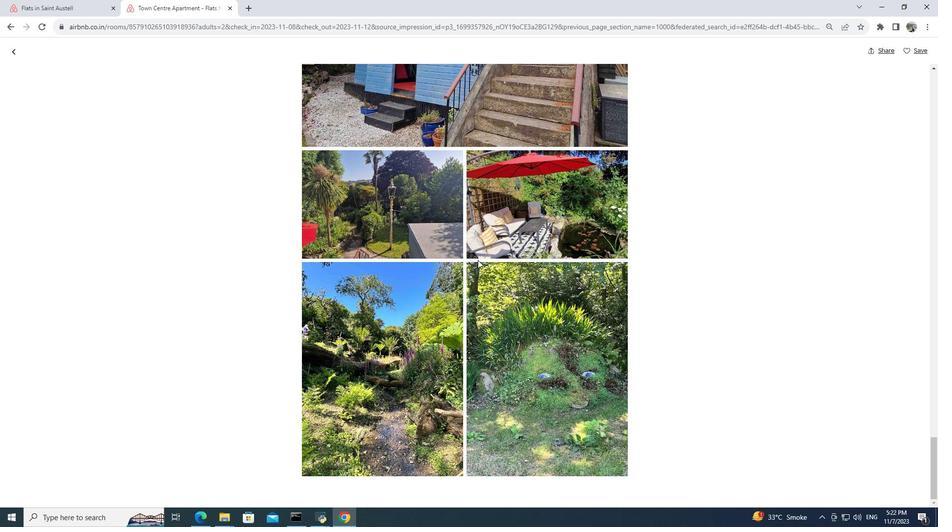 
Action: Mouse scrolled (477, 259) with delta (0, 0)
Screenshot: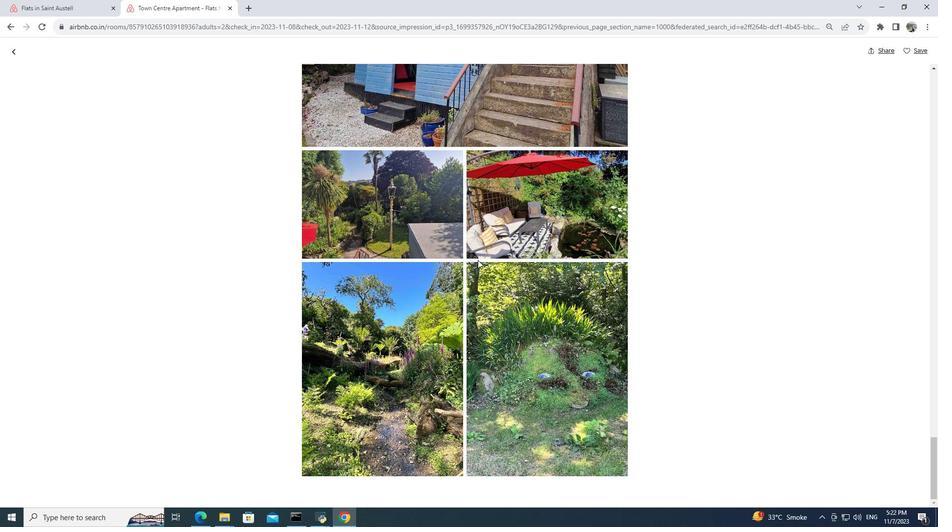 
Action: Mouse moved to (10, 53)
Screenshot: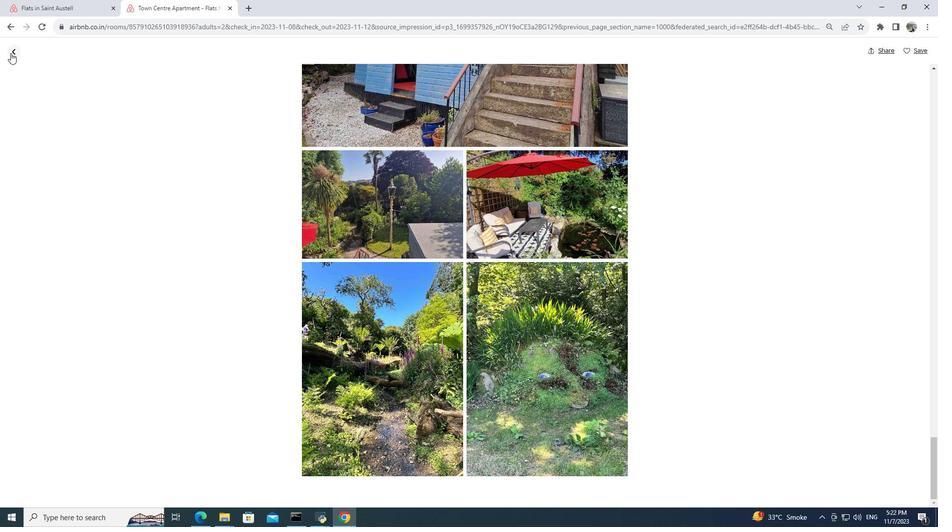
Action: Mouse pressed left at (10, 53)
Screenshot: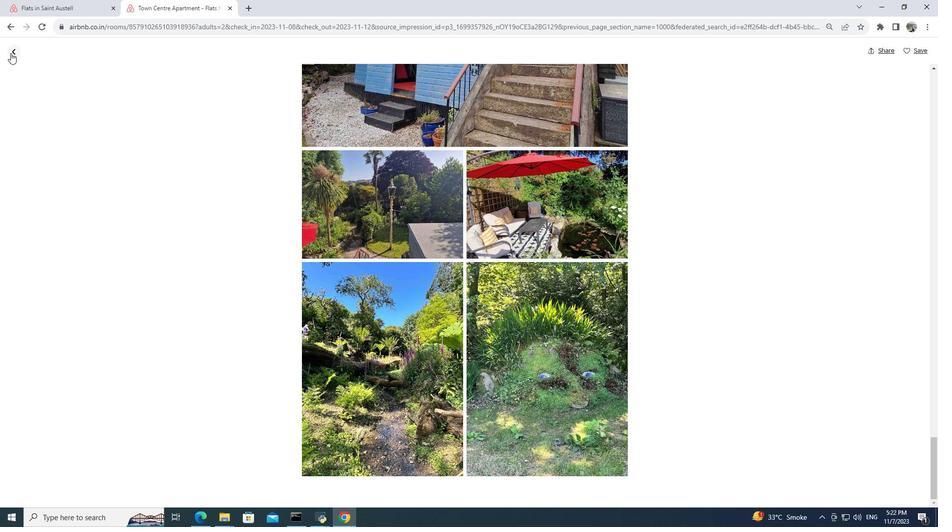 
Action: Mouse moved to (253, 127)
Screenshot: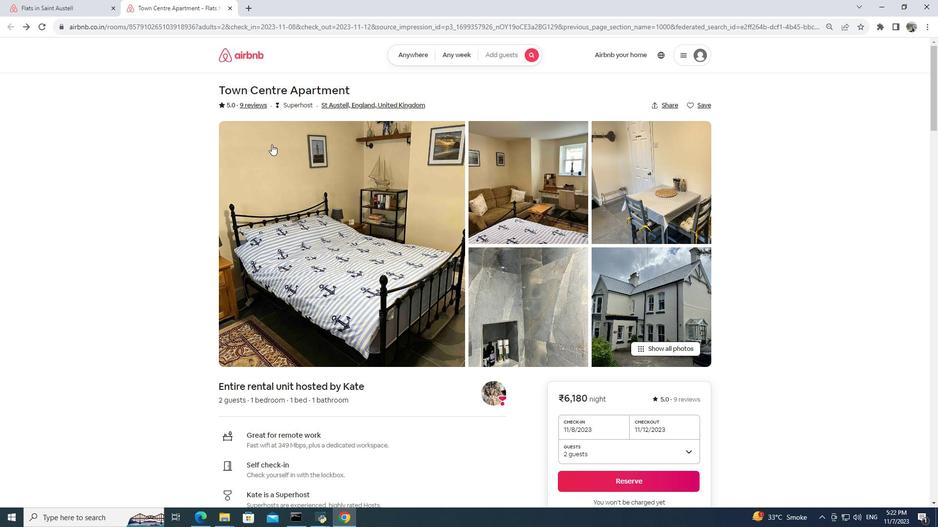 
Action: Mouse scrolled (253, 127) with delta (0, 0)
Screenshot: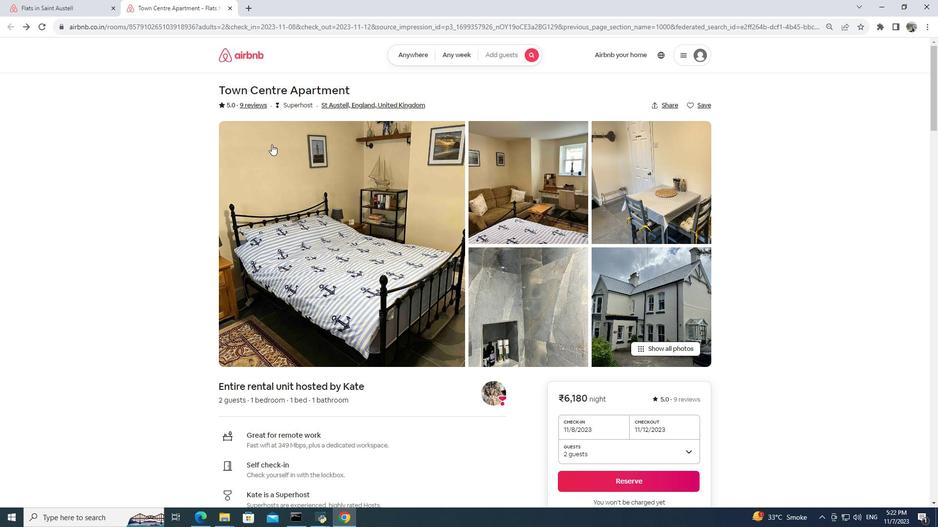 
Action: Mouse moved to (278, 154)
Screenshot: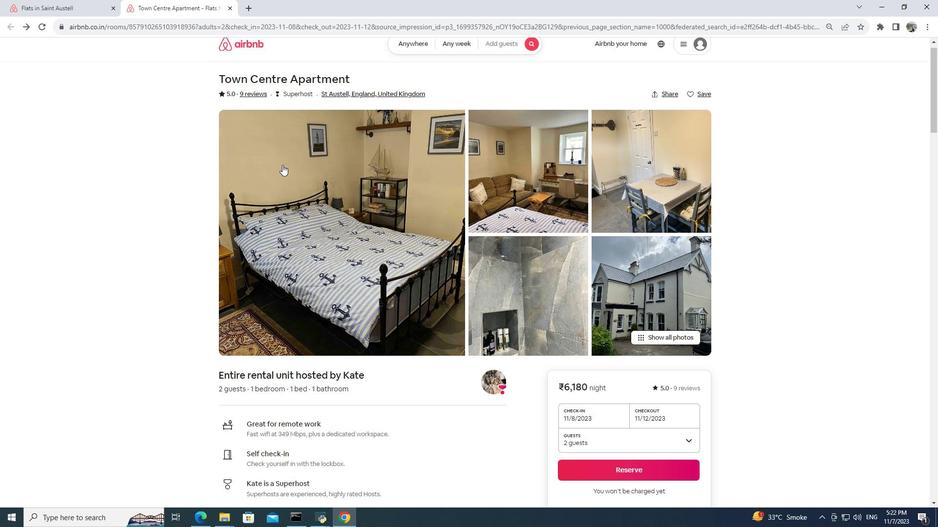 
Action: Mouse scrolled (278, 153) with delta (0, 0)
Screenshot: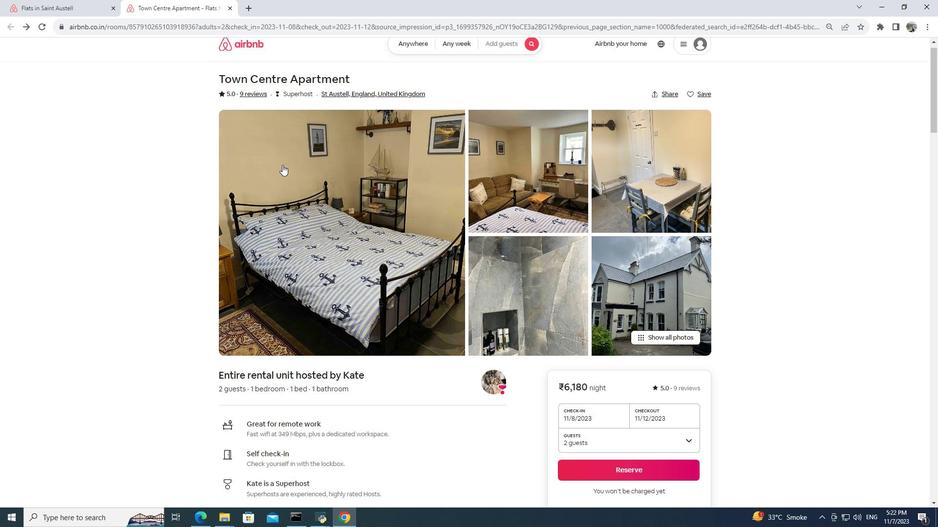 
Action: Mouse moved to (290, 188)
Screenshot: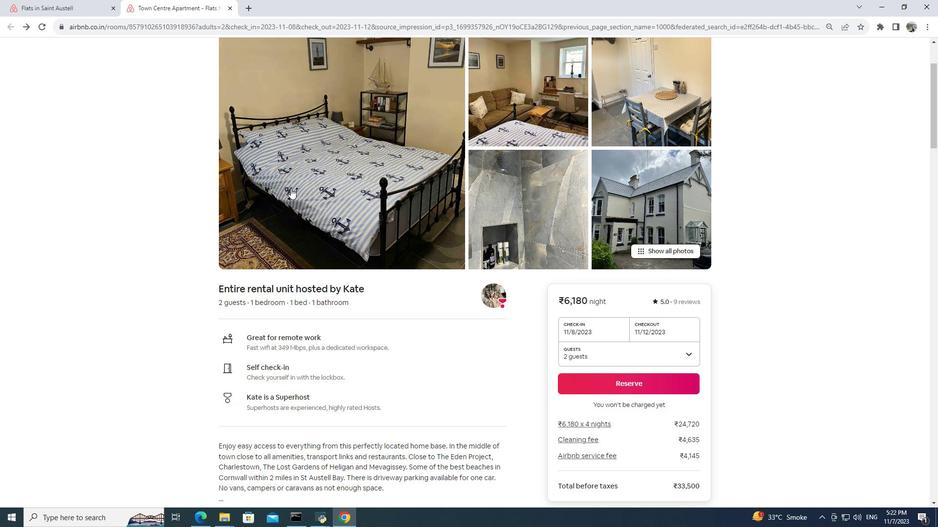 
Action: Mouse scrolled (290, 188) with delta (0, 0)
Screenshot: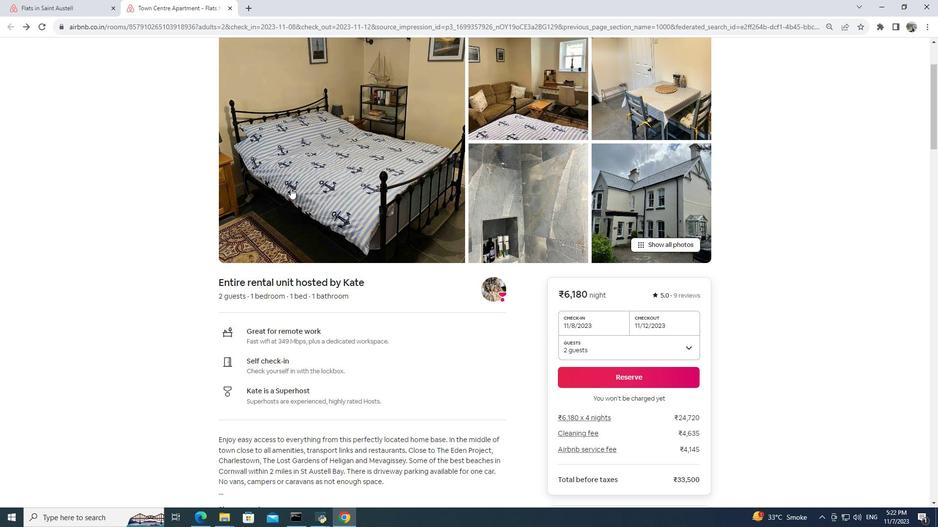 
Action: Mouse scrolled (290, 188) with delta (0, 0)
Screenshot: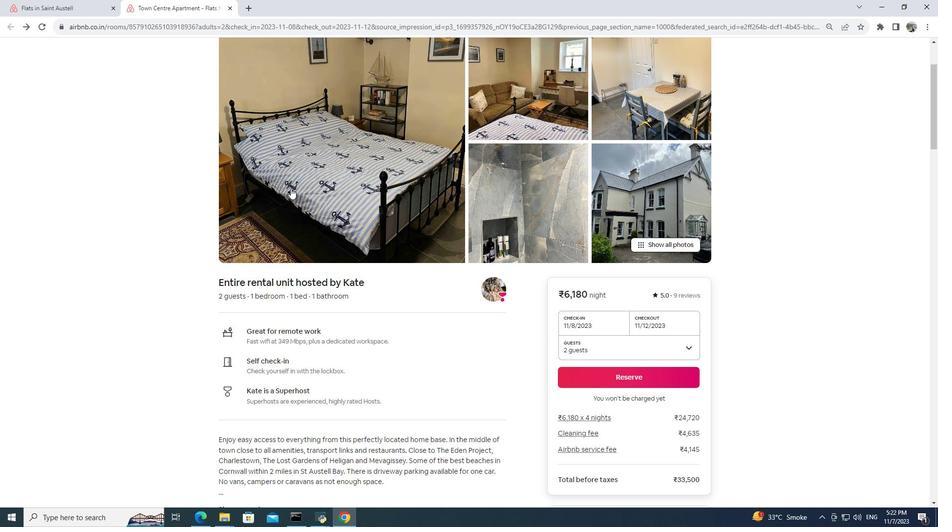 
Action: Mouse scrolled (290, 188) with delta (0, 0)
Screenshot: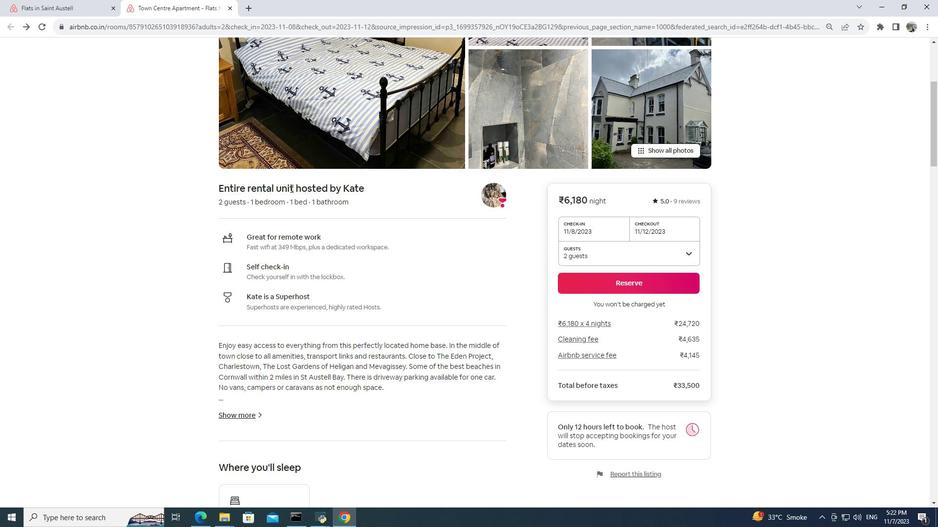 
Action: Mouse scrolled (290, 188) with delta (0, 0)
Screenshot: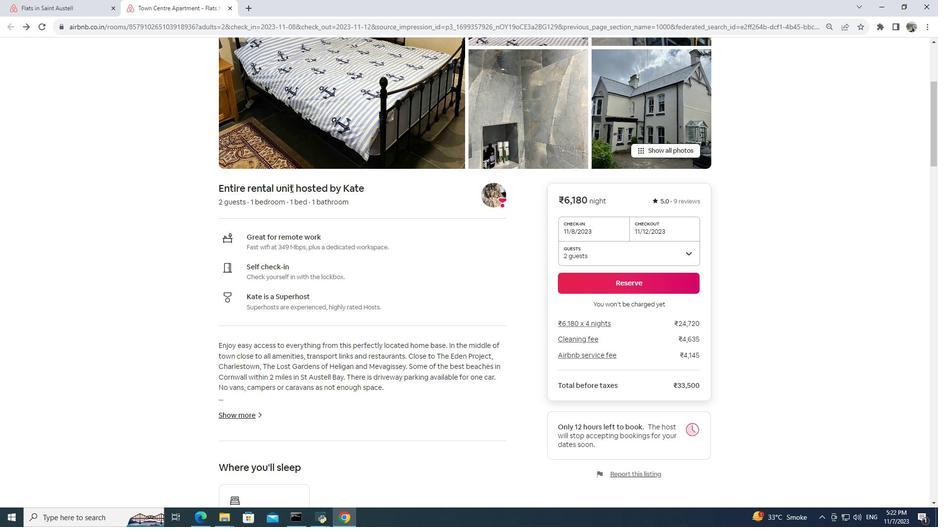 
Action: Mouse scrolled (290, 188) with delta (0, 0)
Screenshot: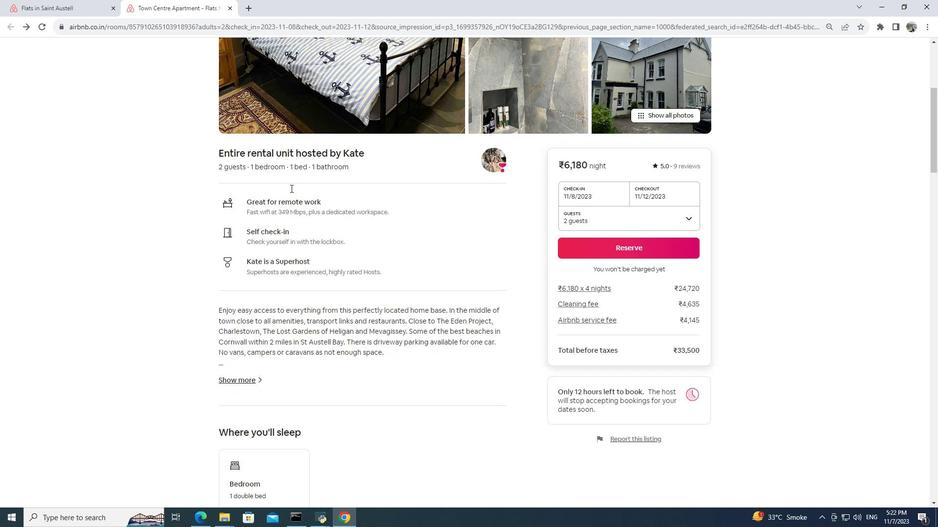 
Action: Mouse moved to (289, 188)
Screenshot: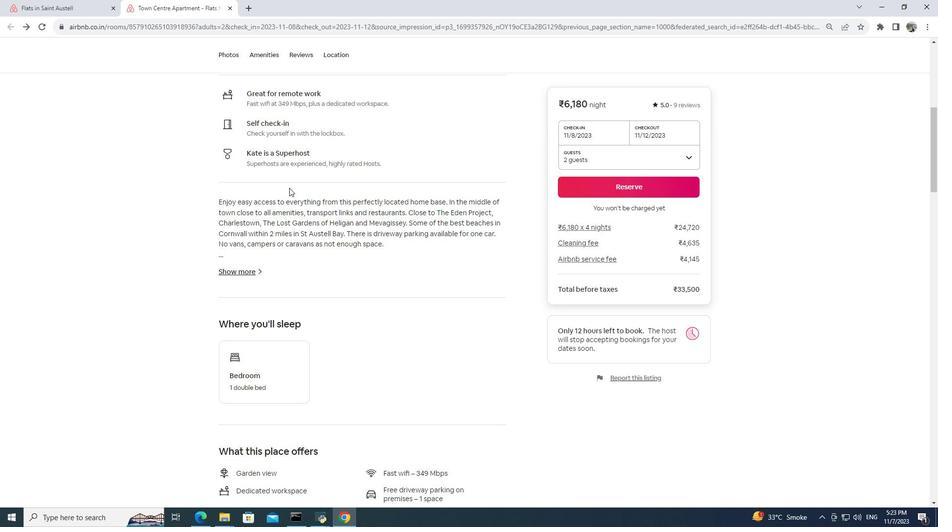 
Action: Mouse scrolled (289, 187) with delta (0, 0)
Screenshot: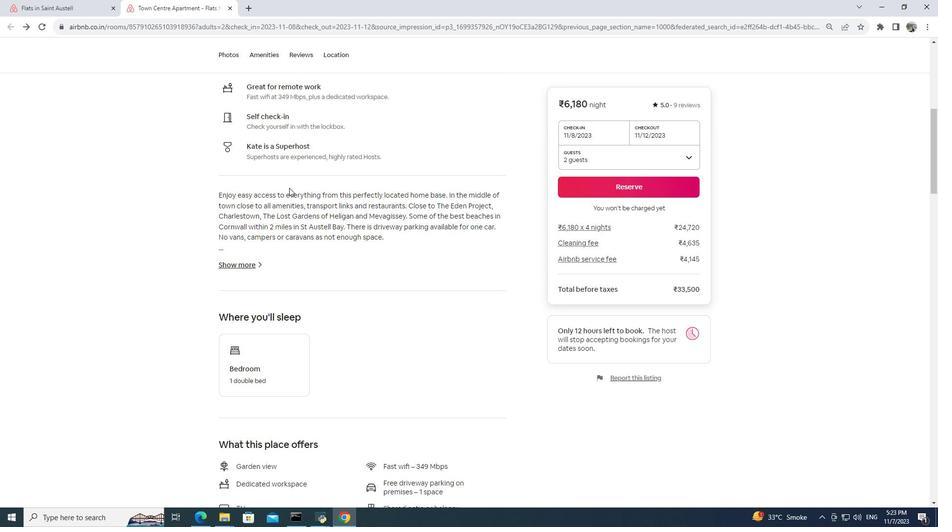
Action: Mouse moved to (289, 188)
Screenshot: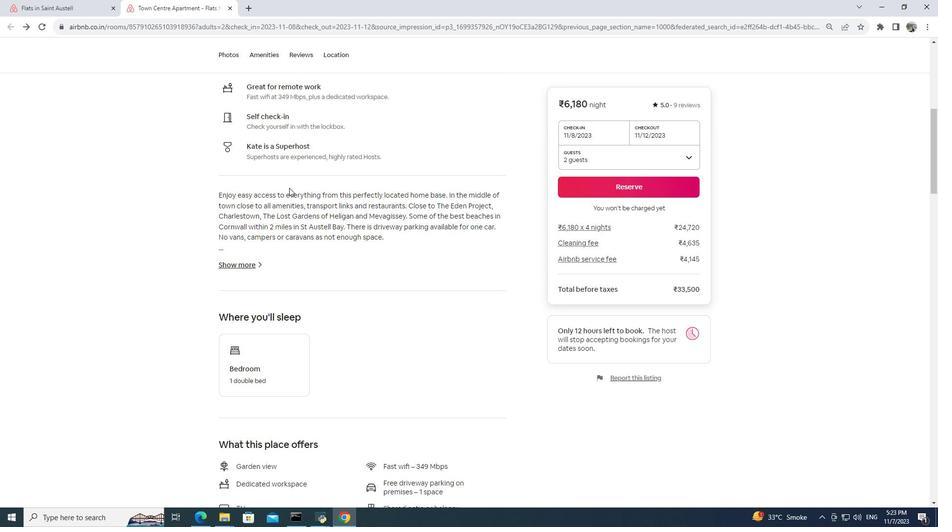 
Action: Mouse scrolled (289, 187) with delta (0, 0)
Screenshot: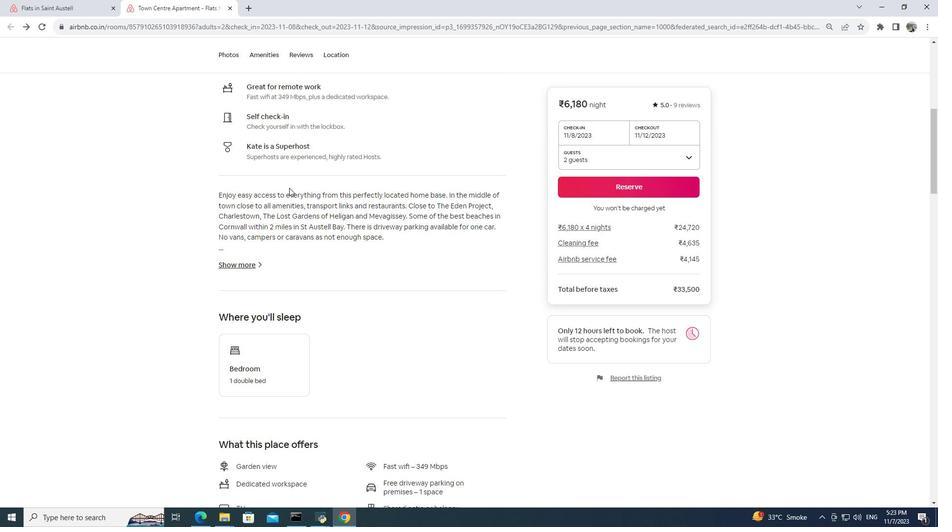 
Action: Mouse scrolled (289, 187) with delta (0, 0)
Screenshot: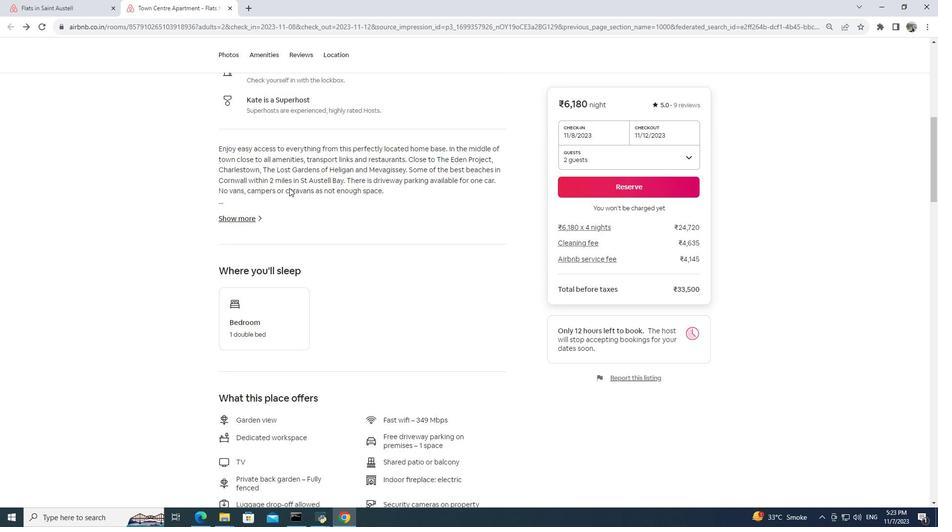 
Action: Mouse scrolled (289, 187) with delta (0, 0)
Screenshot: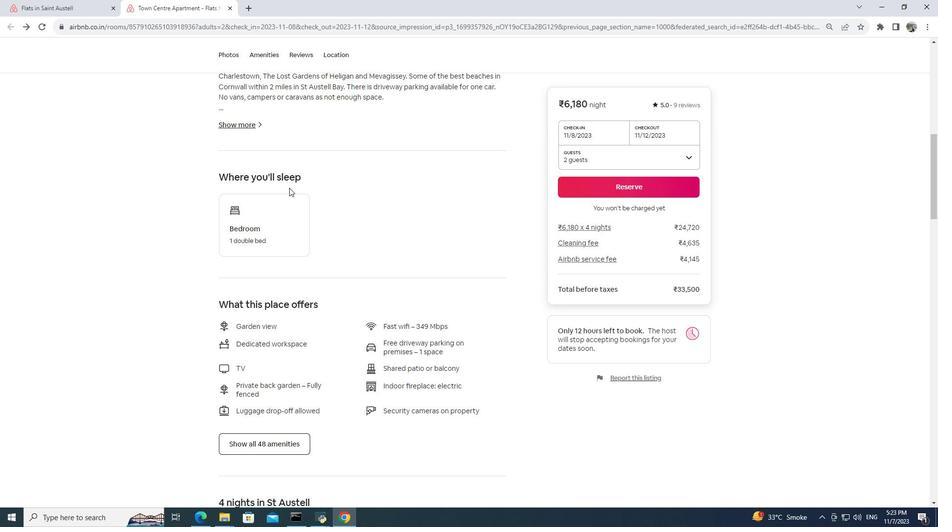 
Action: Mouse scrolled (289, 187) with delta (0, 0)
Screenshot: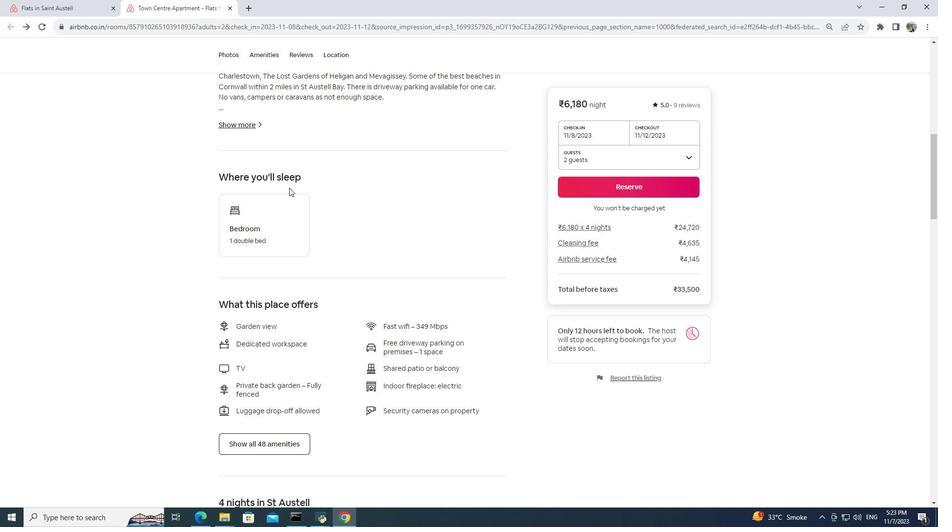 
Action: Mouse scrolled (289, 187) with delta (0, 0)
Screenshot: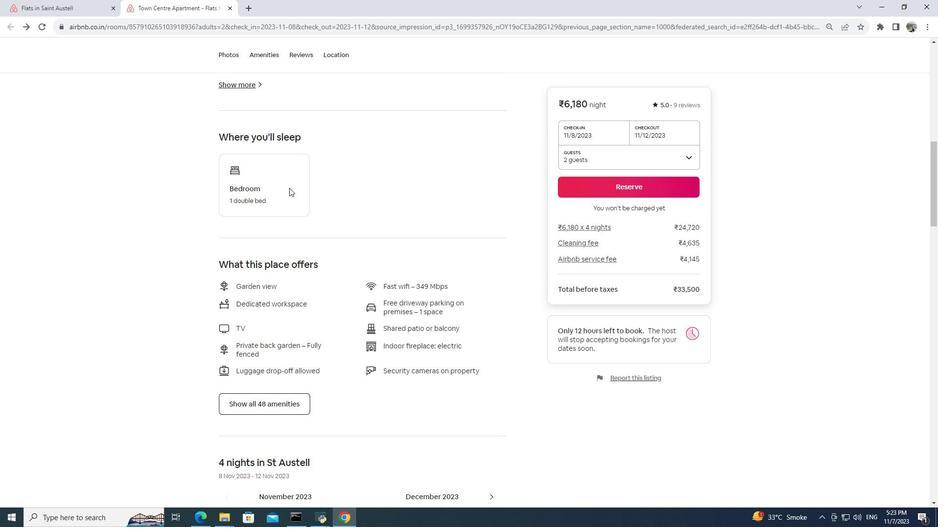 
Action: Mouse moved to (270, 290)
Screenshot: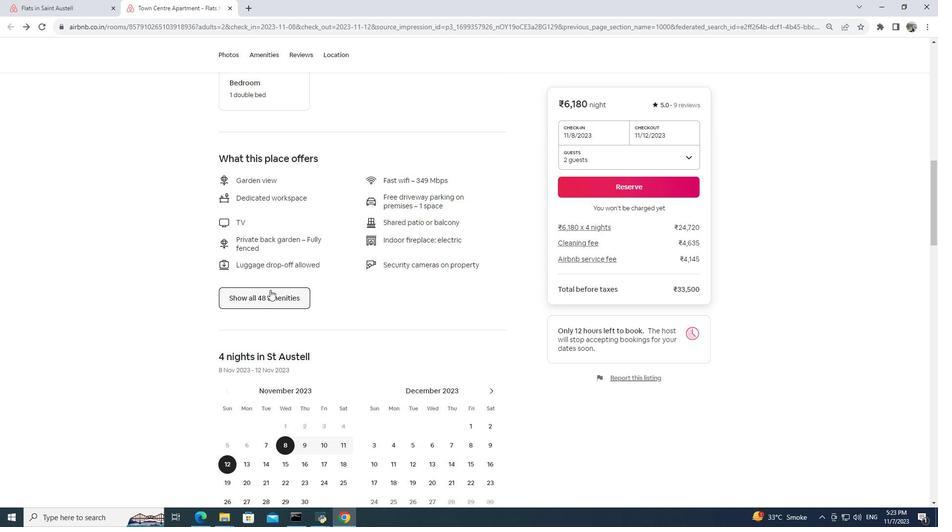 
Action: Mouse pressed left at (270, 290)
Screenshot: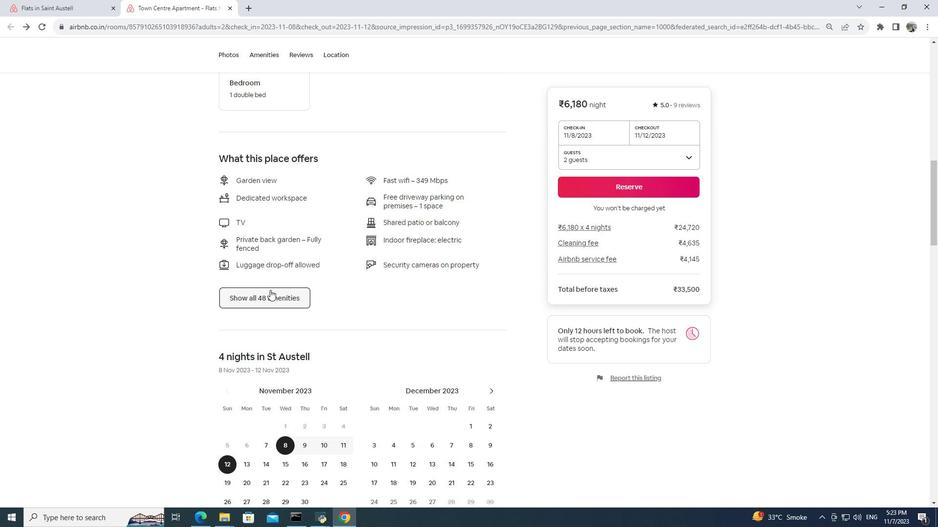 
Action: Mouse moved to (427, 229)
Screenshot: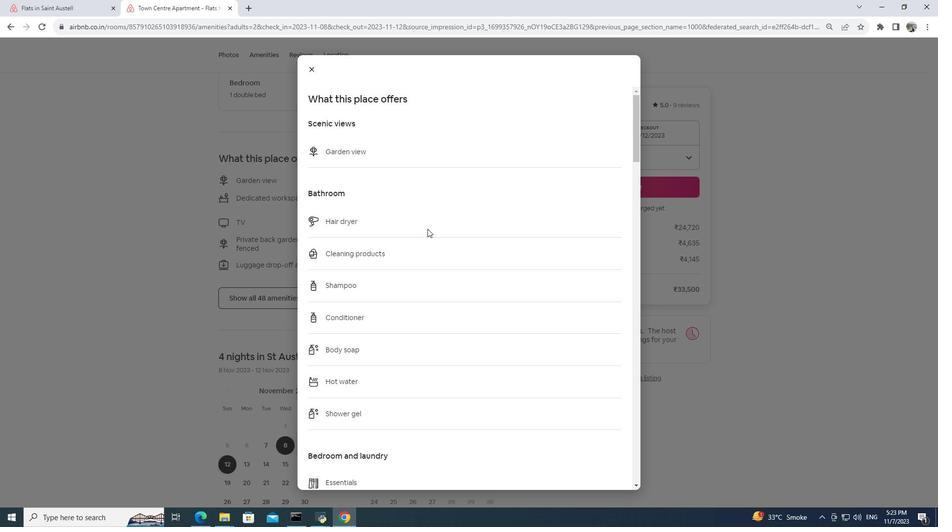 
Action: Mouse scrolled (427, 228) with delta (0, 0)
Screenshot: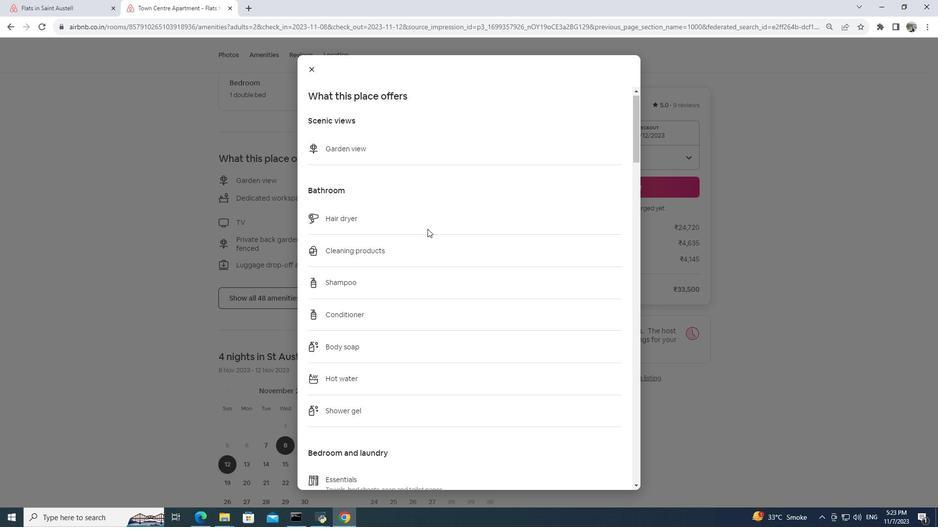 
Action: Mouse scrolled (427, 228) with delta (0, 0)
Screenshot: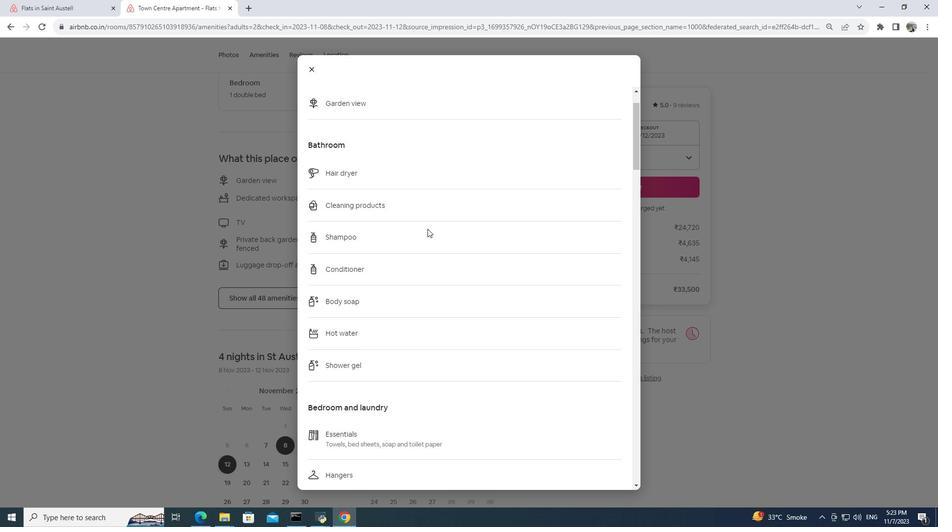 
Action: Mouse moved to (427, 229)
Screenshot: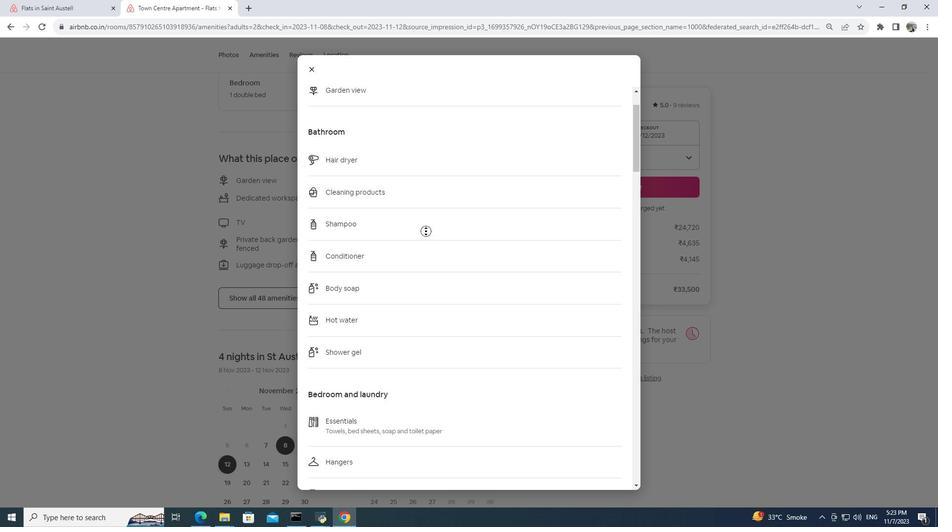 
Action: Mouse scrolled (427, 228) with delta (0, 0)
Screenshot: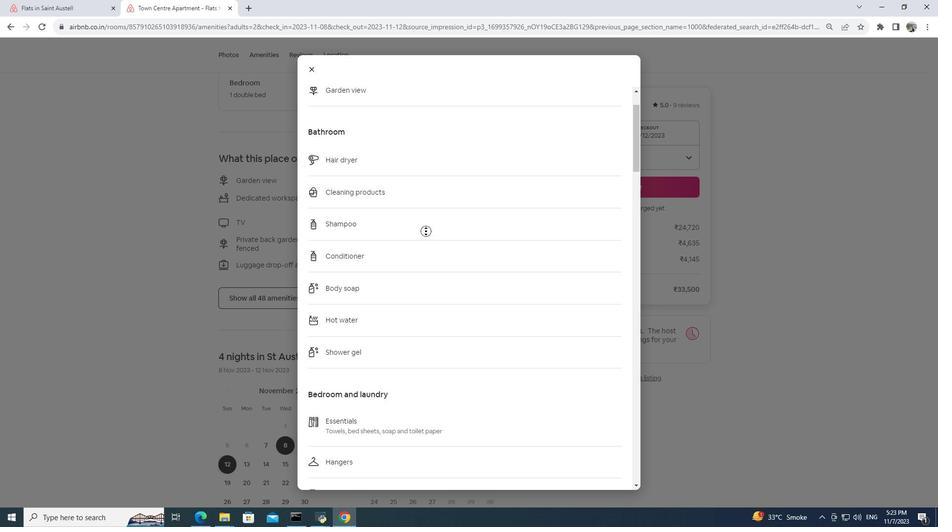 
Action: Mouse moved to (427, 230)
Screenshot: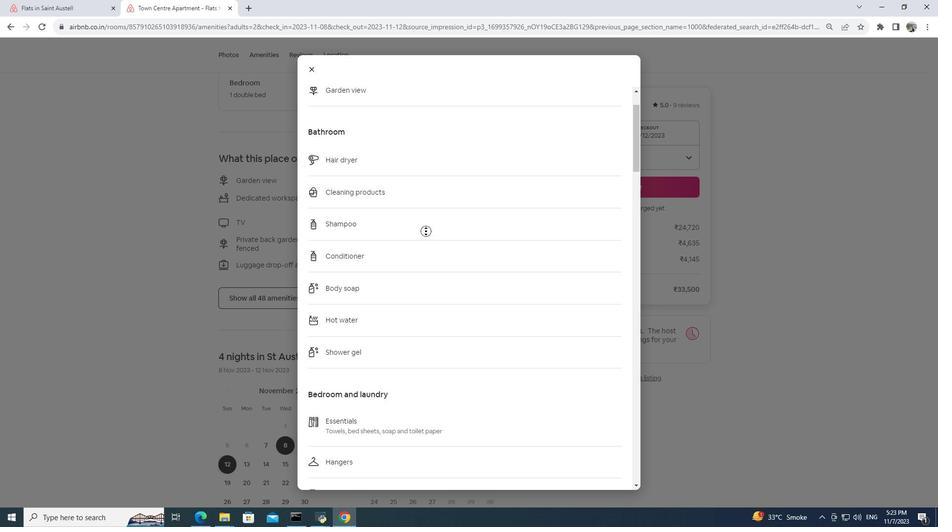 
Action: Mouse pressed middle at (427, 230)
Screenshot: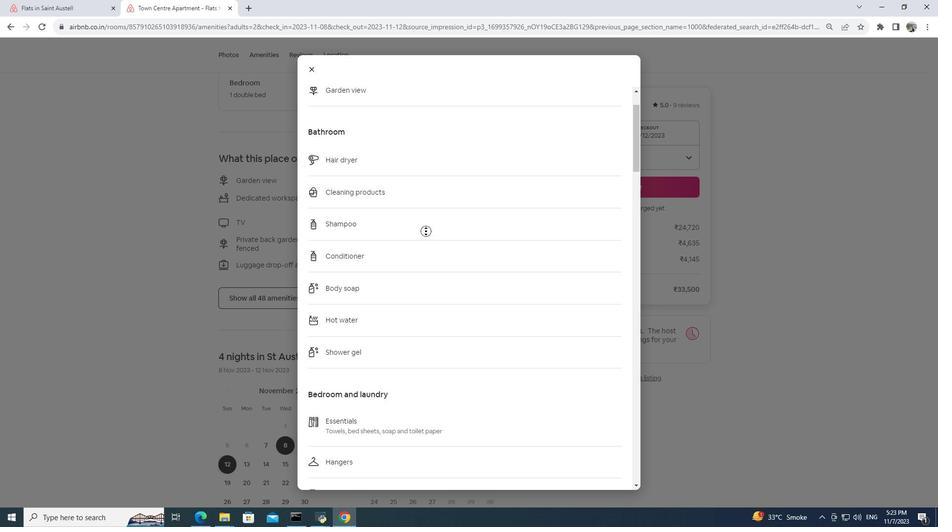 
Action: Mouse moved to (426, 231)
Screenshot: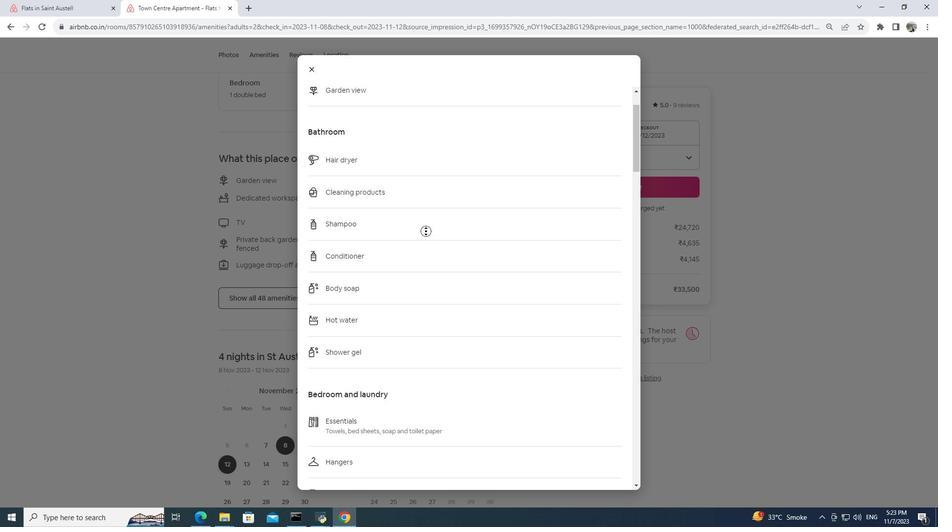 
Action: Mouse scrolled (426, 230) with delta (0, 0)
Screenshot: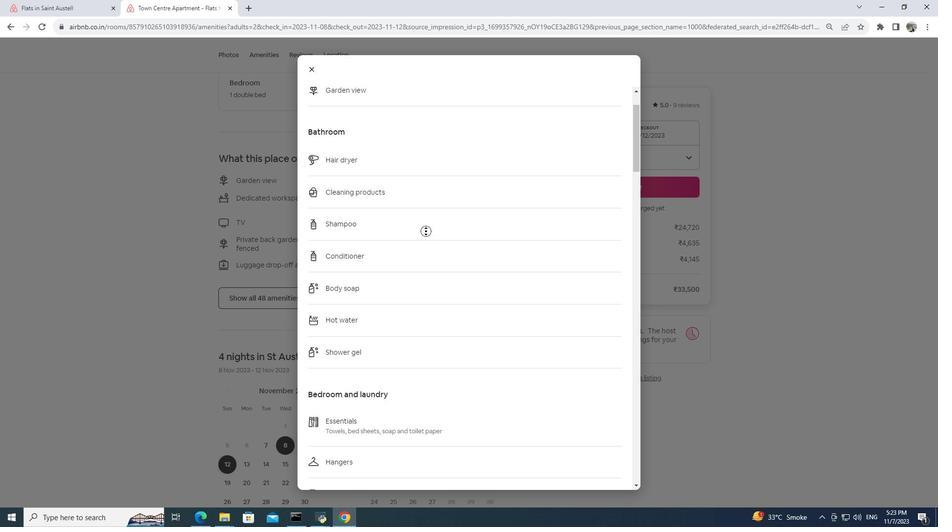 
Action: Mouse moved to (426, 232)
Screenshot: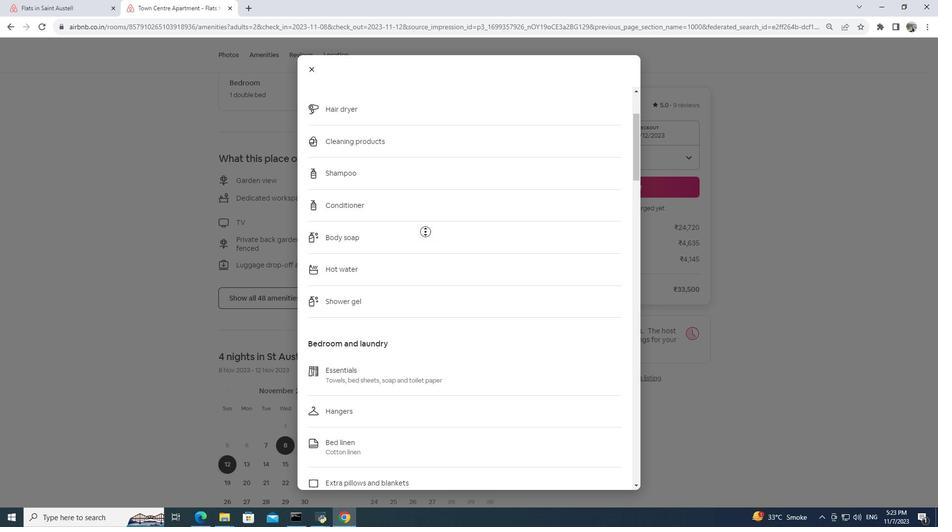 
Action: Mouse scrolled (426, 231) with delta (0, 0)
Screenshot: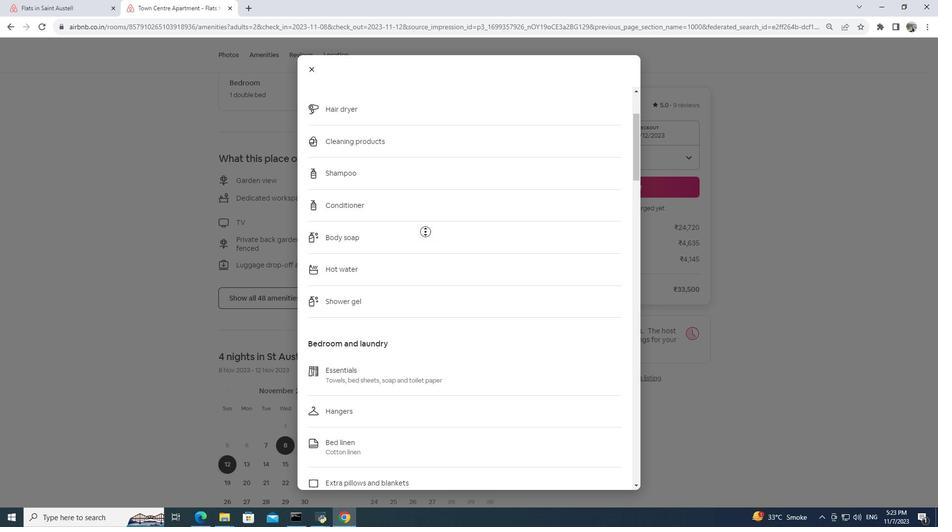 
Action: Mouse moved to (420, 244)
Screenshot: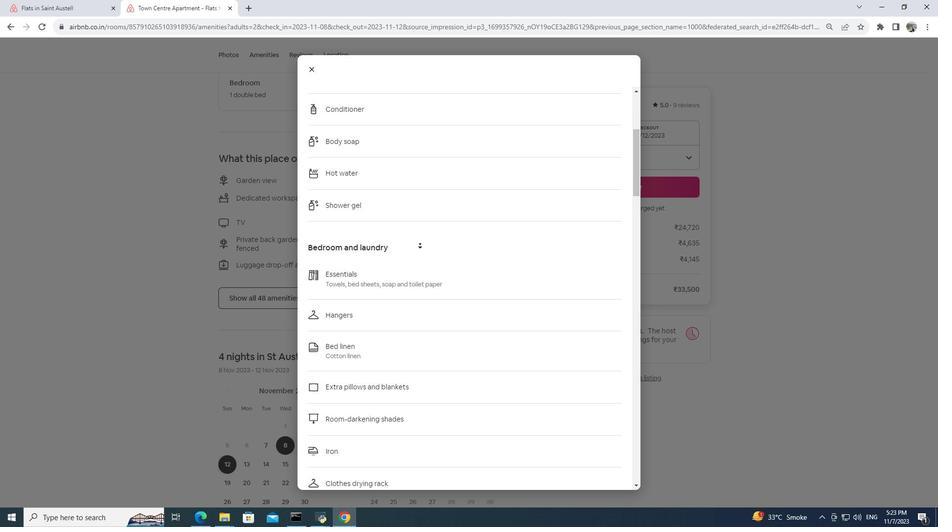
Action: Mouse pressed left at (420, 244)
Screenshot: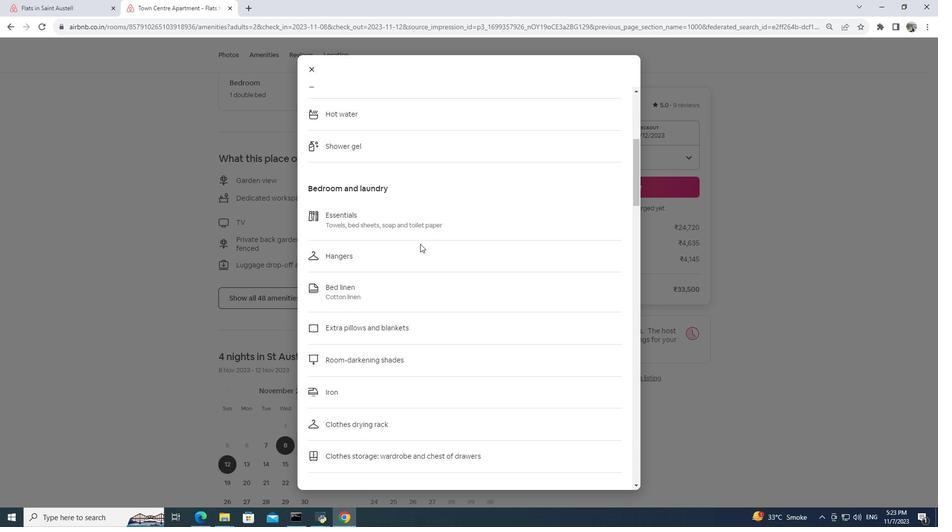 
Action: Mouse moved to (430, 280)
Screenshot: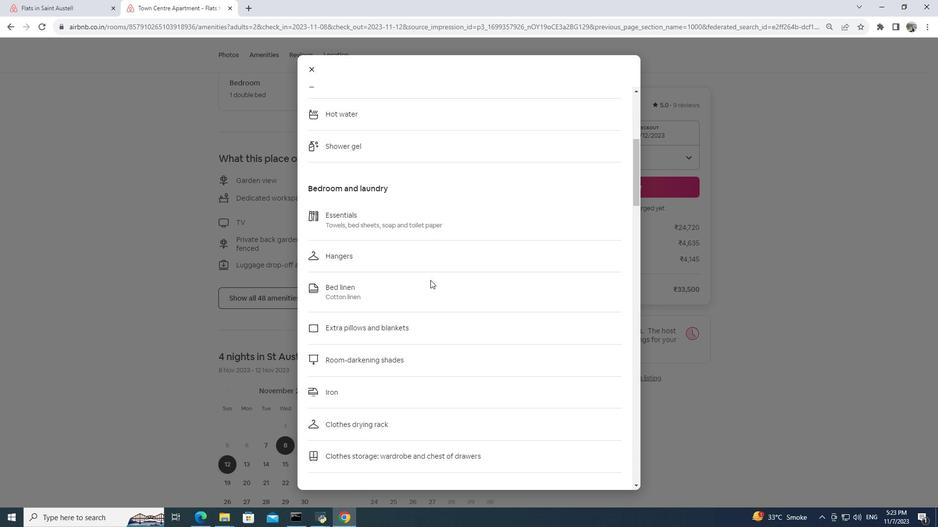 
Action: Mouse scrolled (430, 280) with delta (0, 0)
Screenshot: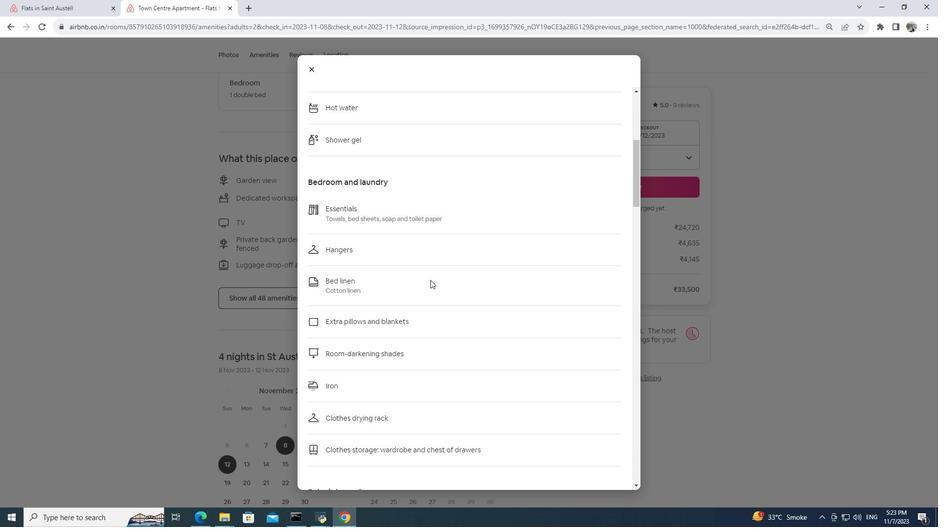 
Action: Mouse scrolled (430, 280) with delta (0, 0)
Screenshot: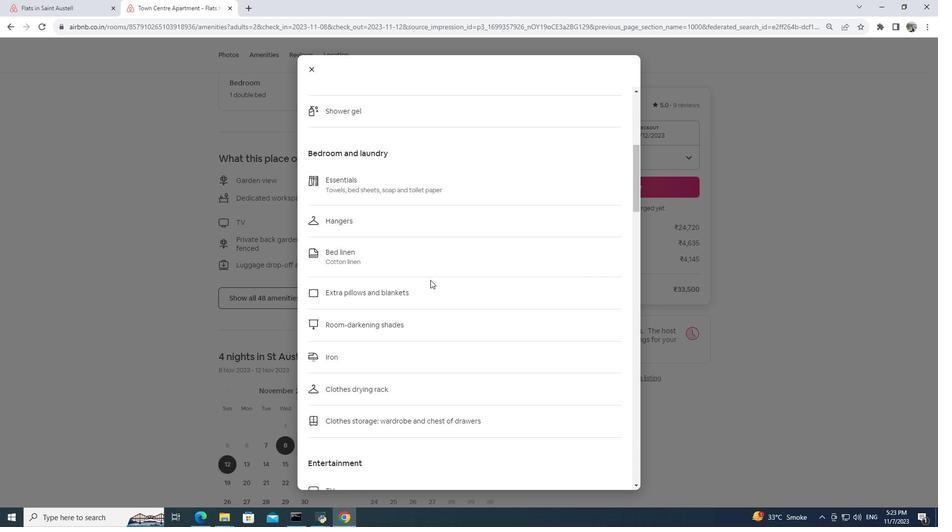 
Action: Mouse scrolled (430, 280) with delta (0, 0)
Screenshot: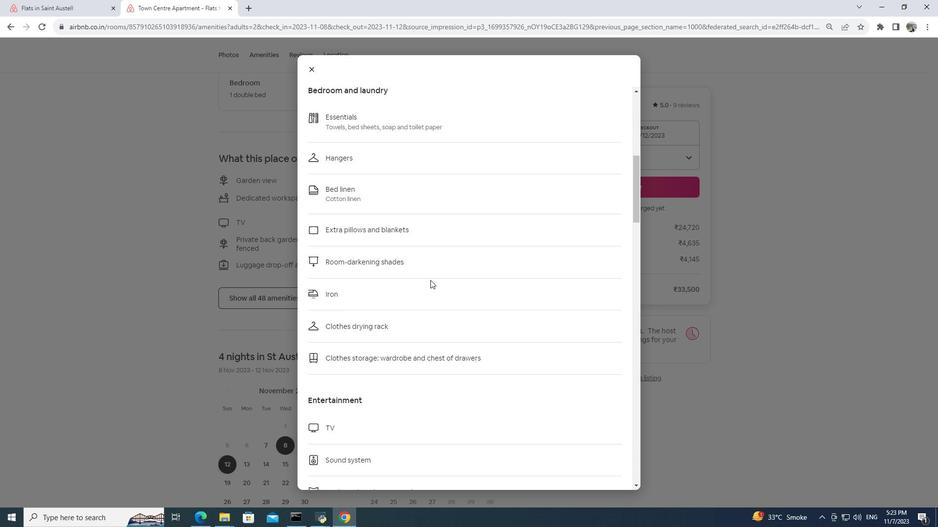 
Action: Mouse moved to (430, 279)
Screenshot: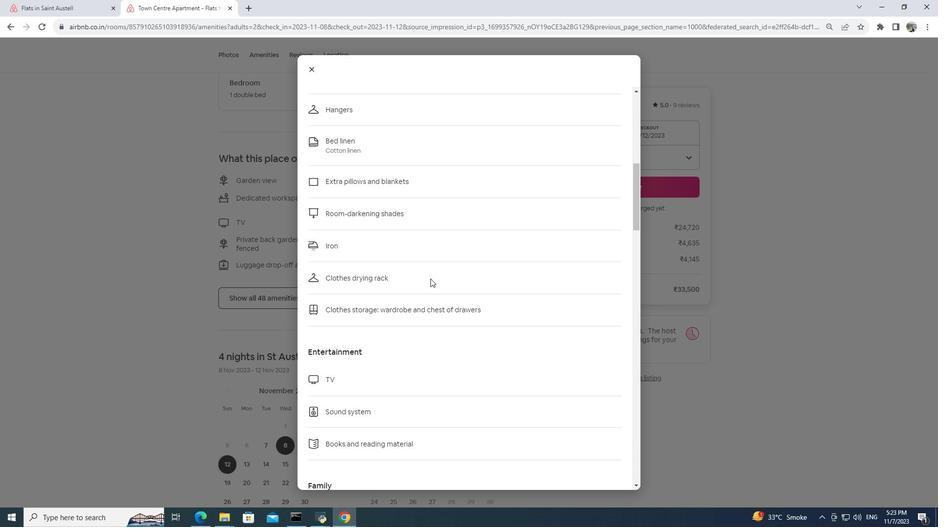 
Action: Mouse scrolled (430, 278) with delta (0, 0)
Screenshot: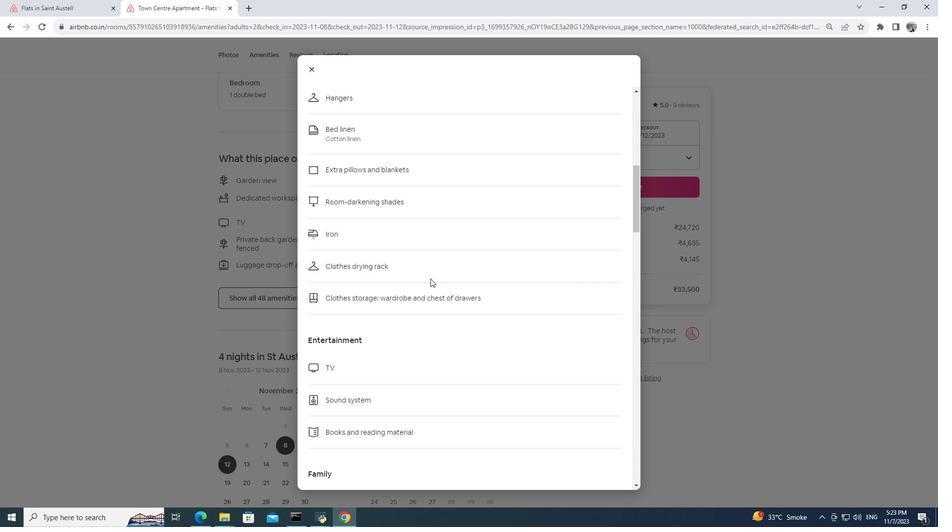 
Action: Mouse moved to (430, 278)
Screenshot: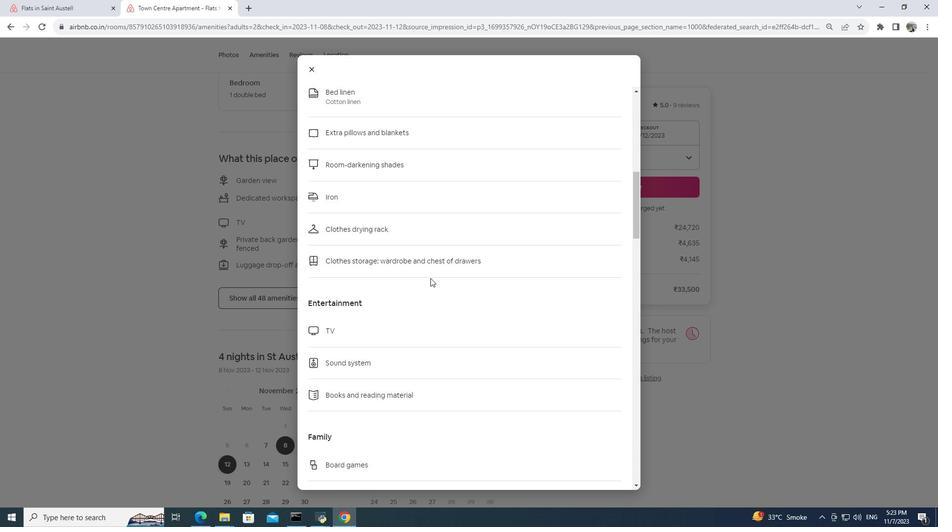 
Action: Mouse scrolled (430, 278) with delta (0, 0)
Screenshot: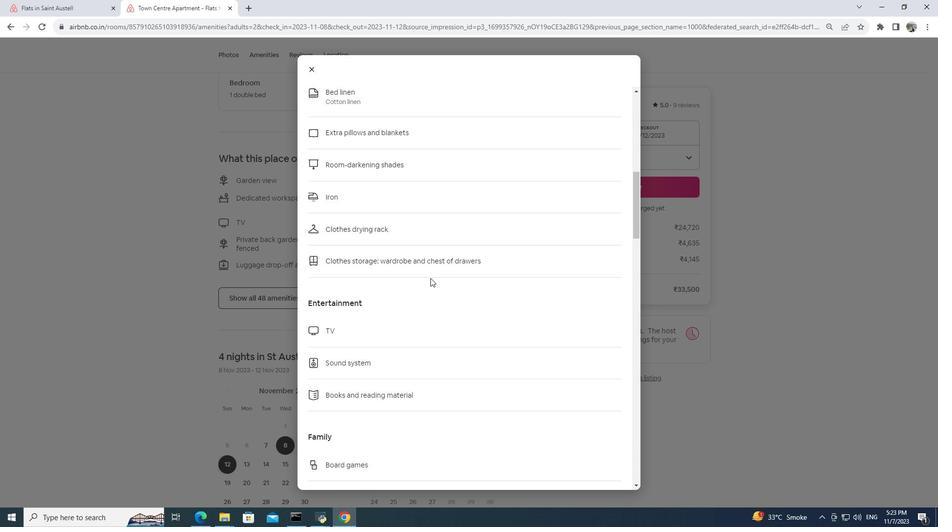 
Action: Mouse scrolled (430, 278) with delta (0, 0)
Screenshot: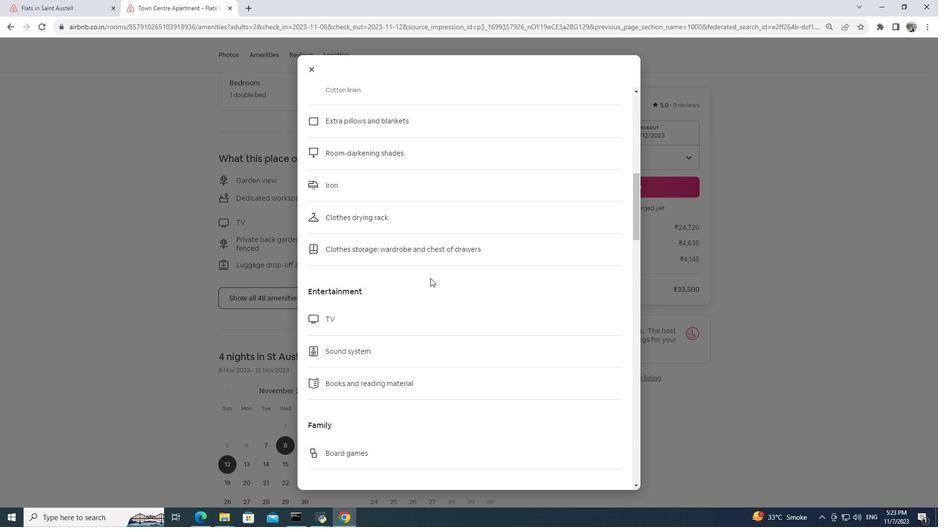 
Action: Mouse moved to (430, 278)
Screenshot: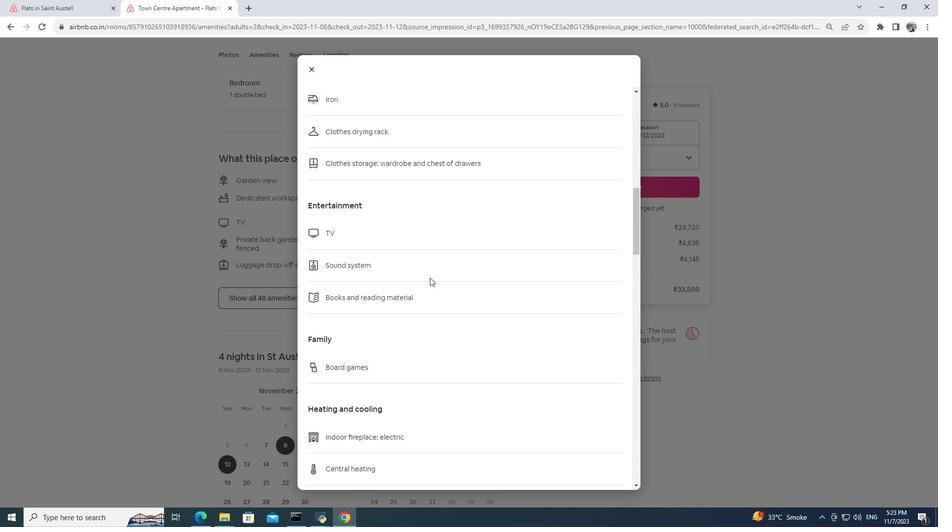 
Action: Mouse scrolled (430, 277) with delta (0, 0)
Screenshot: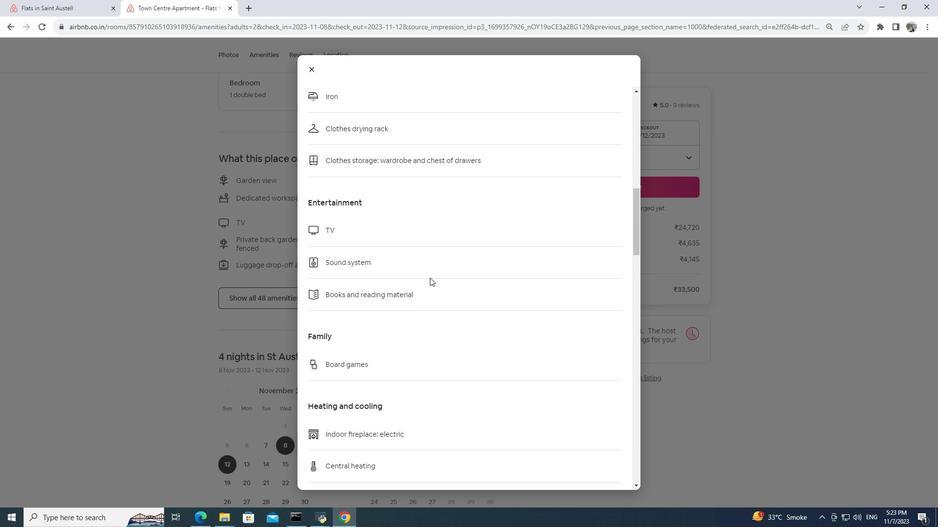 
Action: Mouse scrolled (430, 277) with delta (0, 0)
Screenshot: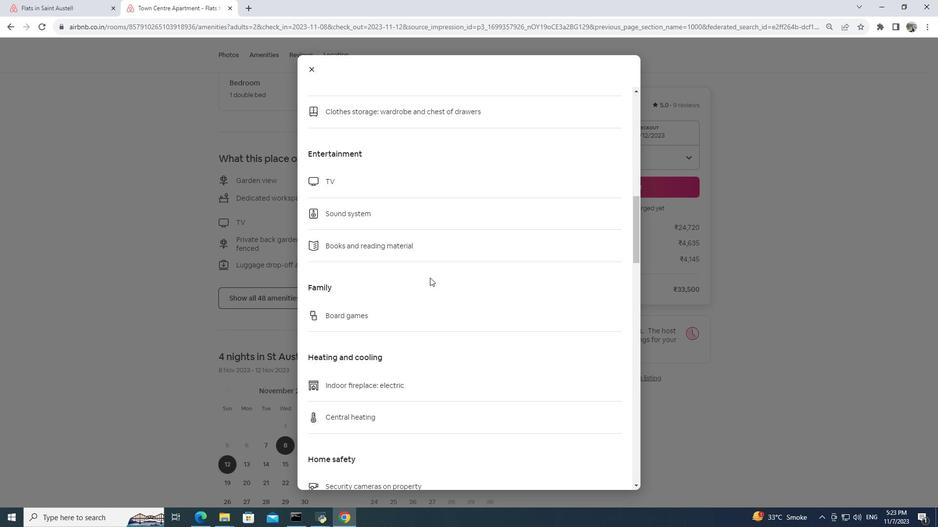 
Action: Mouse scrolled (430, 277) with delta (0, 0)
Screenshot: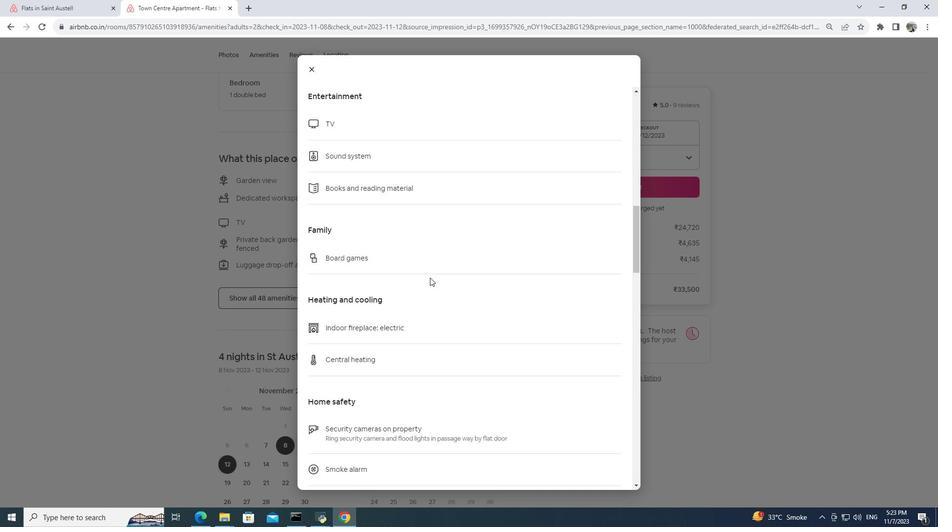 
Action: Mouse scrolled (430, 277) with delta (0, 0)
Screenshot: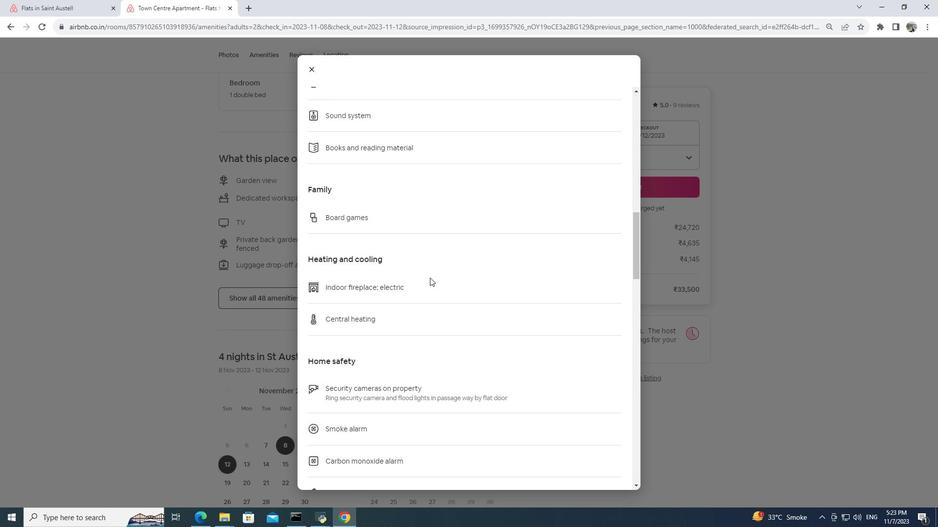 
Action: Mouse scrolled (430, 277) with delta (0, 0)
Screenshot: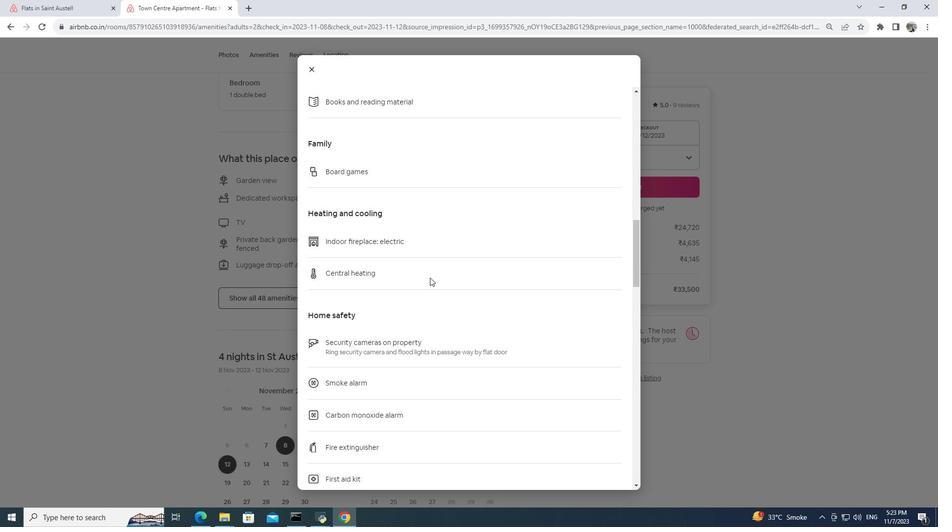 
Action: Mouse scrolled (430, 277) with delta (0, 0)
Screenshot: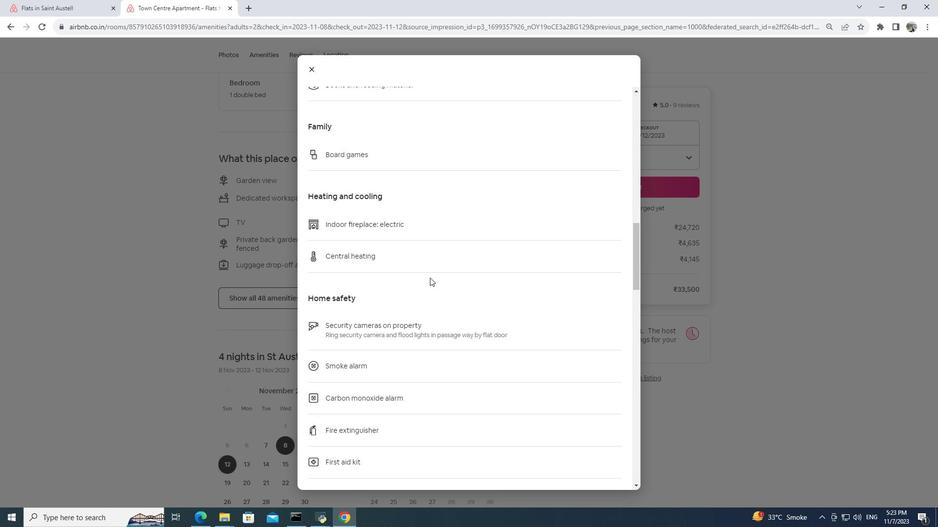 
Action: Mouse scrolled (430, 277) with delta (0, 0)
Screenshot: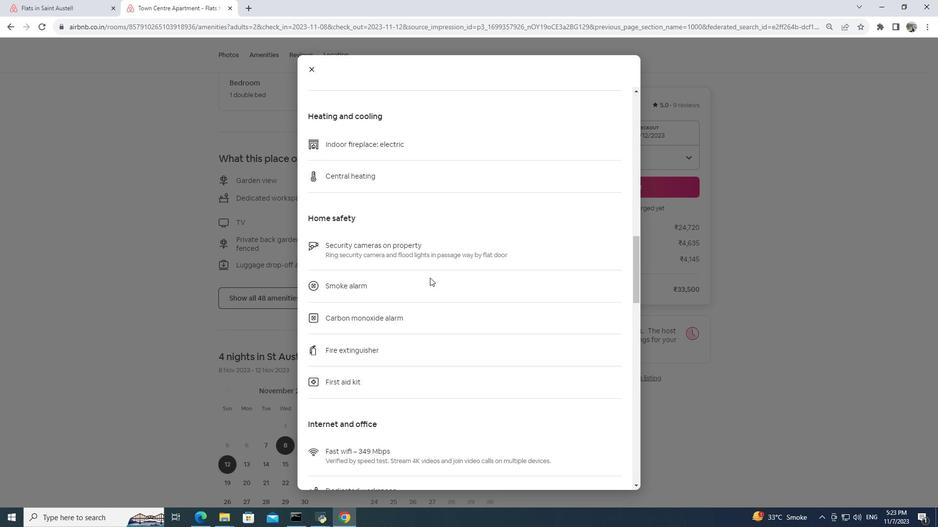 
Action: Mouse scrolled (430, 277) with delta (0, 0)
Screenshot: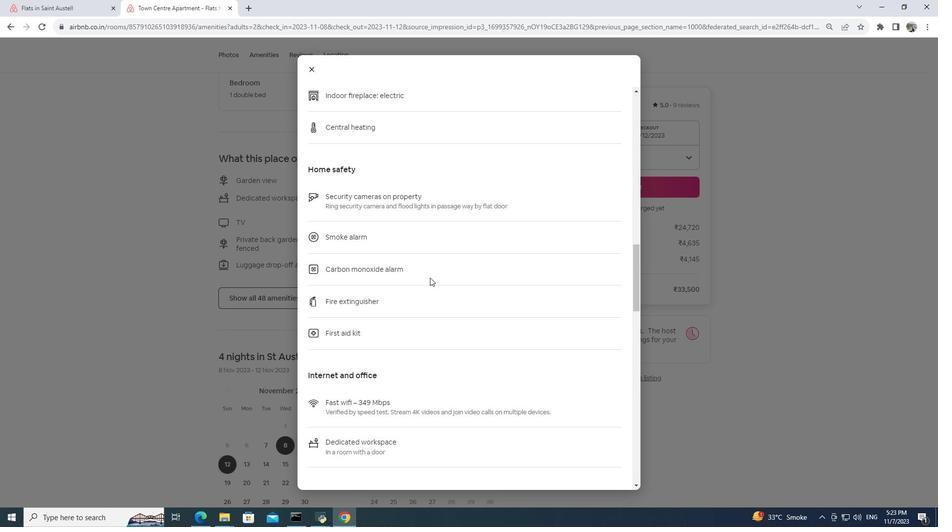 
Action: Mouse scrolled (430, 277) with delta (0, 0)
Screenshot: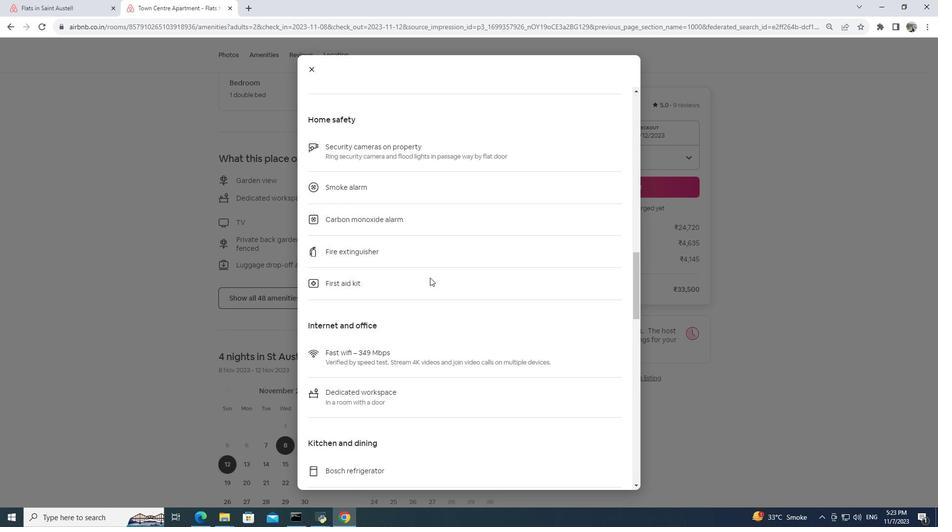 
Action: Mouse scrolled (430, 277) with delta (0, 0)
Screenshot: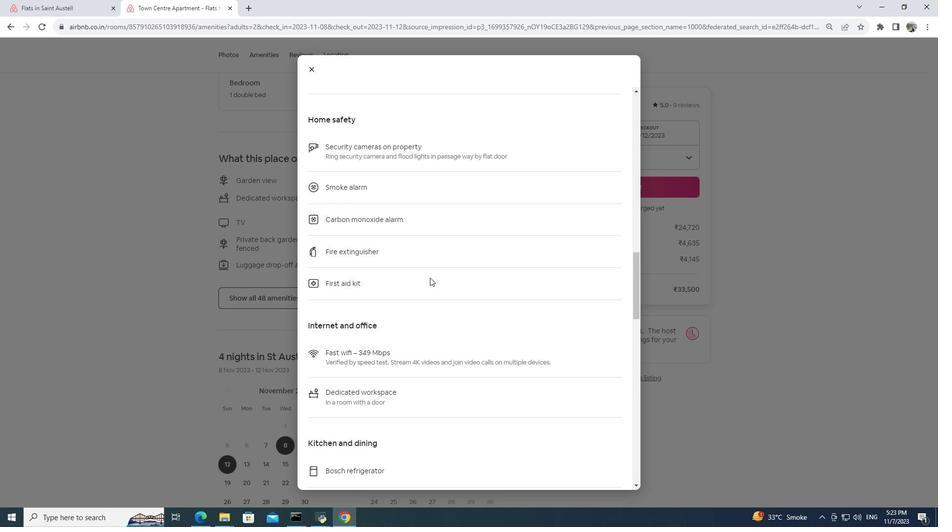 
Action: Mouse moved to (430, 278)
Screenshot: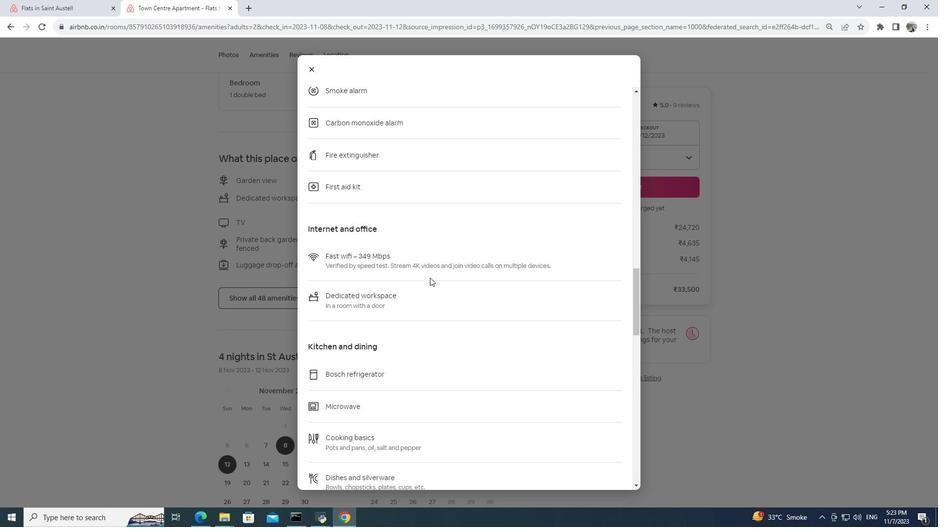 
Action: Mouse scrolled (430, 277) with delta (0, 0)
Screenshot: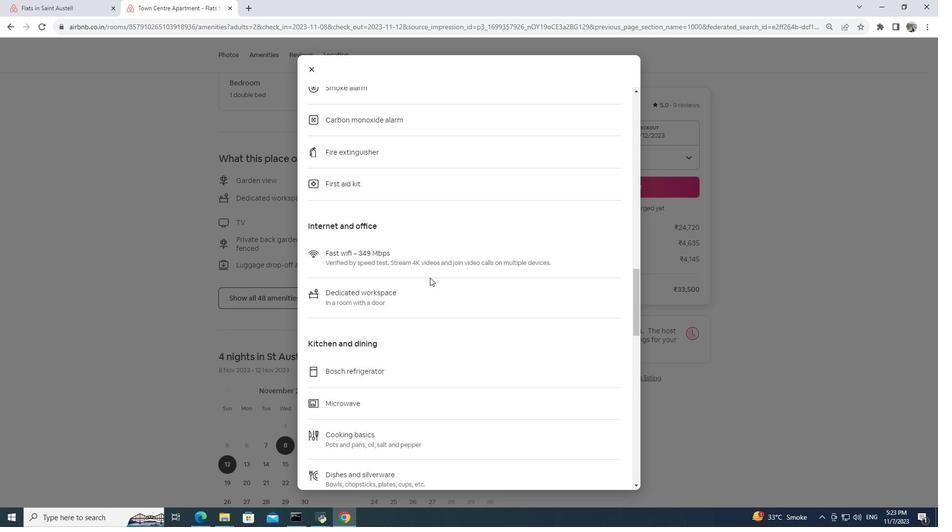 
Action: Mouse moved to (429, 276)
Screenshot: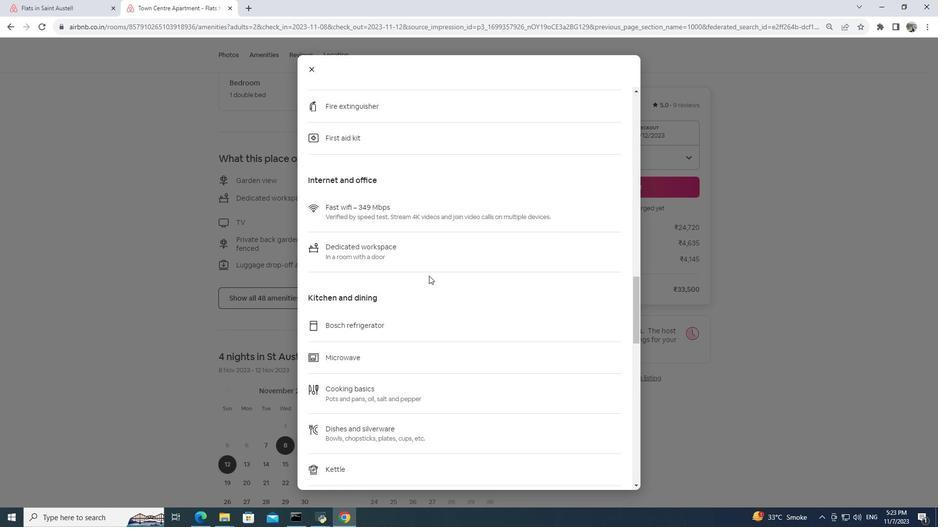 
Action: Mouse scrolled (429, 275) with delta (0, 0)
Screenshot: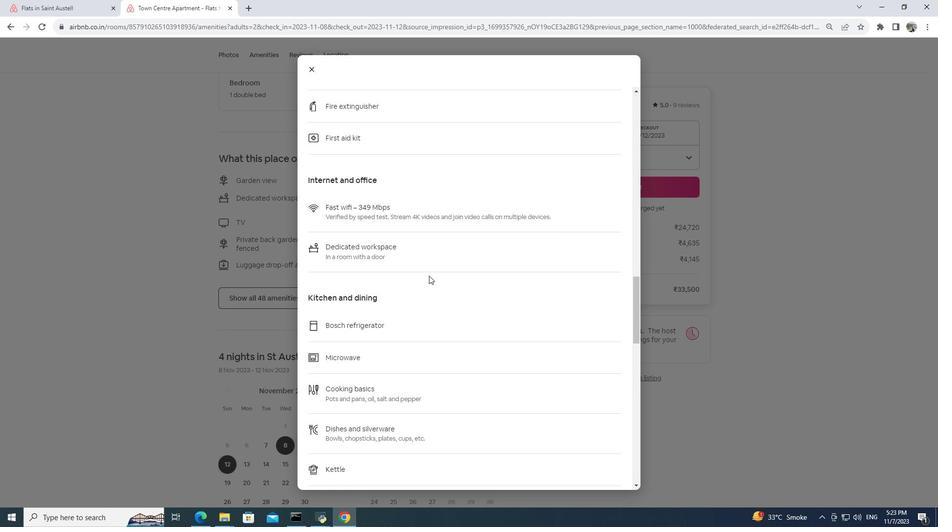 
Action: Mouse scrolled (429, 275) with delta (0, 0)
Screenshot: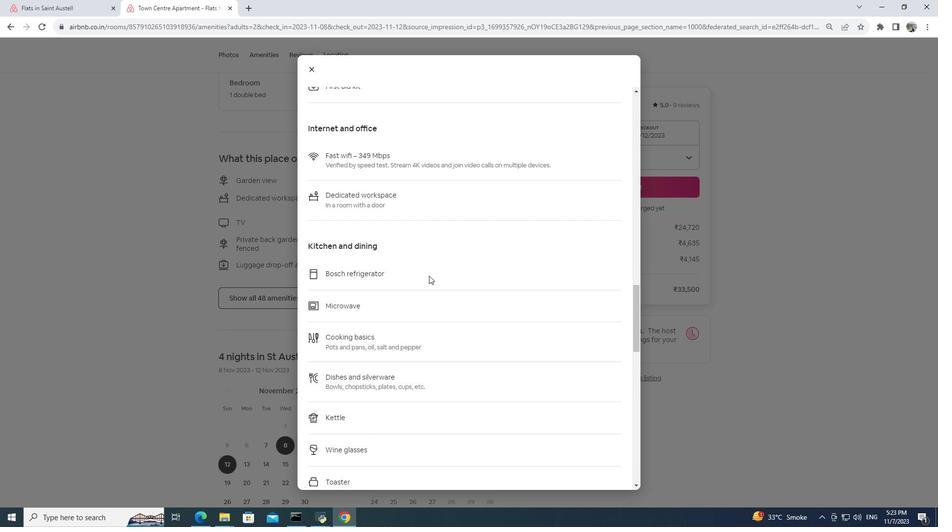 
Action: Mouse scrolled (429, 275) with delta (0, 0)
Screenshot: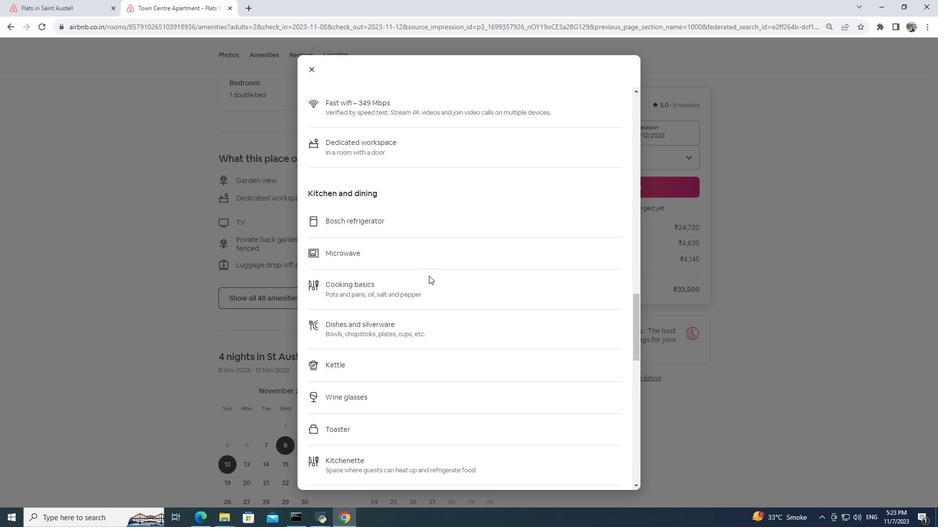 
Action: Mouse scrolled (429, 275) with delta (0, 0)
Screenshot: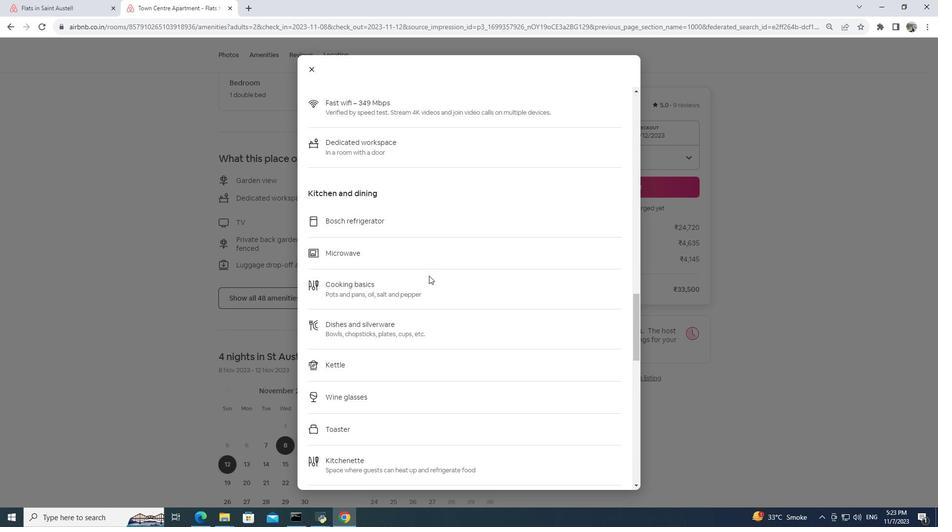 
Action: Mouse moved to (428, 272)
Screenshot: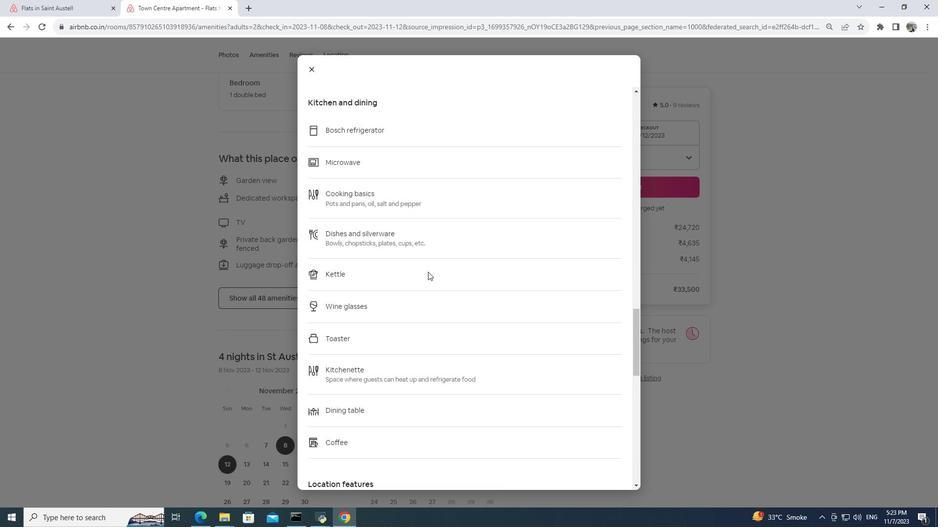 
Action: Mouse scrolled (428, 271) with delta (0, 0)
Screenshot: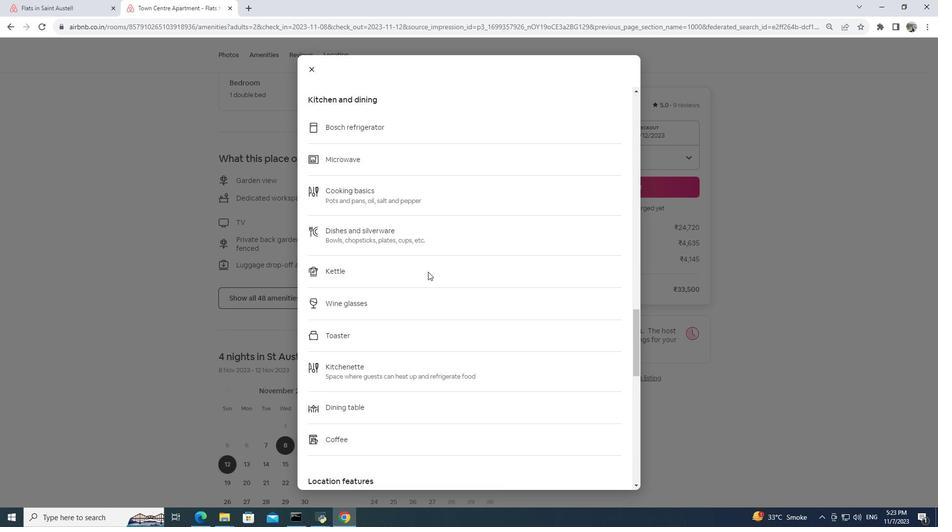 
Action: Mouse scrolled (428, 271) with delta (0, 0)
Screenshot: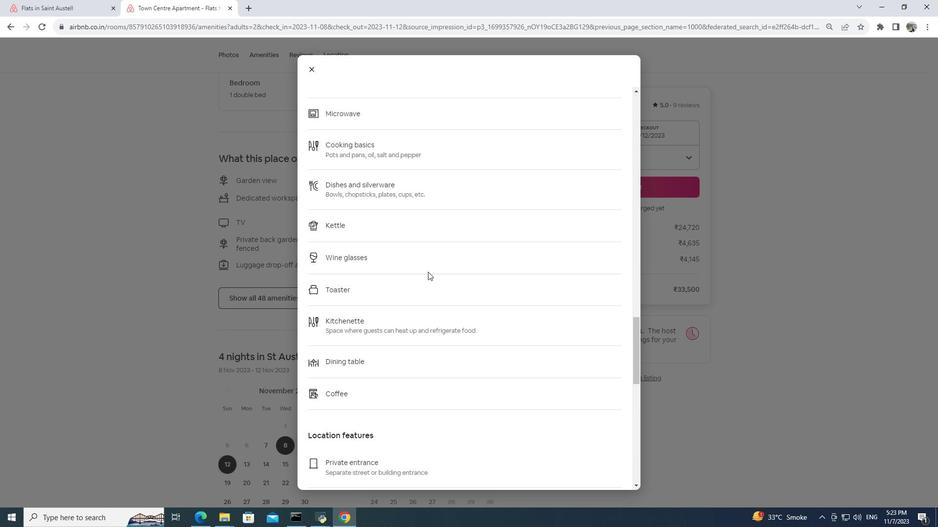 
Action: Mouse scrolled (428, 271) with delta (0, 0)
Screenshot: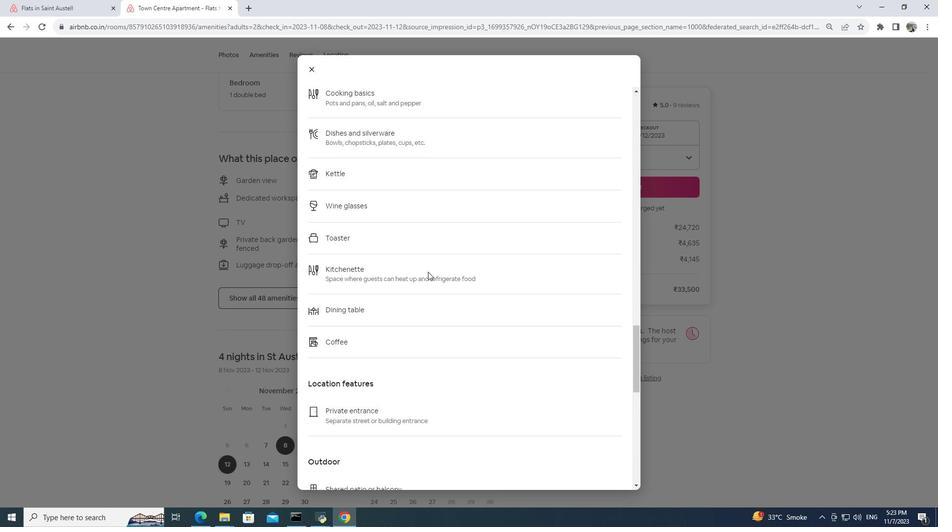 
Action: Mouse scrolled (428, 271) with delta (0, 0)
Screenshot: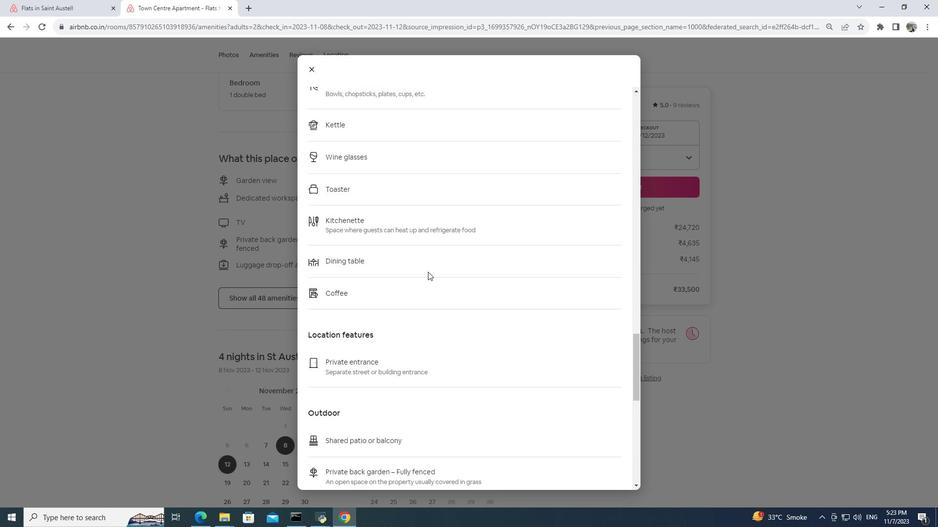 
Action: Mouse moved to (430, 272)
Screenshot: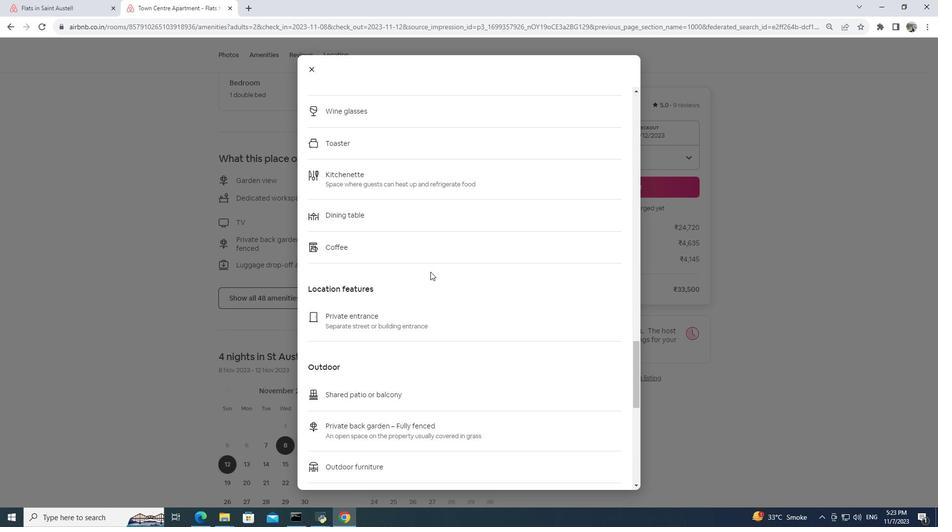 
Action: Mouse scrolled (430, 271) with delta (0, 0)
Screenshot: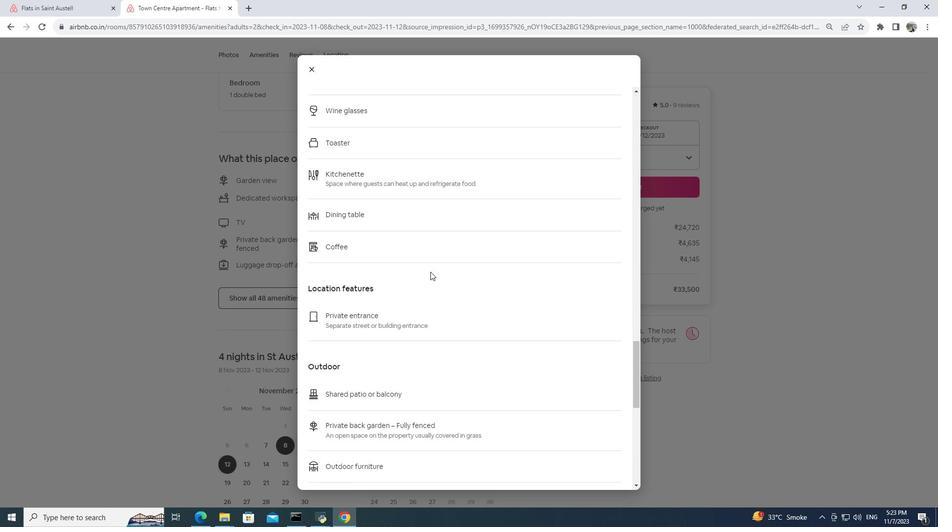 
Action: Mouse scrolled (430, 271) with delta (0, 0)
Screenshot: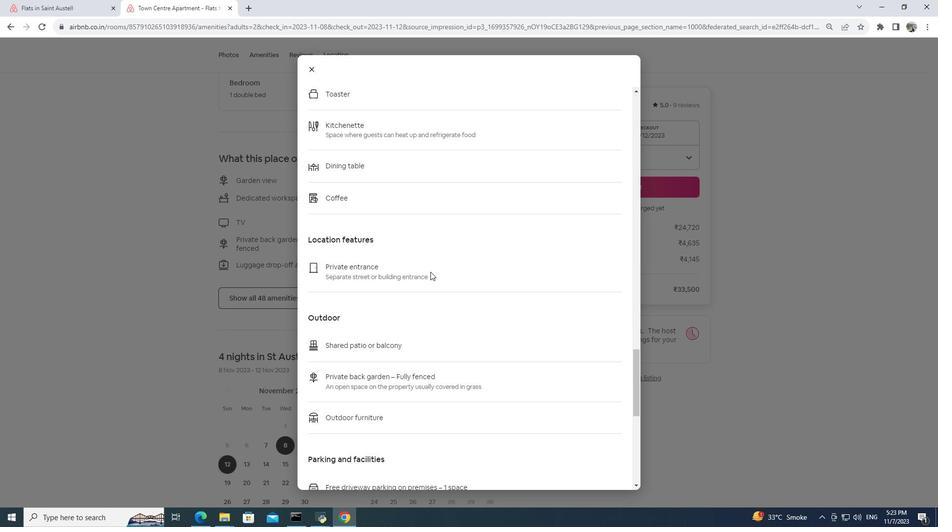 
Action: Mouse moved to (431, 271)
Screenshot: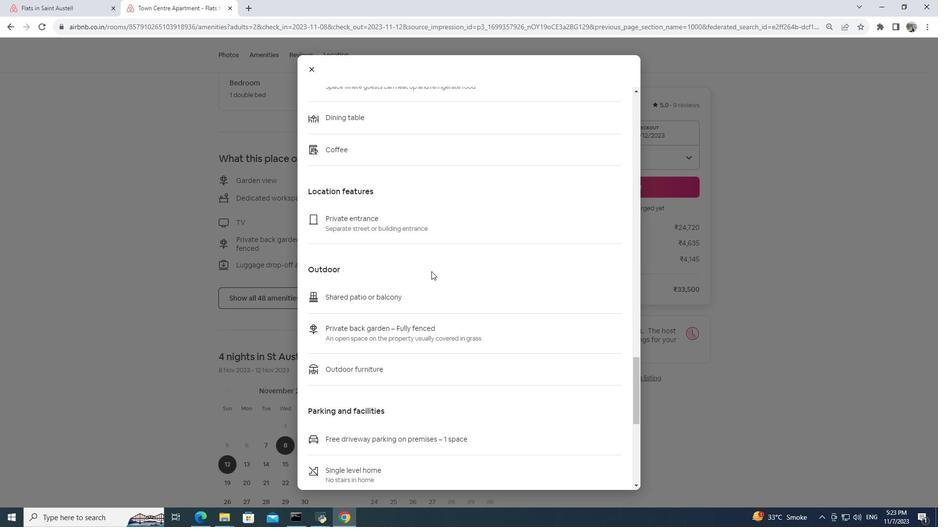 
Action: Mouse scrolled (431, 271) with delta (0, 0)
Screenshot: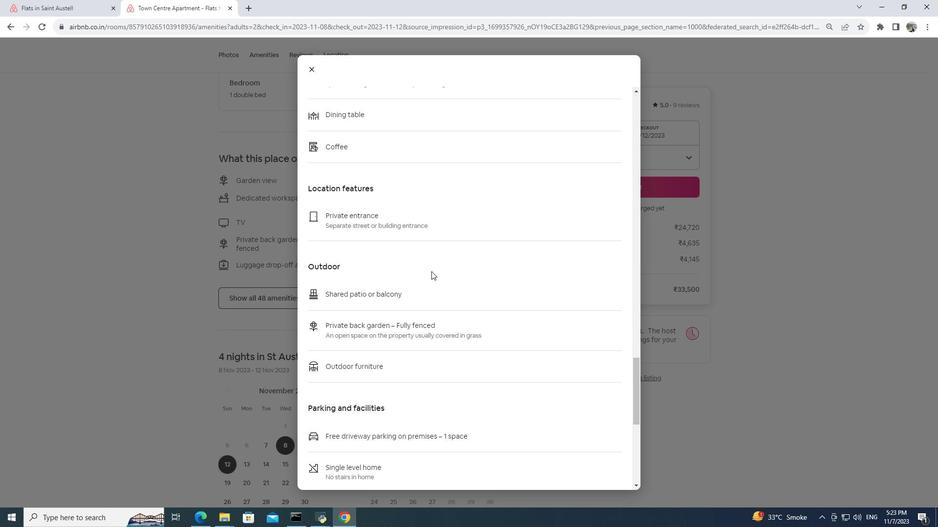
Action: Mouse moved to (431, 271)
Screenshot: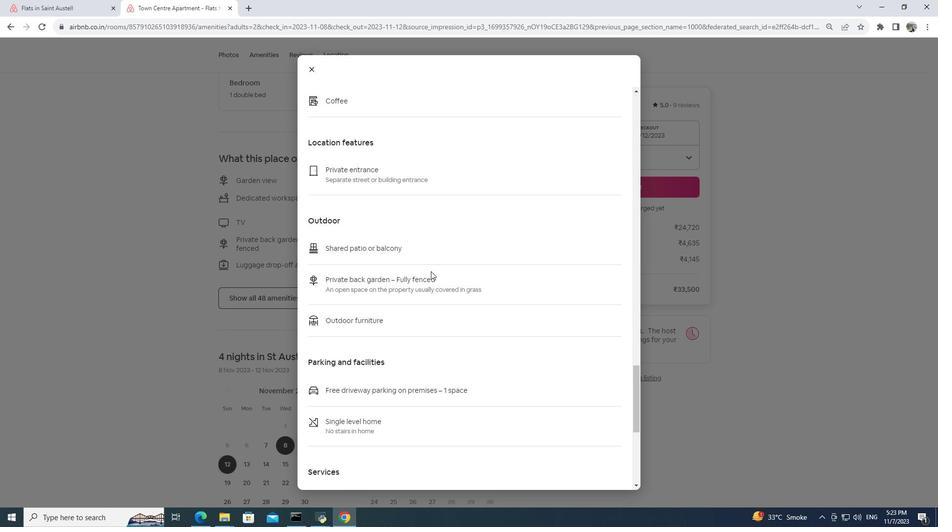
Action: Mouse scrolled (431, 271) with delta (0, 0)
Screenshot: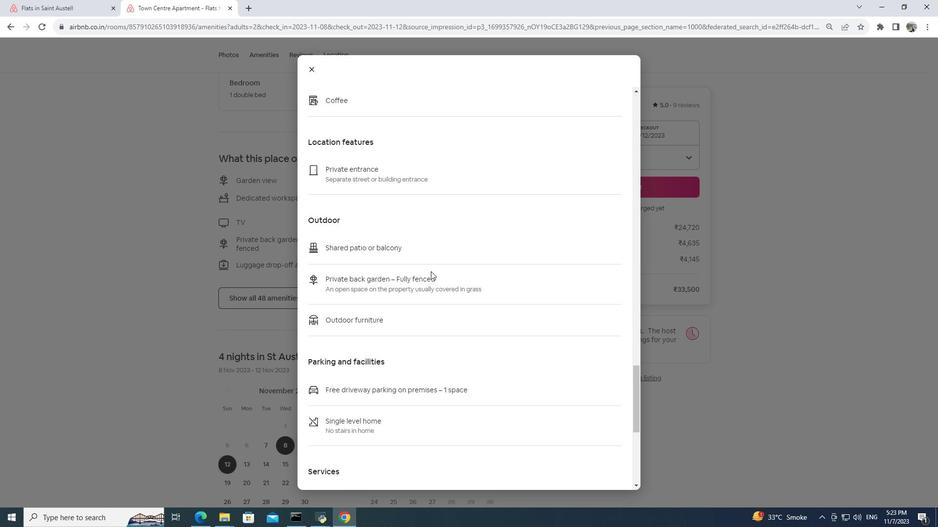 
Action: Mouse moved to (430, 271)
Screenshot: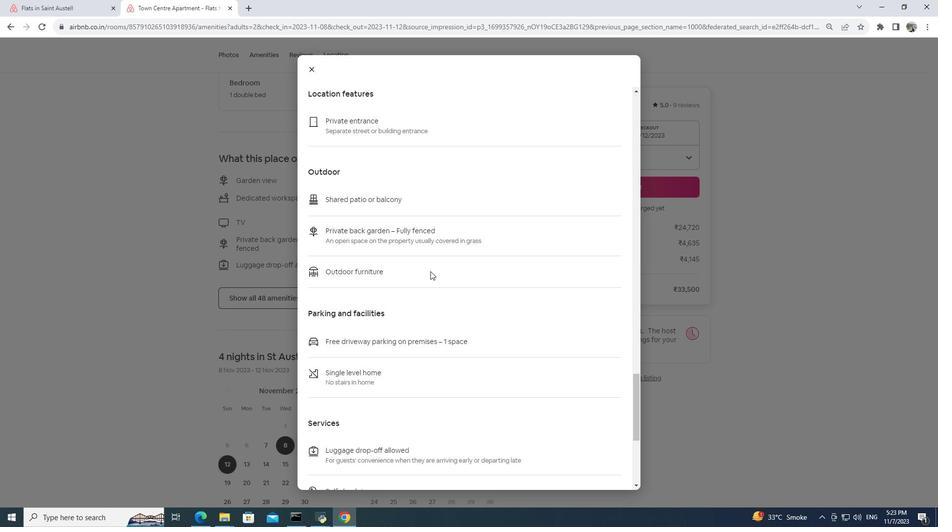 
Action: Mouse scrolled (430, 271) with delta (0, 0)
Screenshot: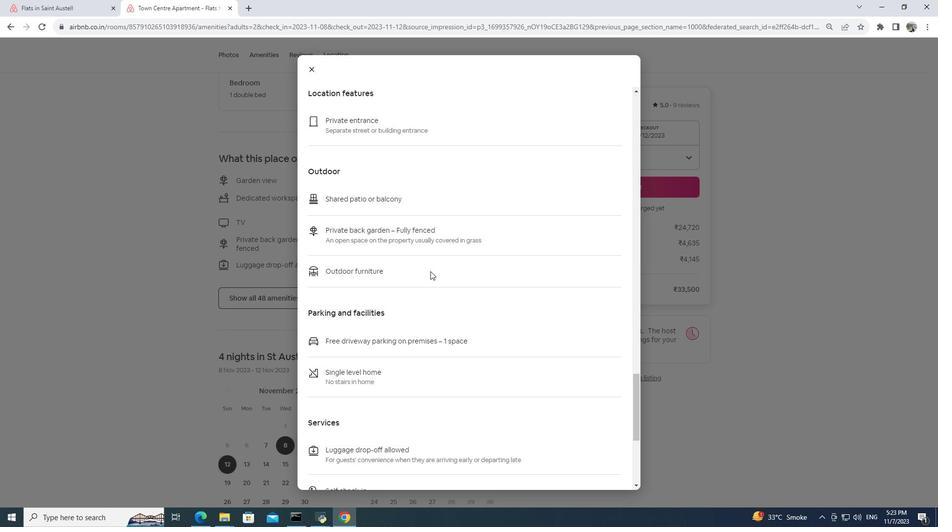 
Action: Mouse scrolled (430, 271) with delta (0, 0)
Screenshot: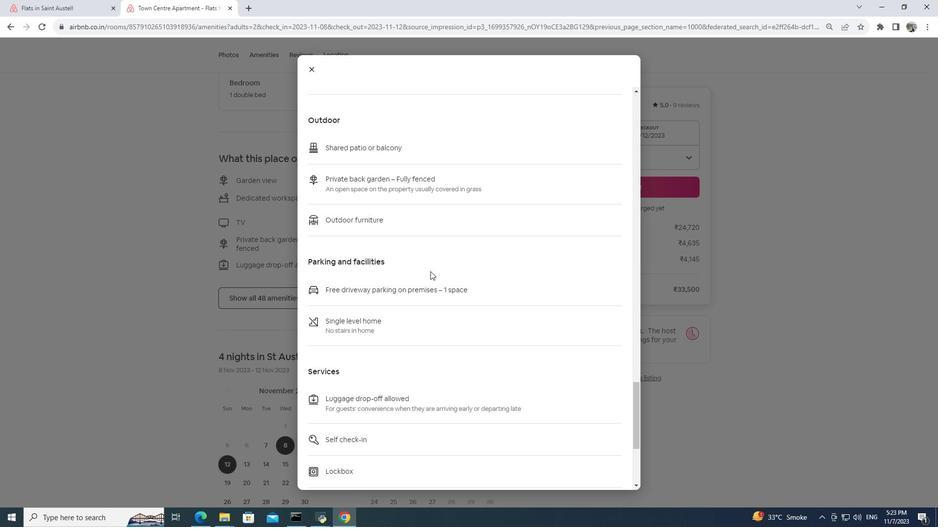
Action: Mouse scrolled (430, 271) with delta (0, 0)
Screenshot: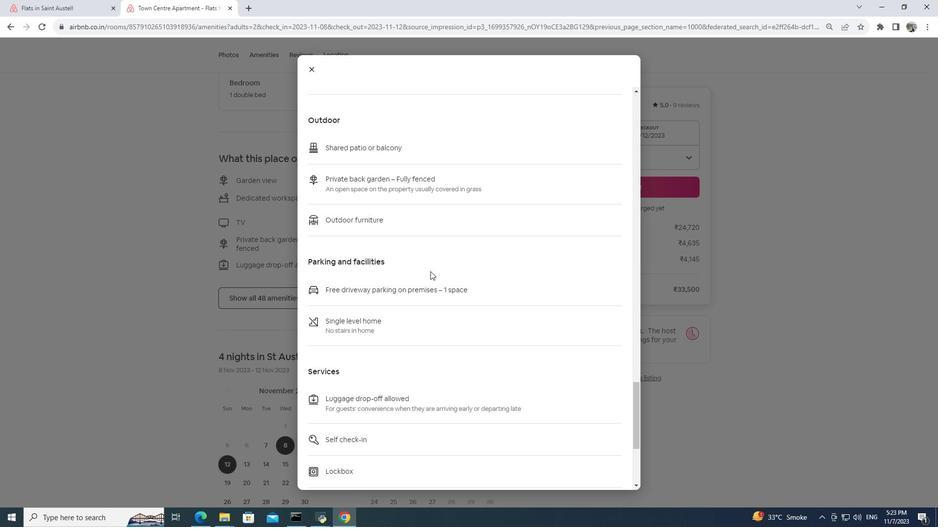 
Action: Mouse scrolled (430, 271) with delta (0, 0)
Screenshot: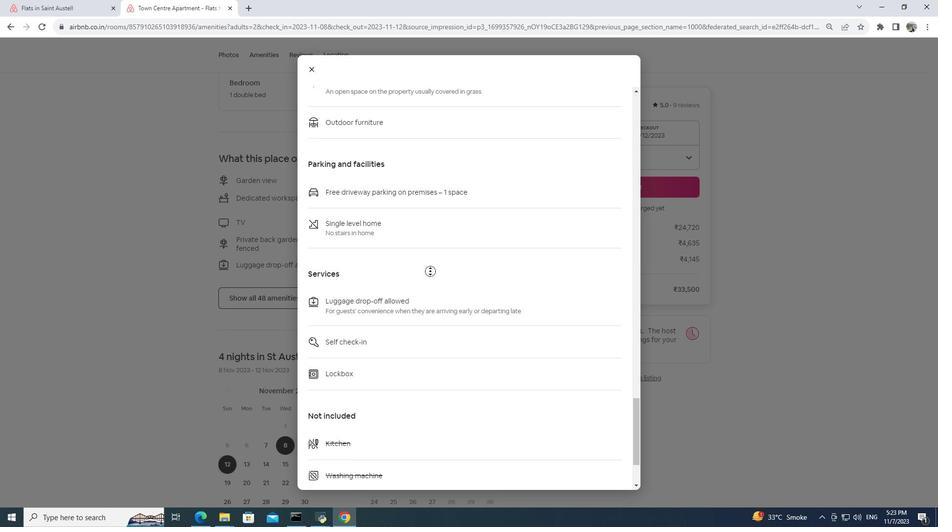 
Action: Mouse pressed middle at (430, 271)
Screenshot: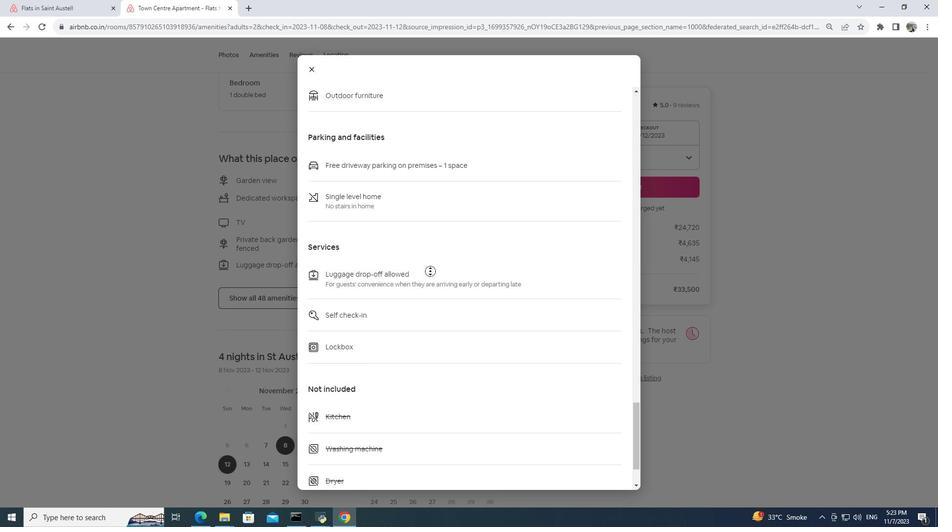 
Action: Mouse scrolled (430, 271) with delta (0, 0)
Screenshot: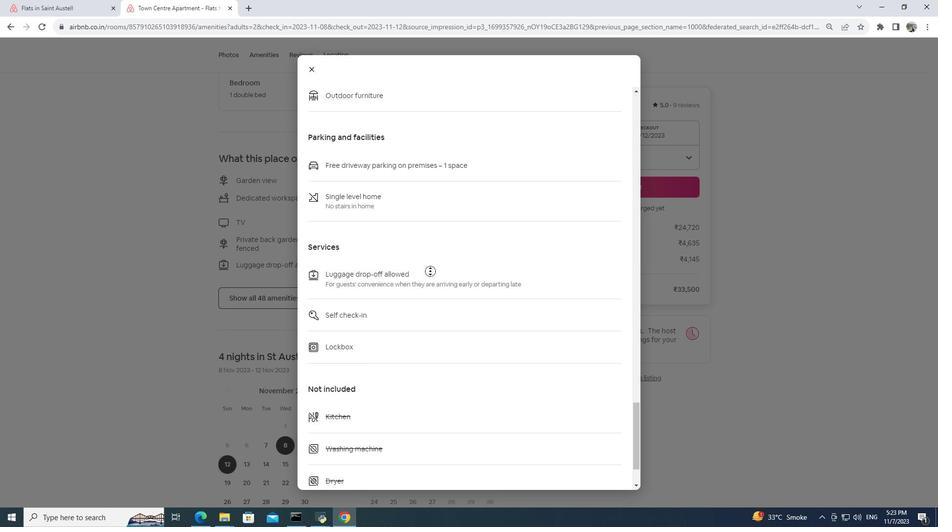 
Action: Mouse scrolled (430, 271) with delta (0, 0)
Screenshot: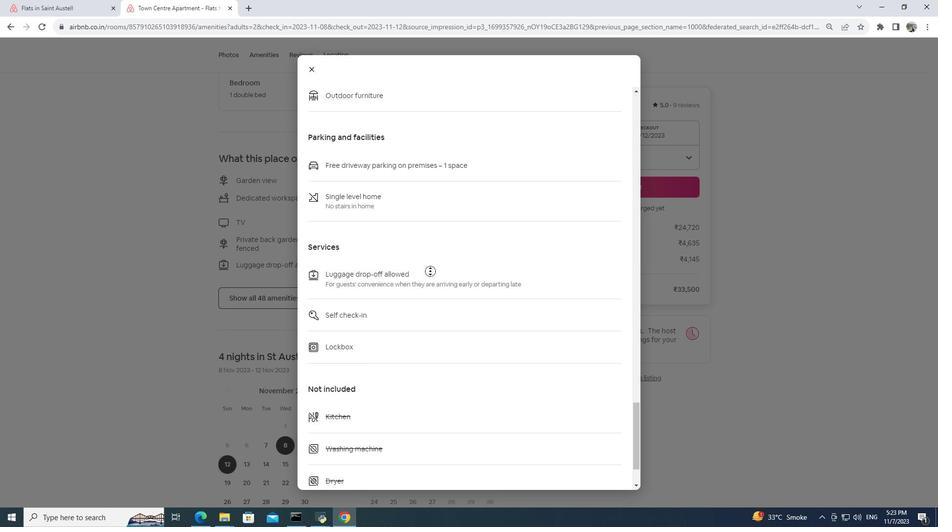 
Action: Mouse scrolled (430, 271) with delta (0, 0)
Screenshot: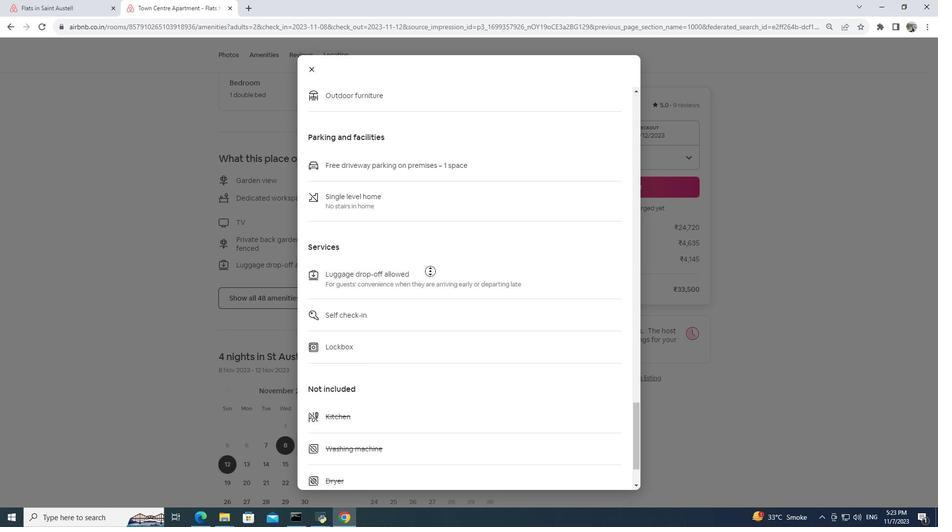 
Action: Mouse scrolled (430, 271) with delta (0, 0)
Screenshot: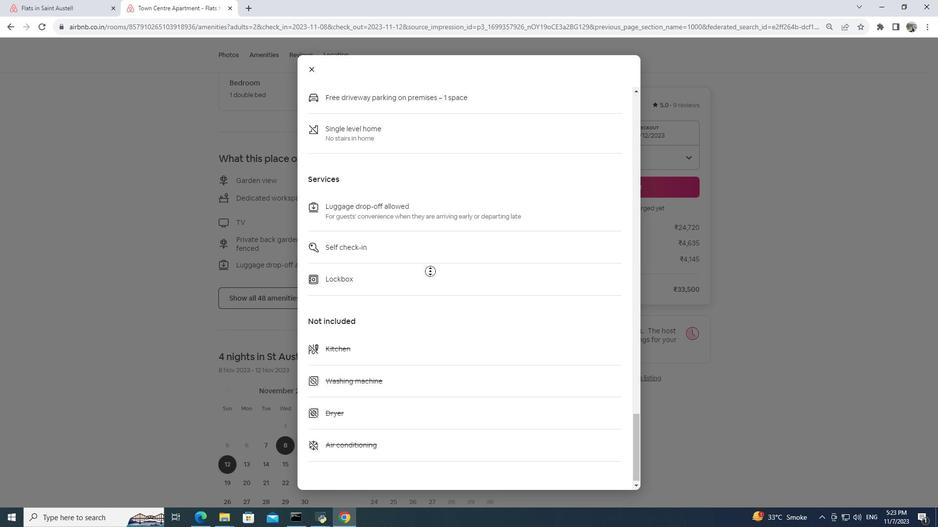 
Action: Mouse scrolled (430, 271) with delta (0, 0)
Screenshot: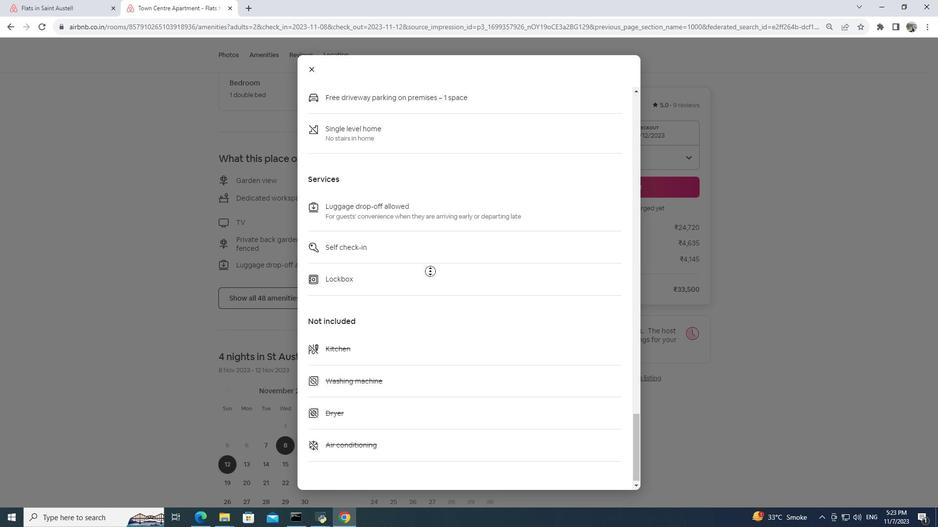 
Action: Mouse scrolled (430, 271) with delta (0, 0)
Screenshot: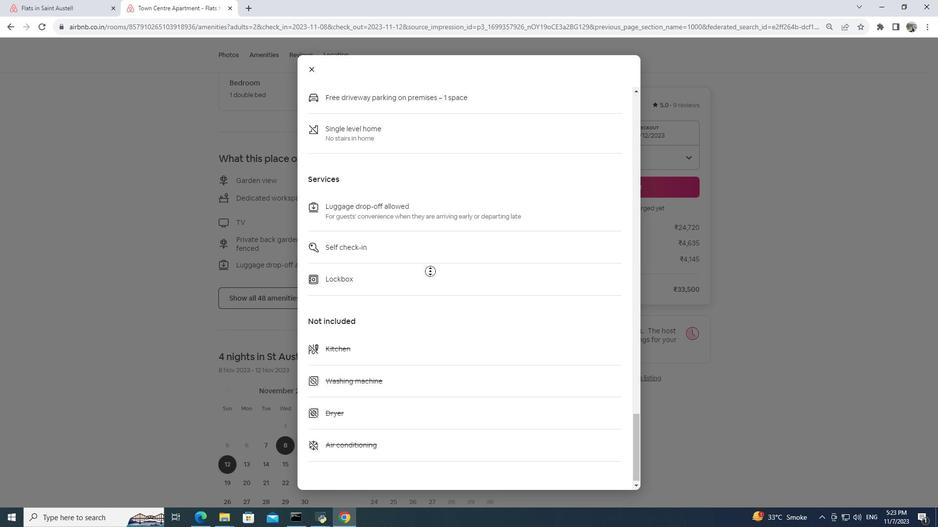 
Action: Mouse scrolled (430, 271) with delta (0, 0)
Screenshot: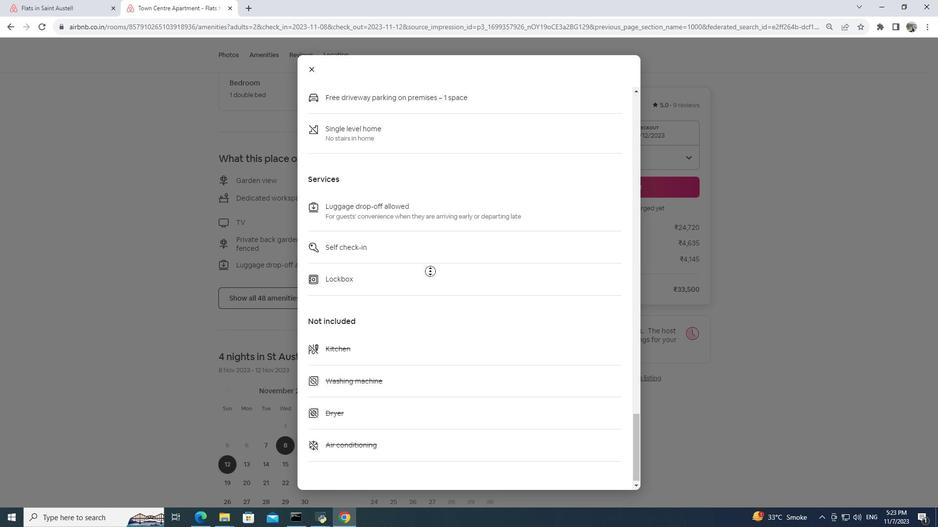 
Action: Mouse moved to (430, 268)
Screenshot: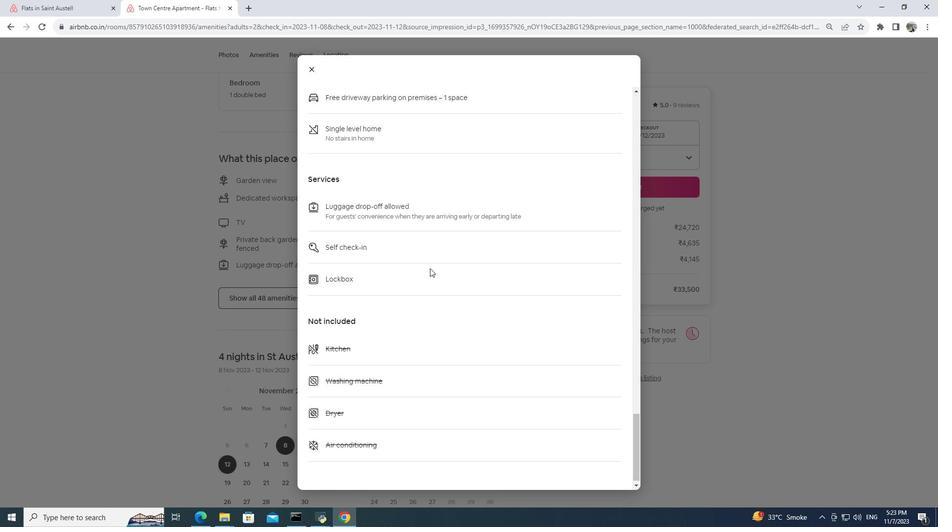 
Action: Mouse pressed left at (430, 268)
Screenshot: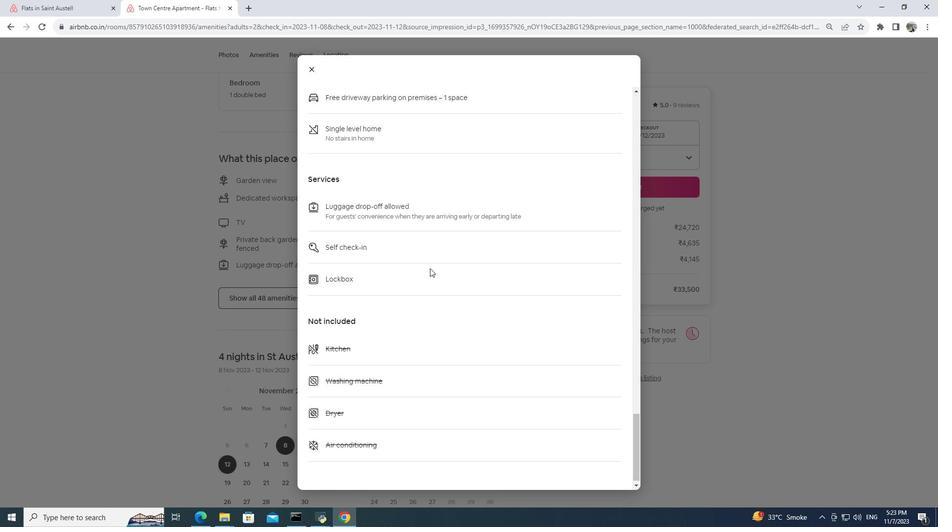 
Action: Mouse scrolled (430, 268) with delta (0, 0)
Screenshot: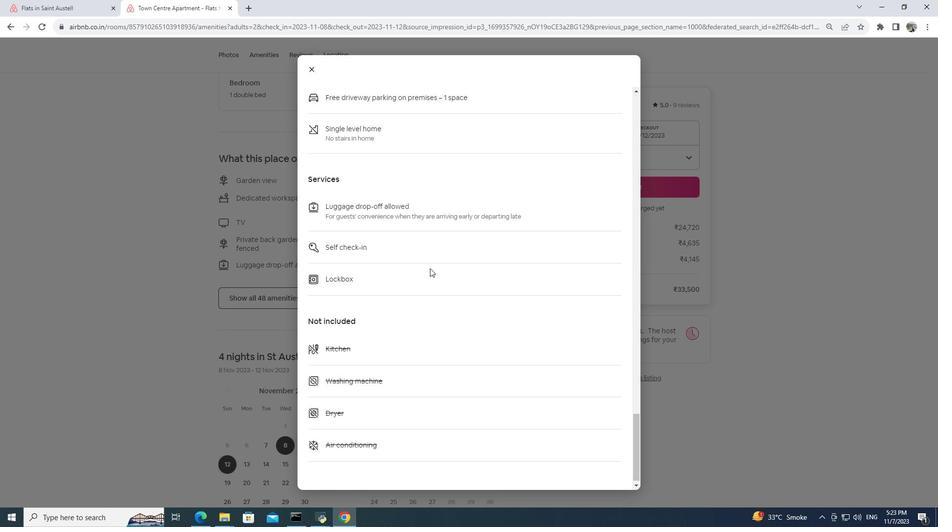 
Action: Mouse scrolled (430, 268) with delta (0, 0)
Screenshot: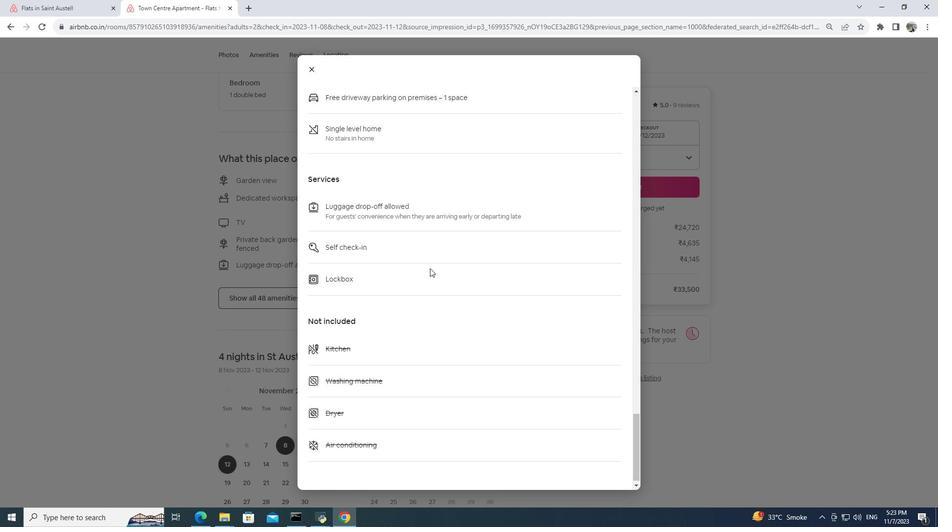 
Action: Mouse scrolled (430, 268) with delta (0, 0)
Screenshot: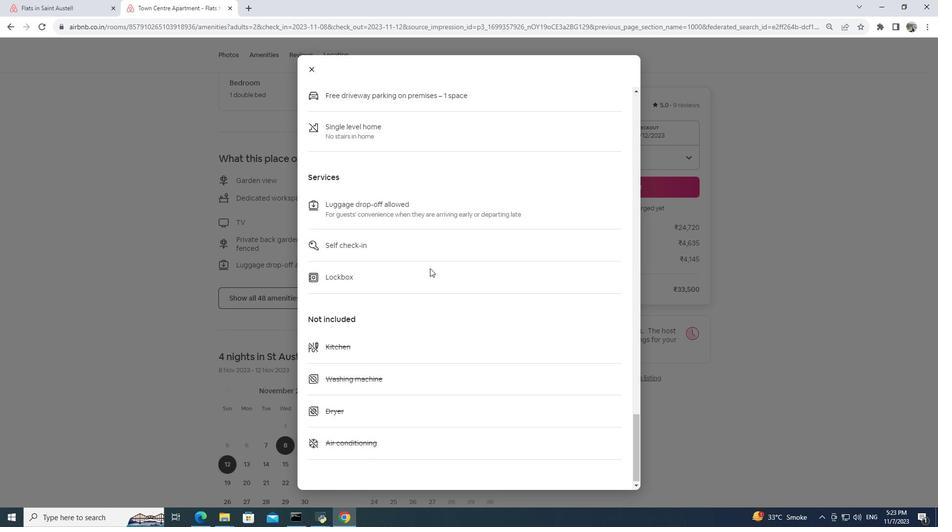 
Action: Mouse moved to (311, 71)
Screenshot: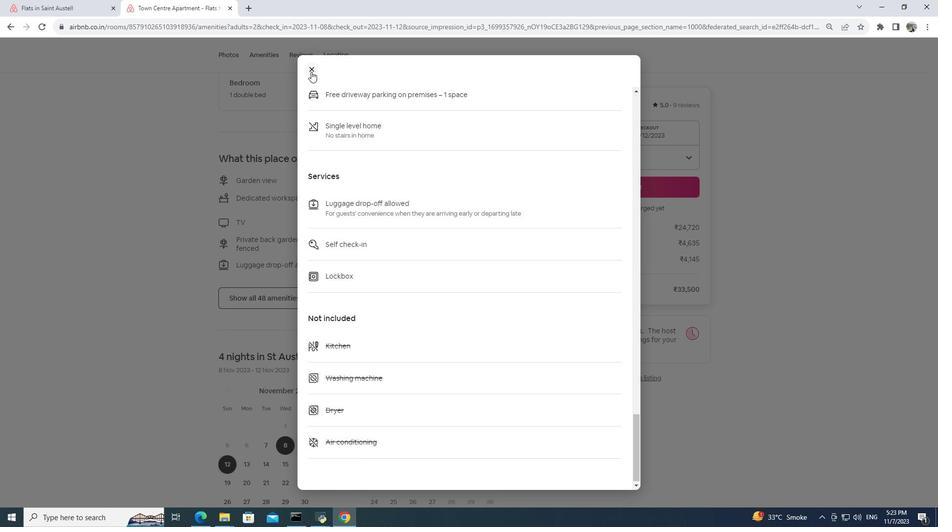 
Action: Mouse pressed left at (311, 71)
Screenshot: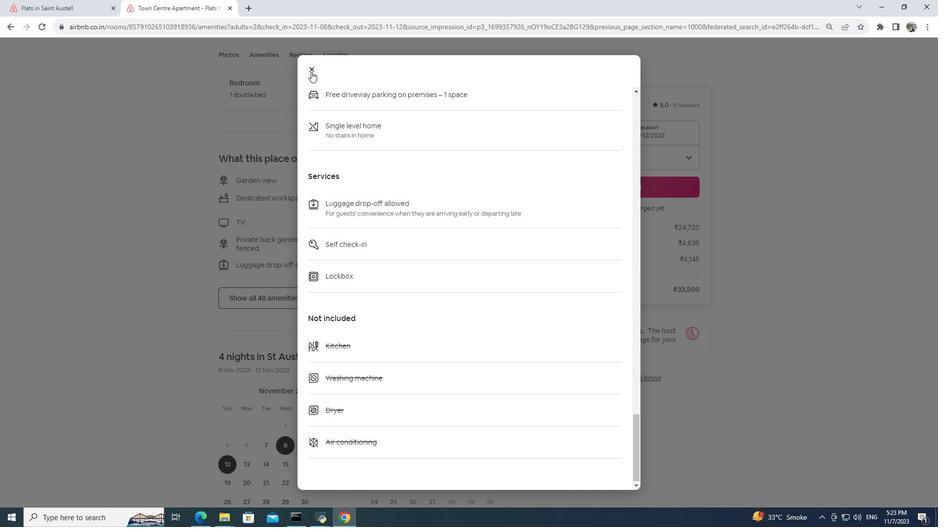 
Action: Mouse moved to (351, 244)
Screenshot: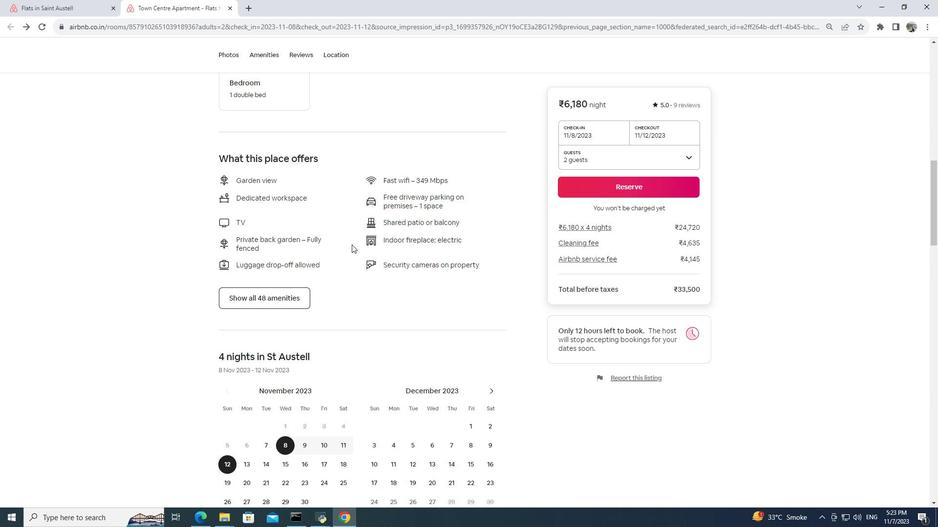 
Action: Mouse scrolled (351, 244) with delta (0, 0)
Screenshot: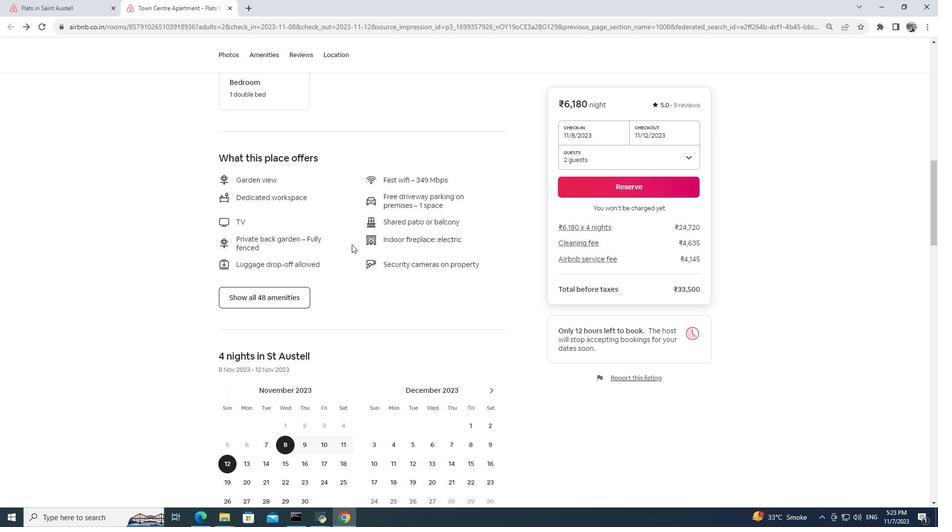 
Action: Mouse scrolled (351, 244) with delta (0, 0)
Screenshot: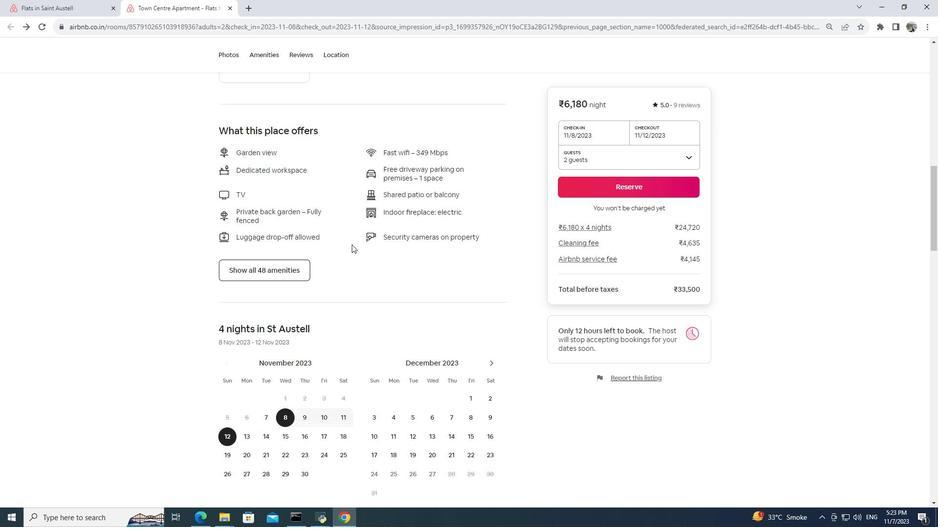 
Action: Mouse scrolled (351, 244) with delta (0, 0)
Screenshot: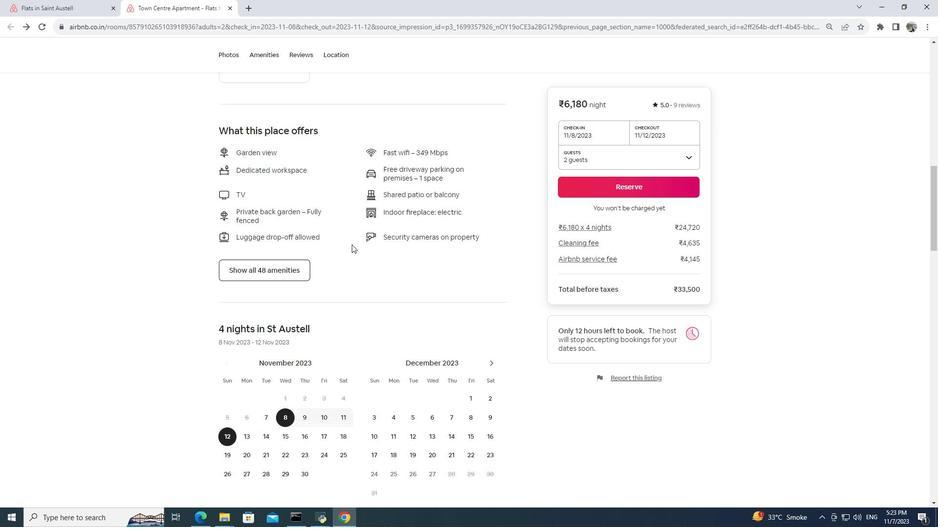 
Action: Mouse scrolled (351, 244) with delta (0, 0)
Screenshot: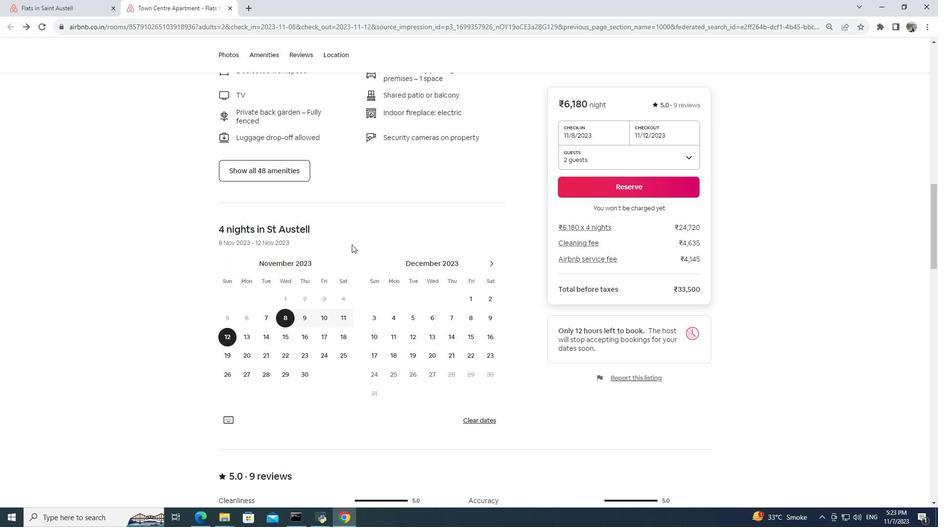 
Action: Mouse scrolled (351, 244) with delta (0, 0)
Screenshot: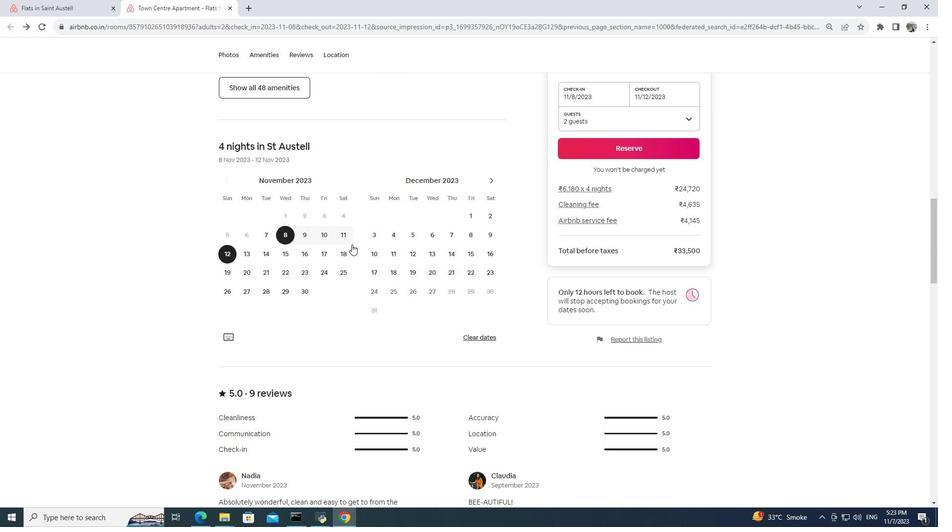 
Action: Mouse scrolled (351, 244) with delta (0, 0)
Screenshot: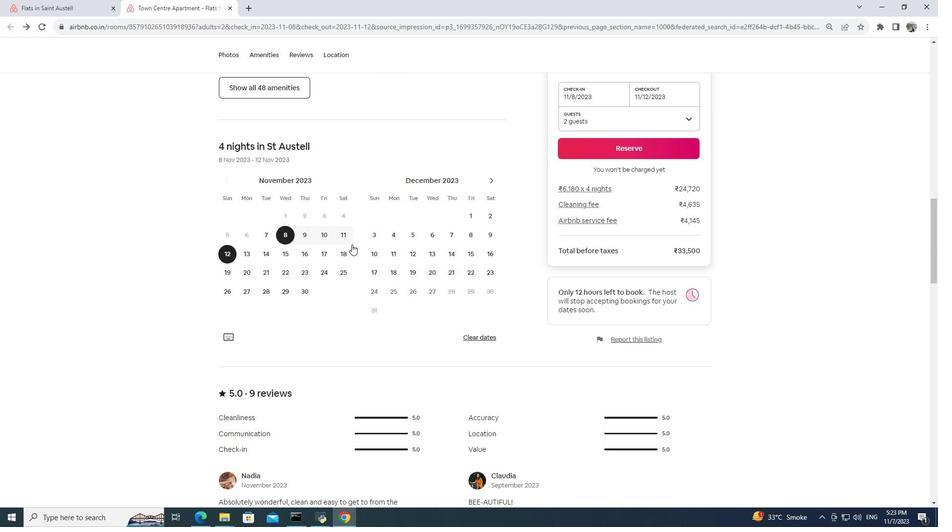 
Action: Mouse scrolled (351, 244) with delta (0, 0)
Screenshot: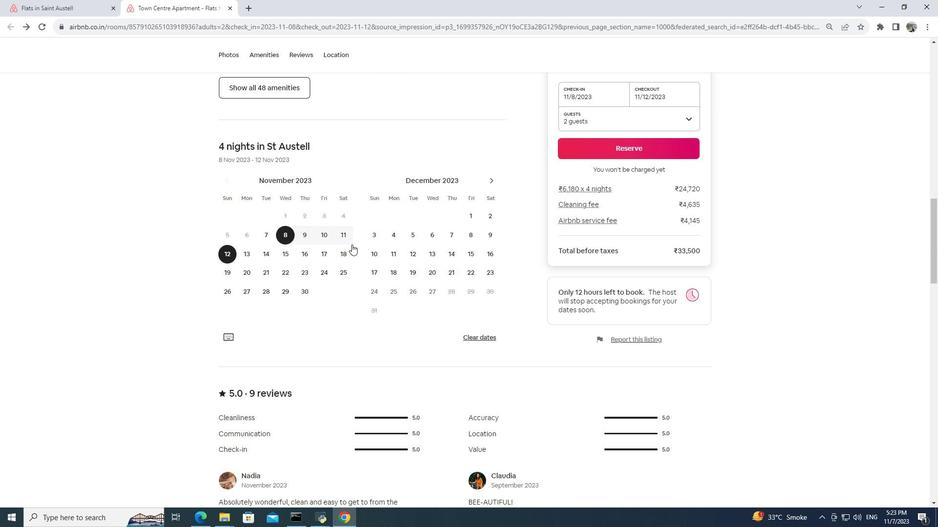 
Action: Mouse moved to (350, 244)
Screenshot: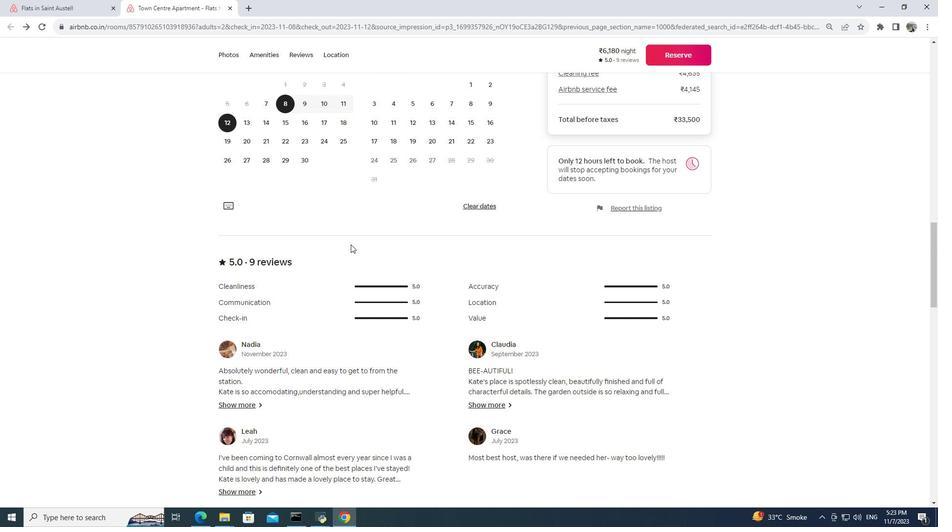 
Action: Mouse scrolled (350, 244) with delta (0, 0)
Screenshot: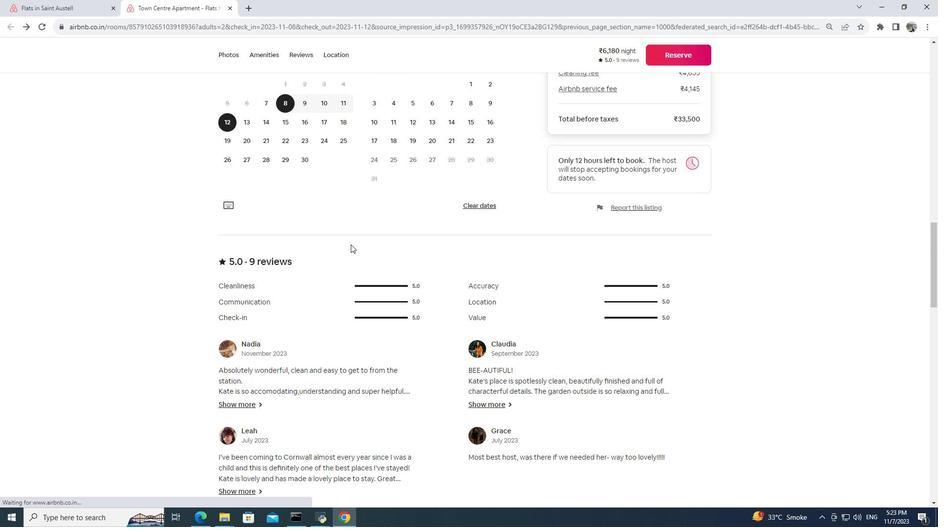 
Action: Mouse scrolled (350, 244) with delta (0, 0)
Screenshot: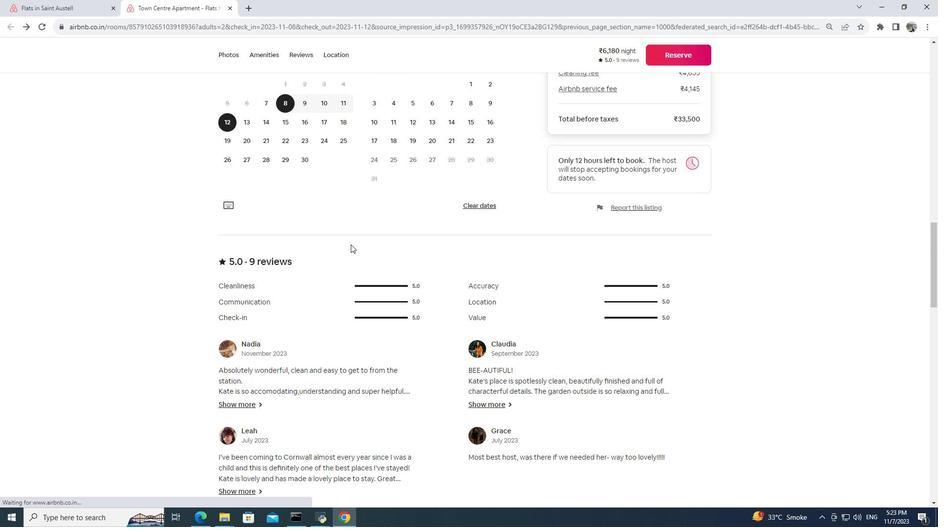 
Action: Mouse scrolled (350, 244) with delta (0, 0)
Screenshot: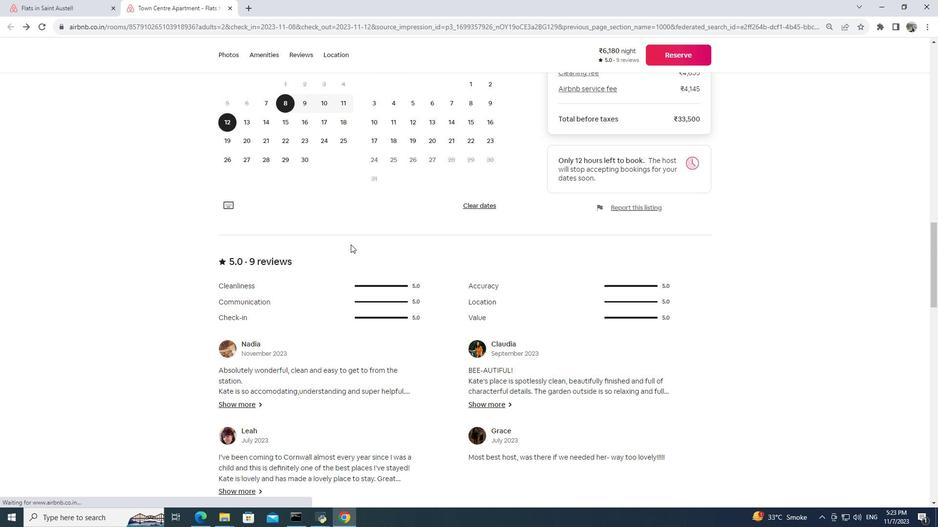 
Action: Mouse scrolled (350, 244) with delta (0, 0)
Screenshot: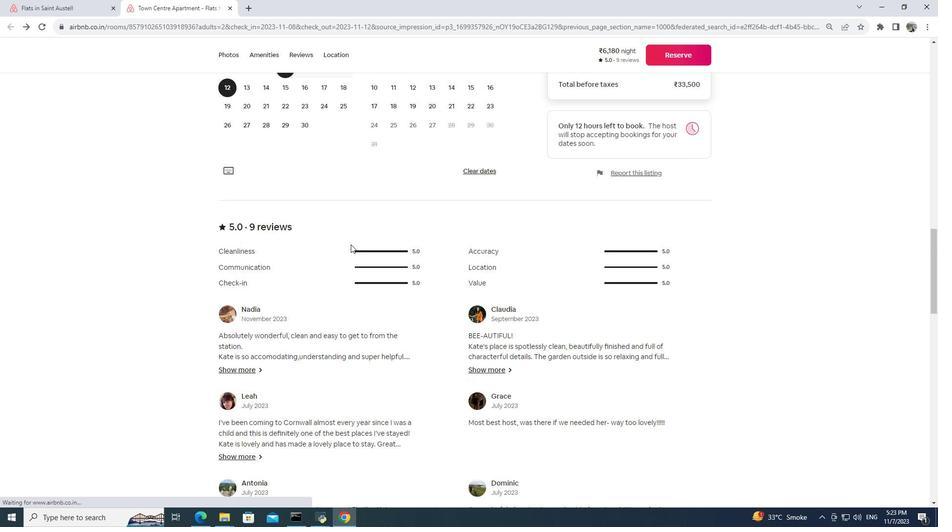 
Action: Mouse moved to (258, 417)
Screenshot: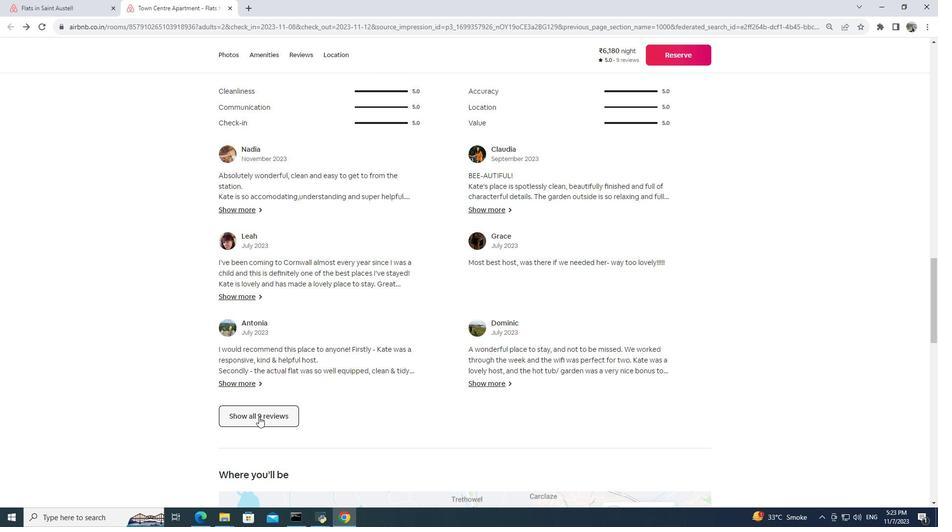 
Action: Mouse pressed left at (258, 417)
Screenshot: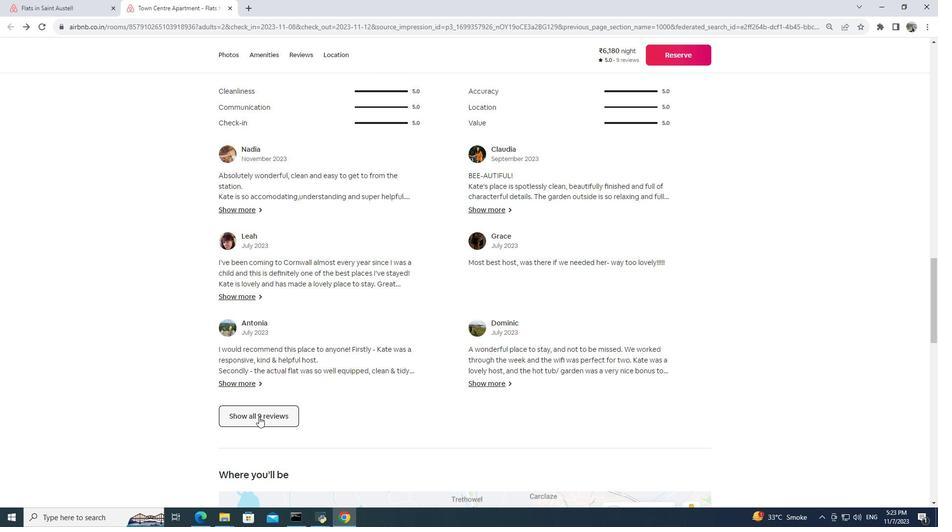
Action: Mouse moved to (415, 291)
Screenshot: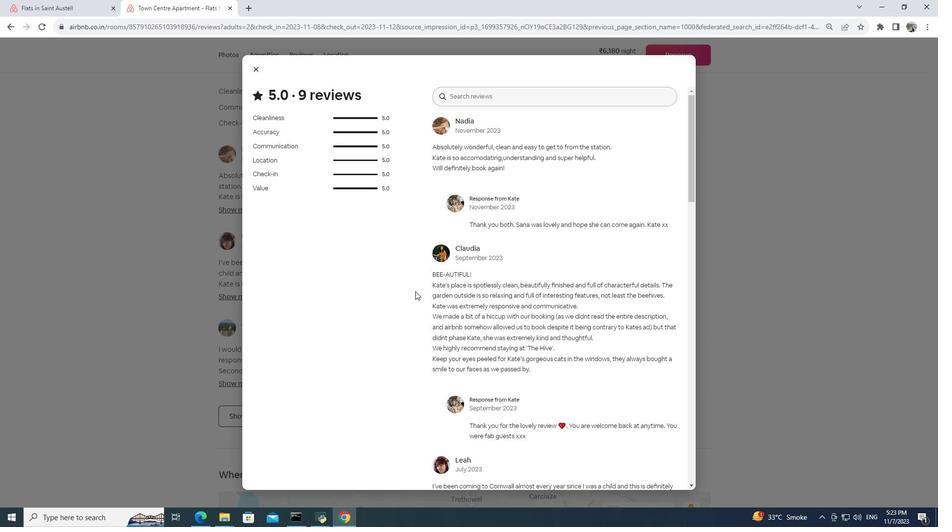 
Action: Mouse scrolled (415, 291) with delta (0, 0)
Screenshot: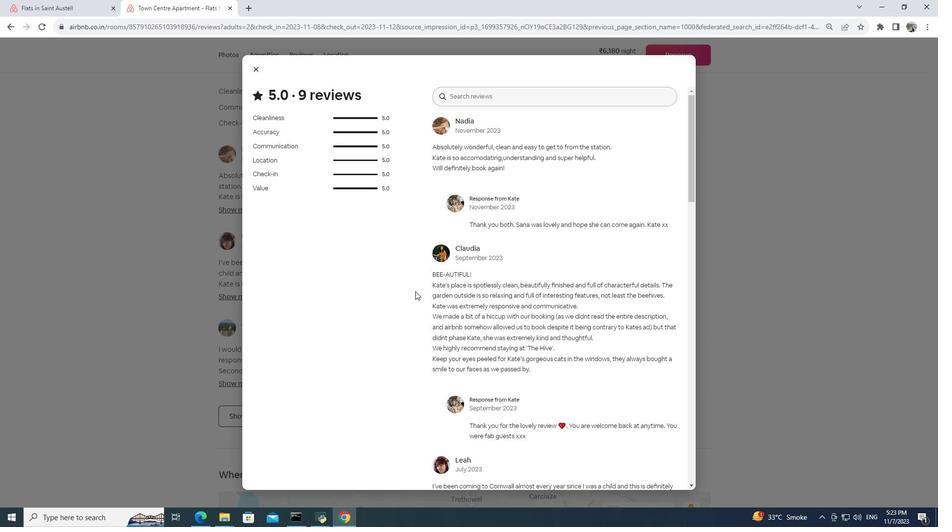 
Action: Mouse scrolled (415, 291) with delta (0, 0)
Screenshot: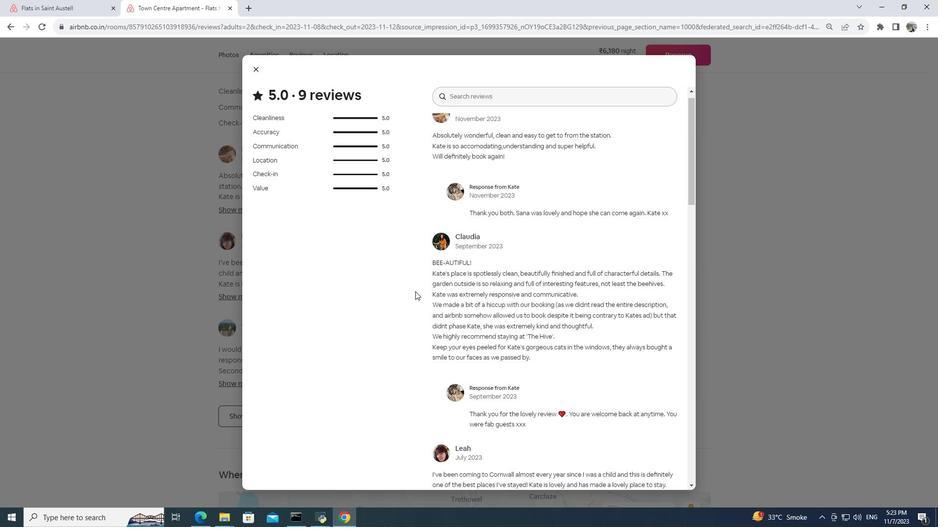 
Action: Mouse scrolled (415, 291) with delta (0, 0)
Screenshot: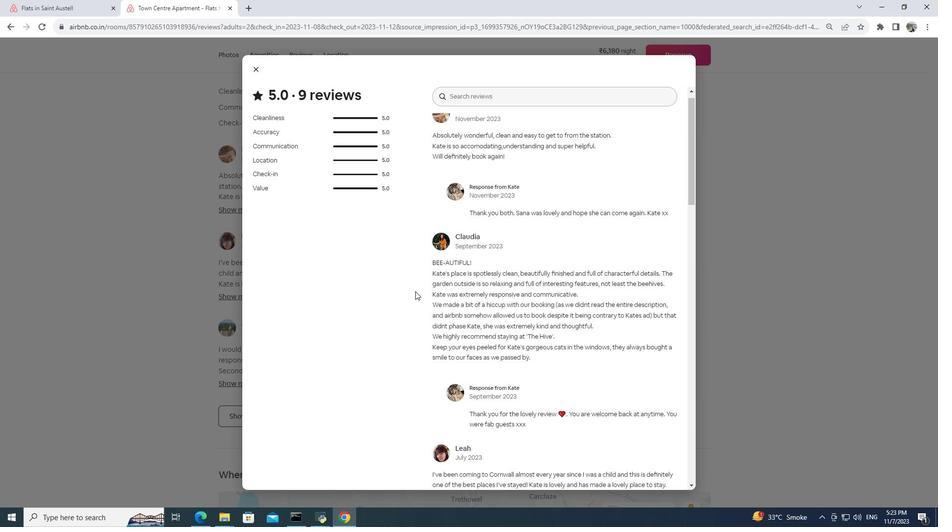 
Action: Mouse scrolled (415, 291) with delta (0, 0)
Screenshot: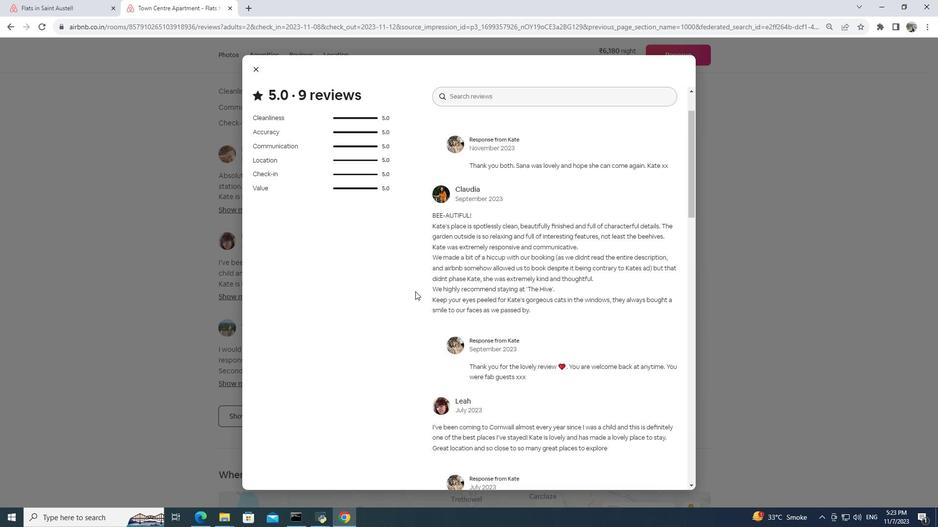 
Action: Mouse scrolled (415, 291) with delta (0, 0)
Screenshot: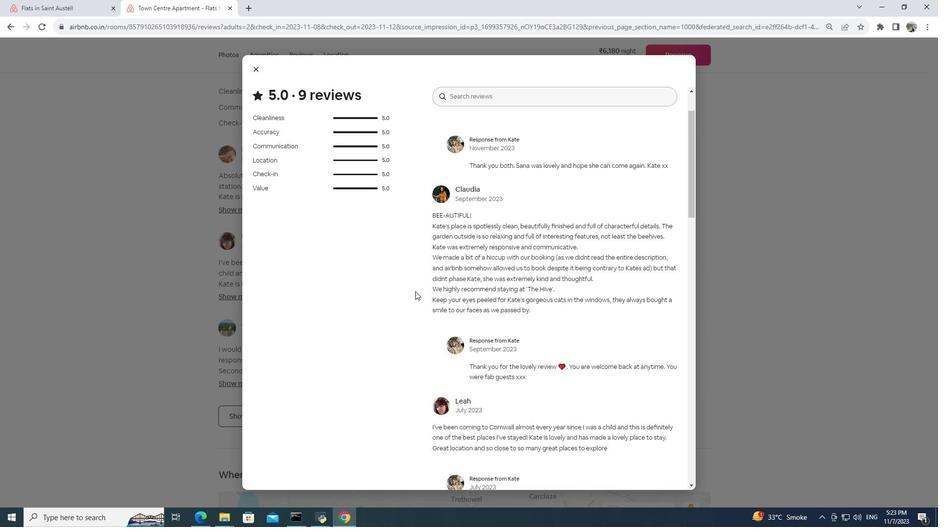 
Action: Mouse scrolled (415, 291) with delta (0, 0)
Screenshot: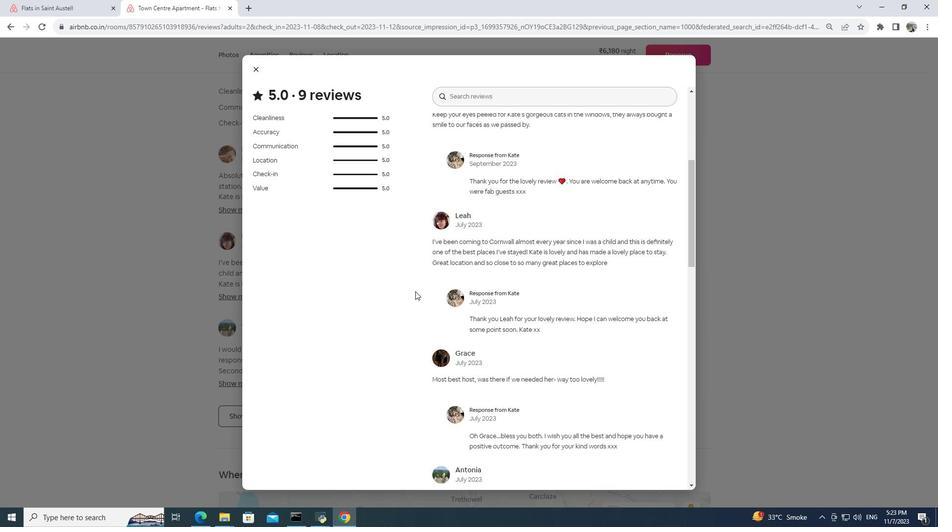 
Action: Mouse scrolled (415, 291) with delta (0, 0)
Screenshot: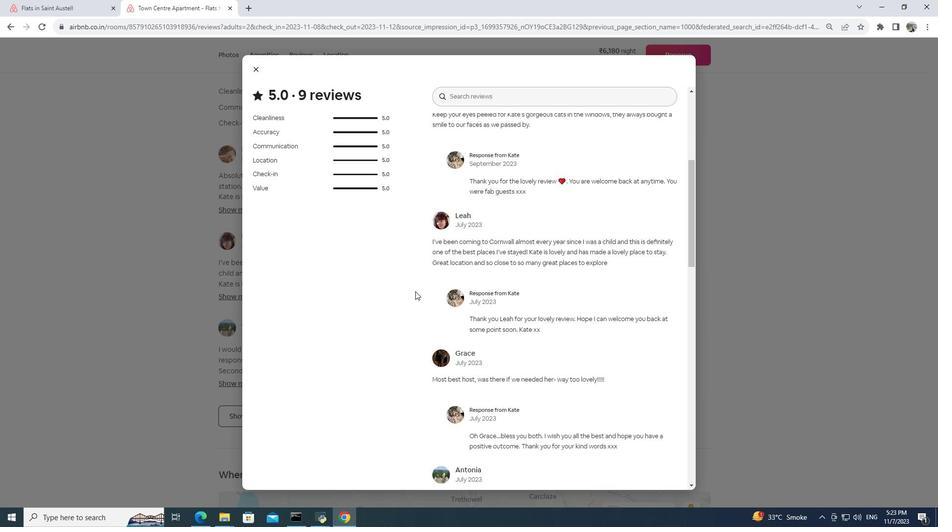 
Action: Mouse scrolled (415, 291) with delta (0, 0)
